 Task: Search one way flight ticket for 4 adults, 2 children, 2 infants in seat and 1 infant on lap in economy from Tampa: Tampa International Airport to Jackson: Jackson Hole Airport on 5-2-2023. Choice of flights is Frontier. Number of bags: 1 carry on bag. Price is upto 75000. Outbound departure time preference is 5:15.
Action: Mouse moved to (263, 379)
Screenshot: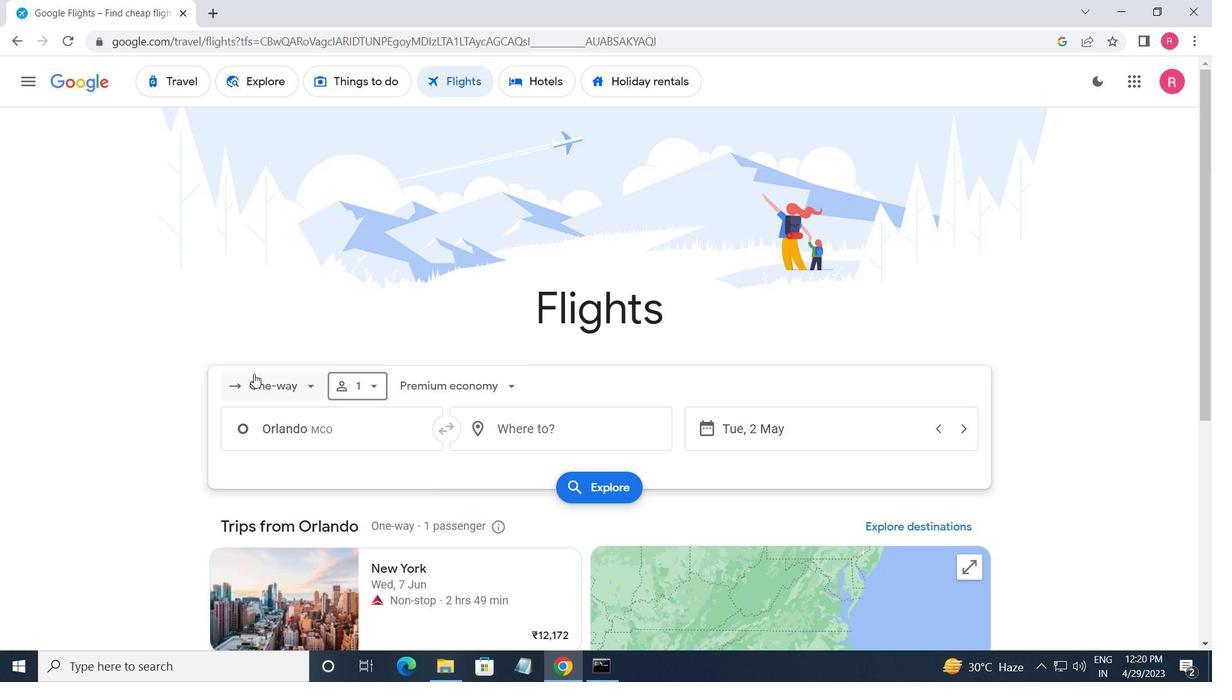 
Action: Mouse pressed left at (263, 379)
Screenshot: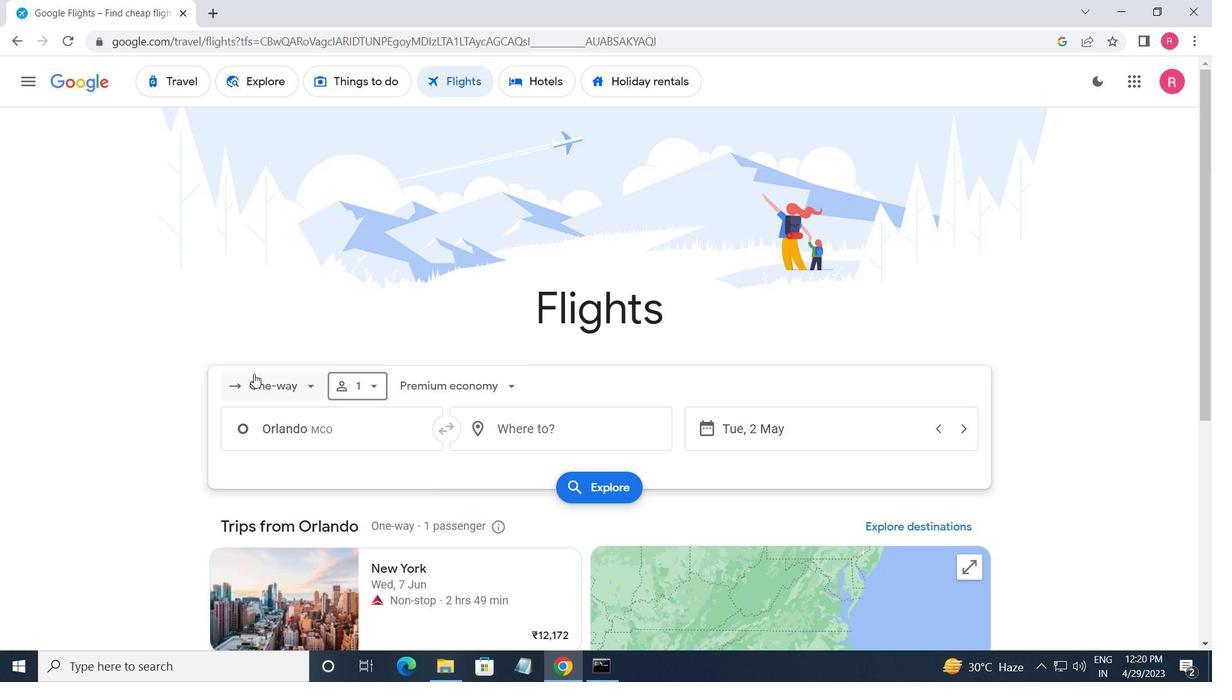 
Action: Mouse moved to (289, 467)
Screenshot: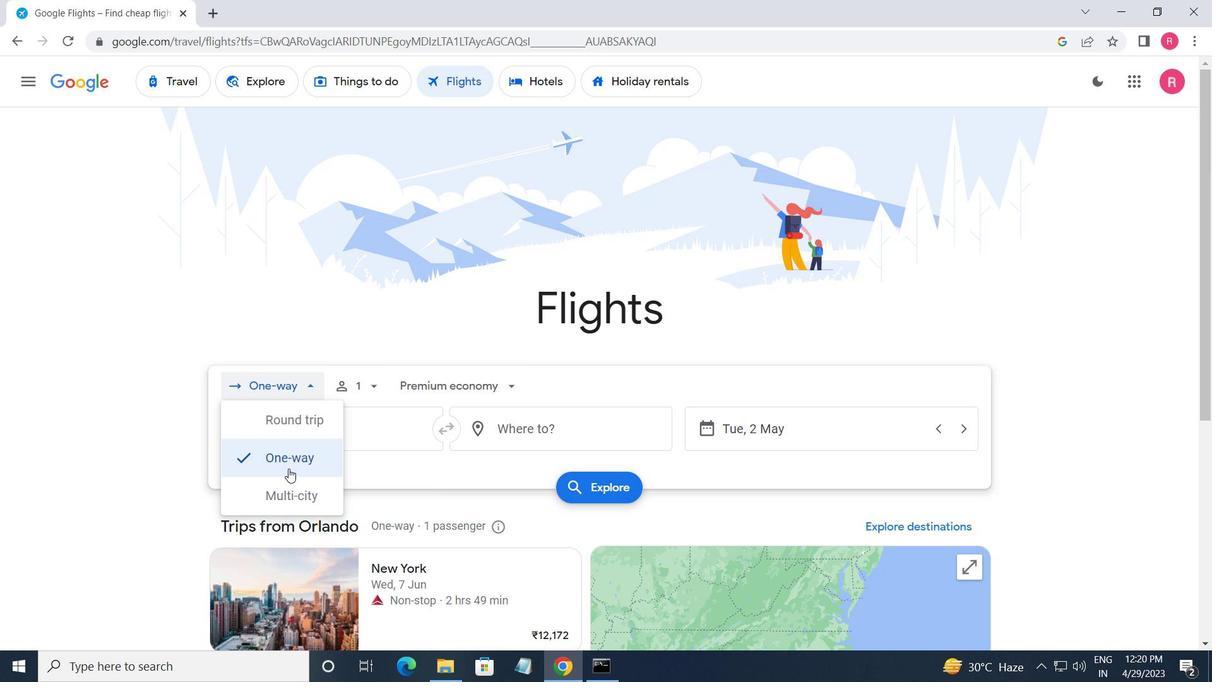 
Action: Mouse pressed left at (289, 467)
Screenshot: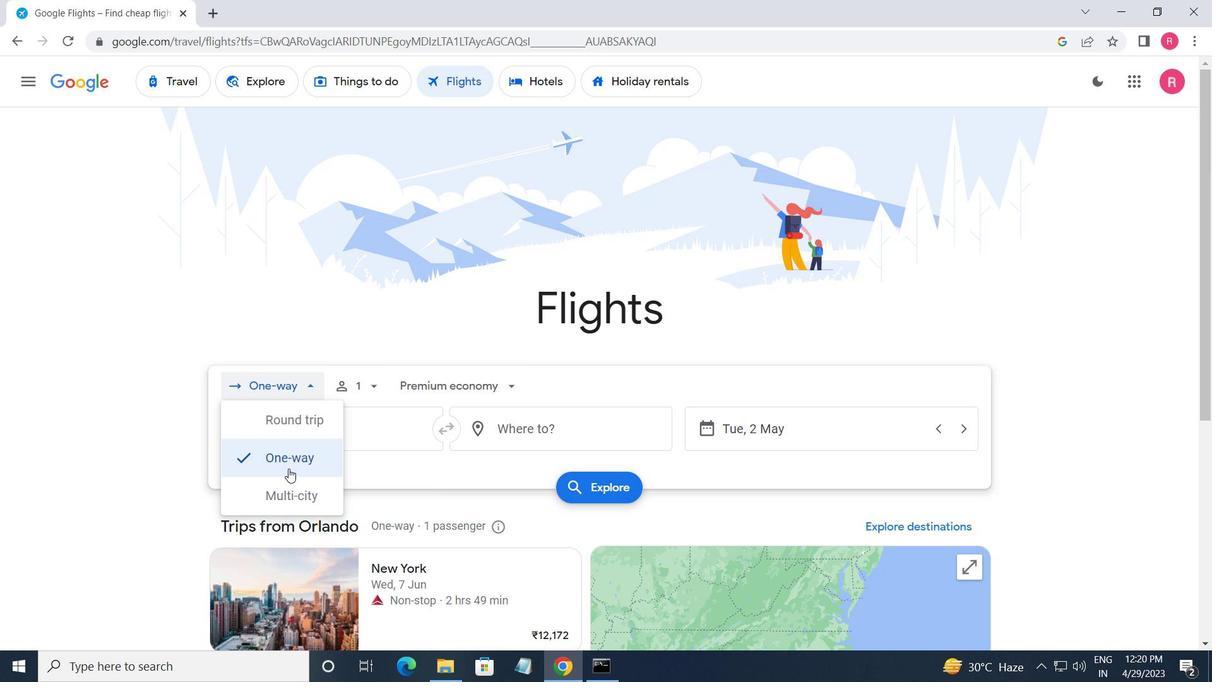 
Action: Mouse moved to (368, 399)
Screenshot: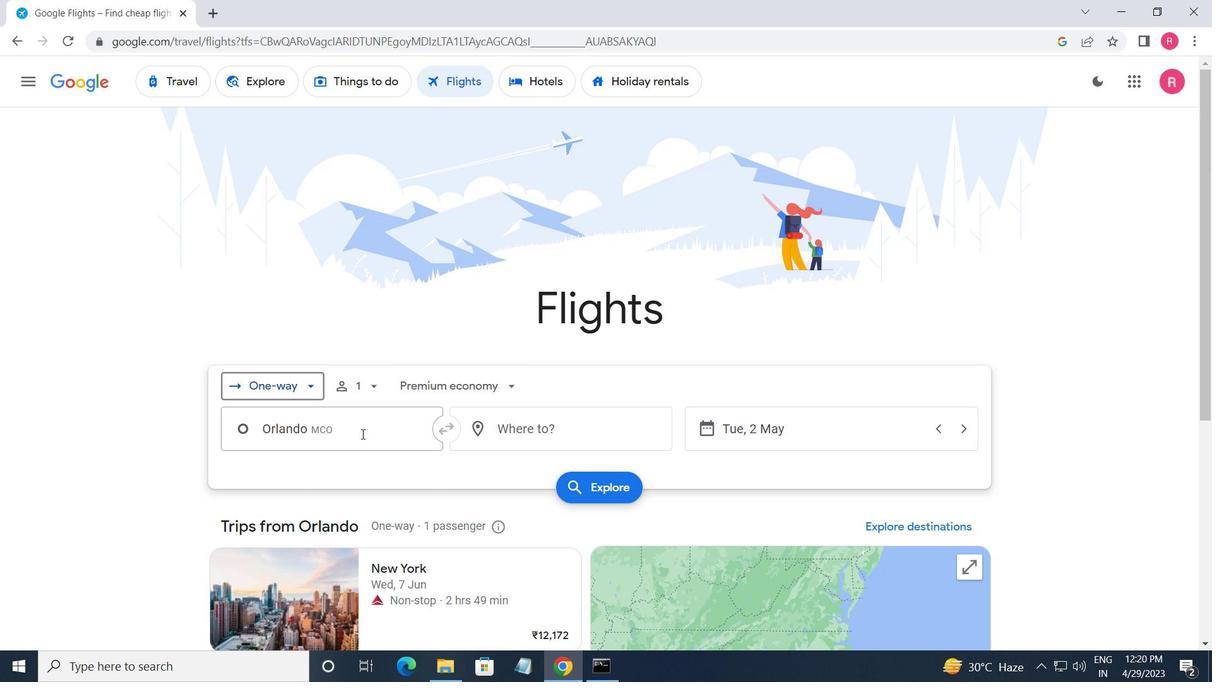 
Action: Mouse pressed left at (368, 399)
Screenshot: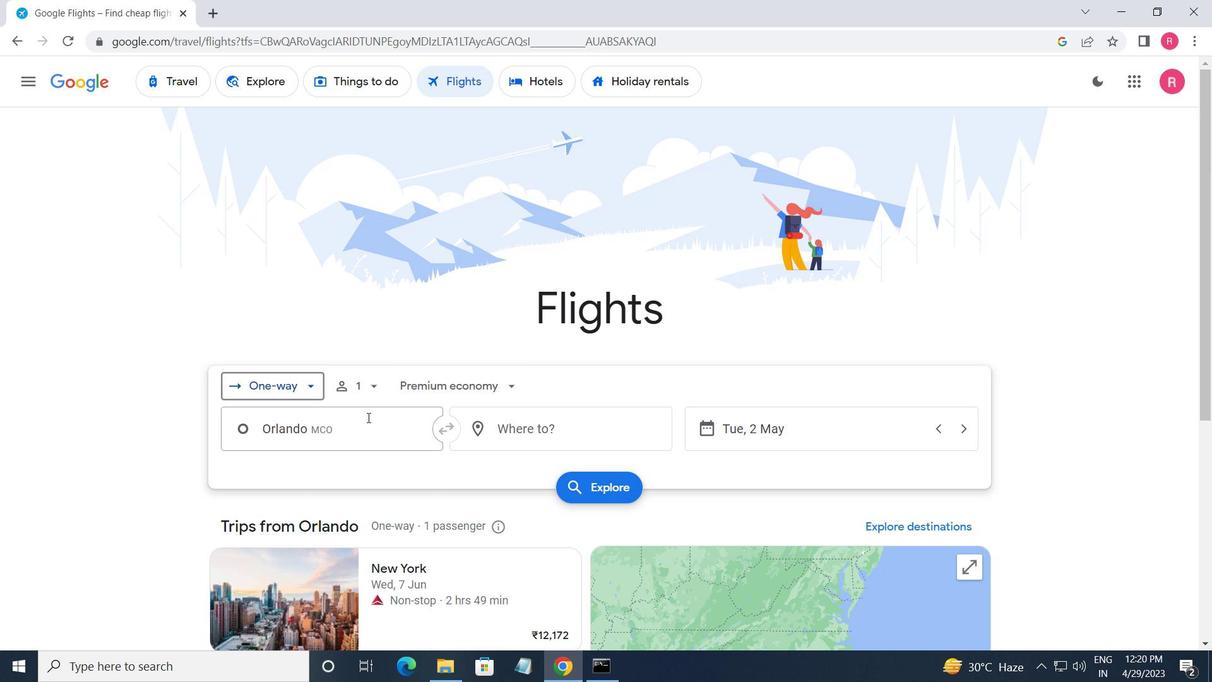 
Action: Mouse moved to (491, 426)
Screenshot: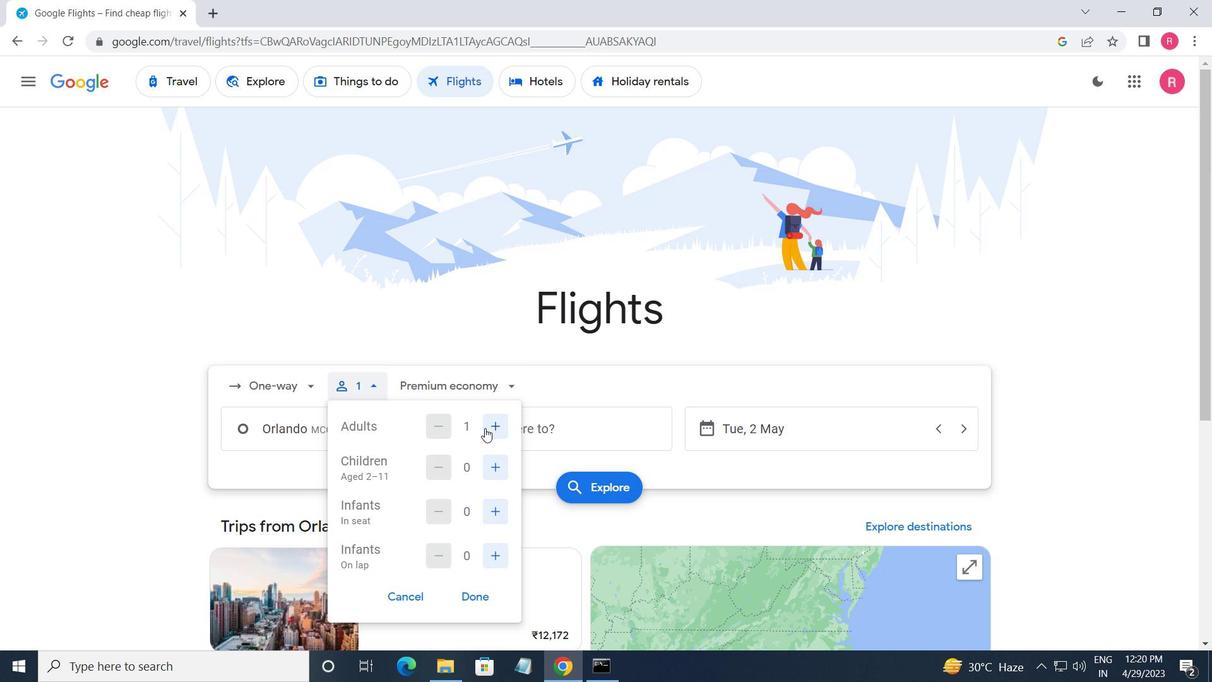 
Action: Mouse pressed left at (491, 426)
Screenshot: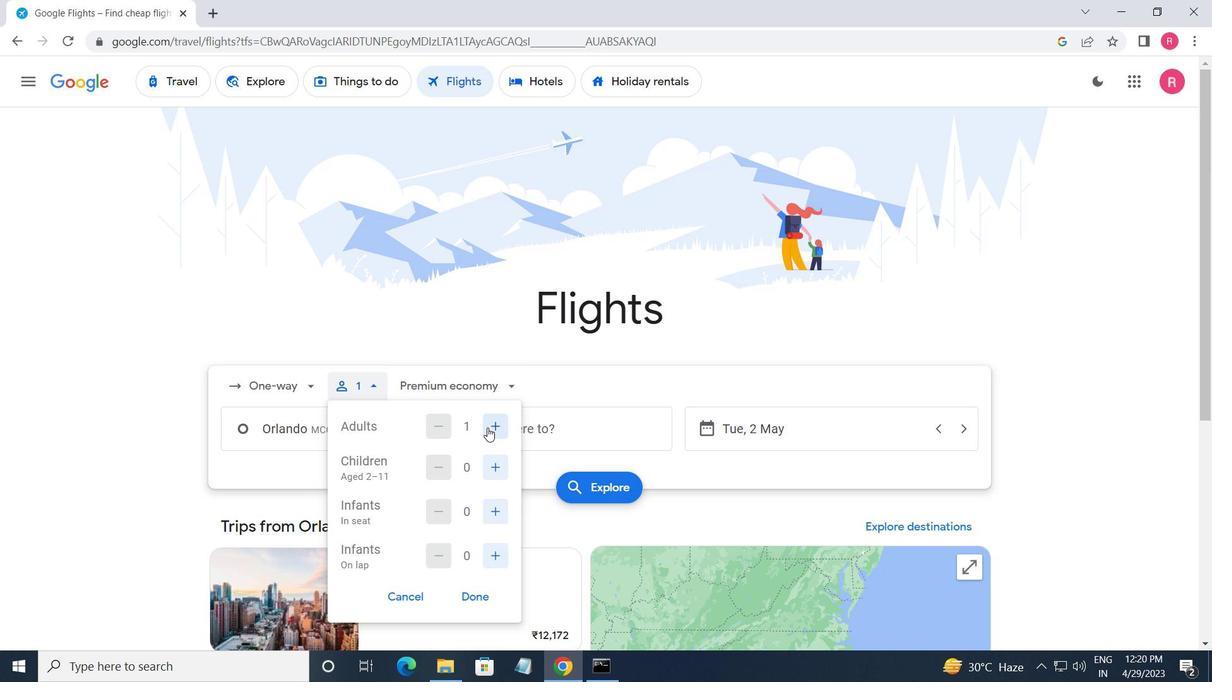 
Action: Mouse moved to (492, 426)
Screenshot: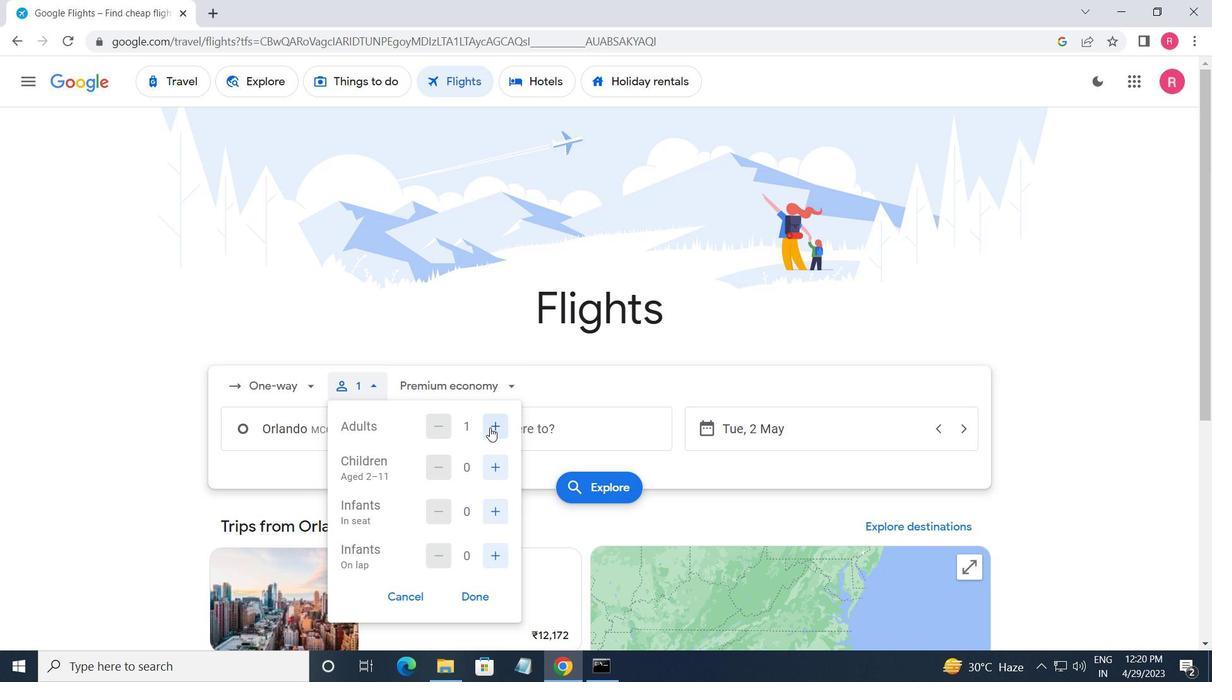 
Action: Mouse pressed left at (492, 426)
Screenshot: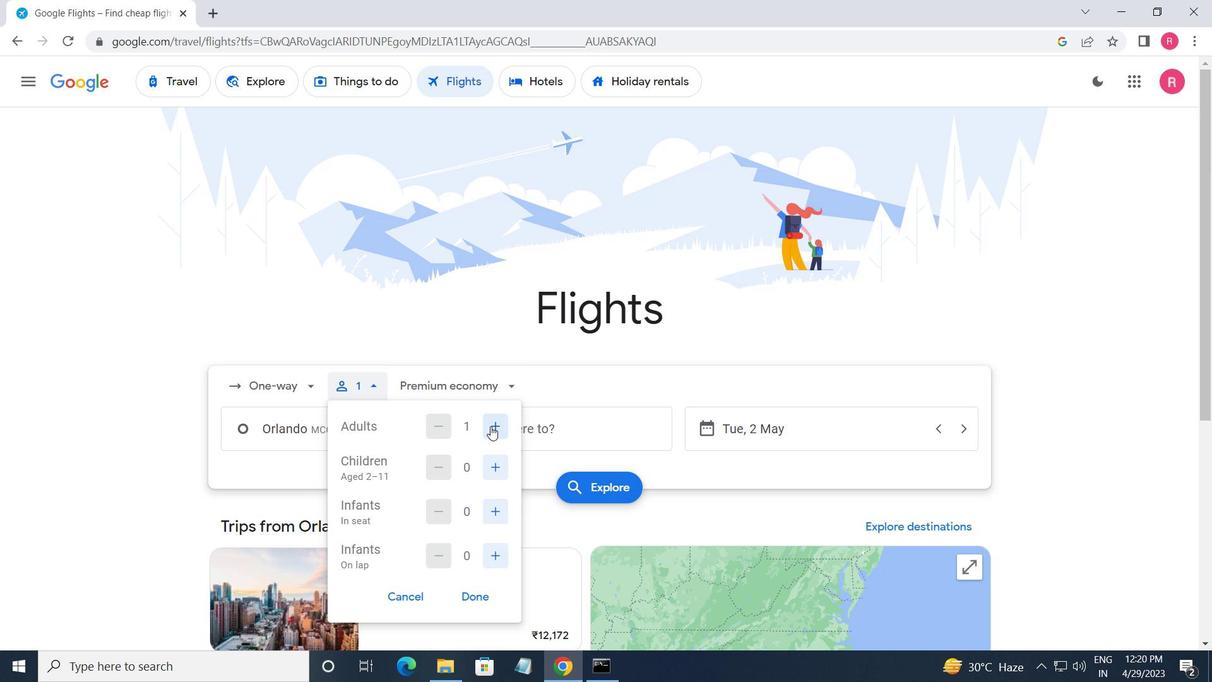
Action: Mouse pressed left at (492, 426)
Screenshot: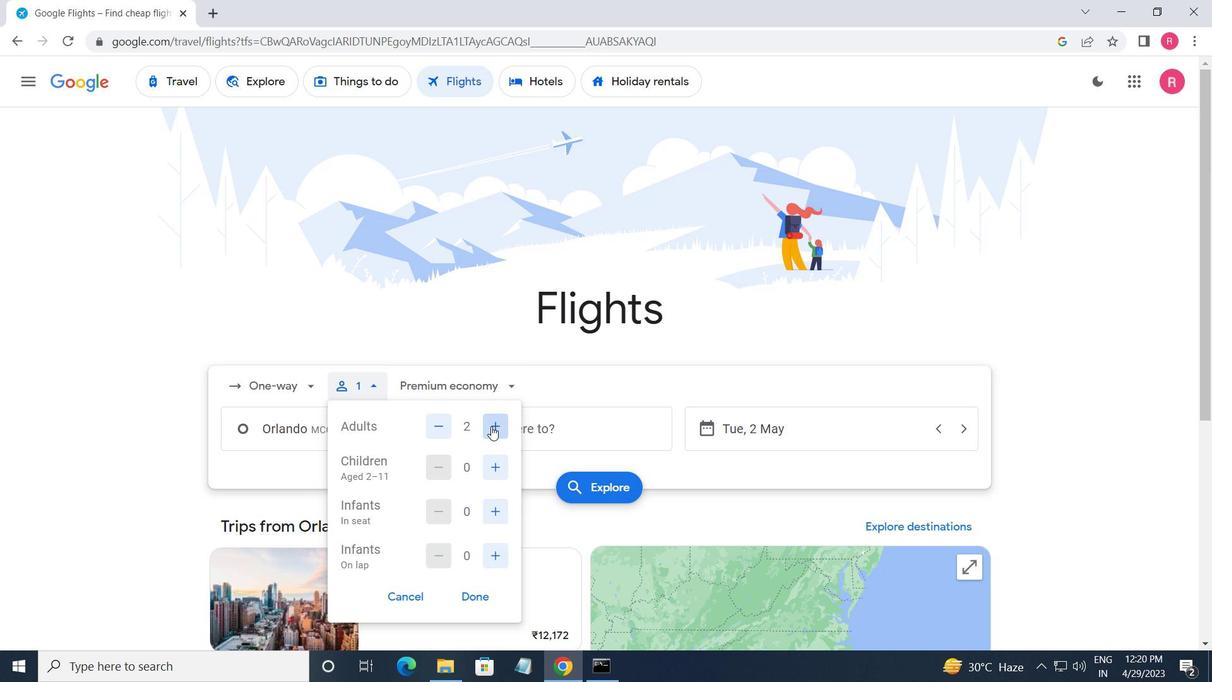
Action: Mouse moved to (490, 466)
Screenshot: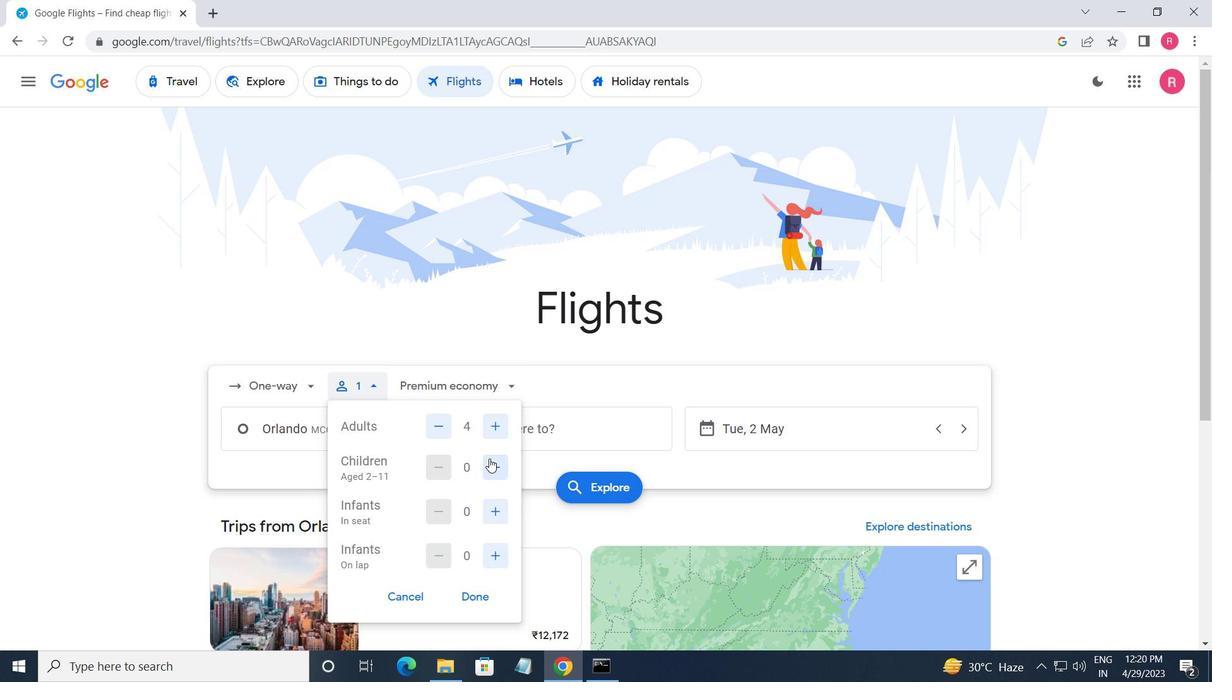 
Action: Mouse pressed left at (490, 466)
Screenshot: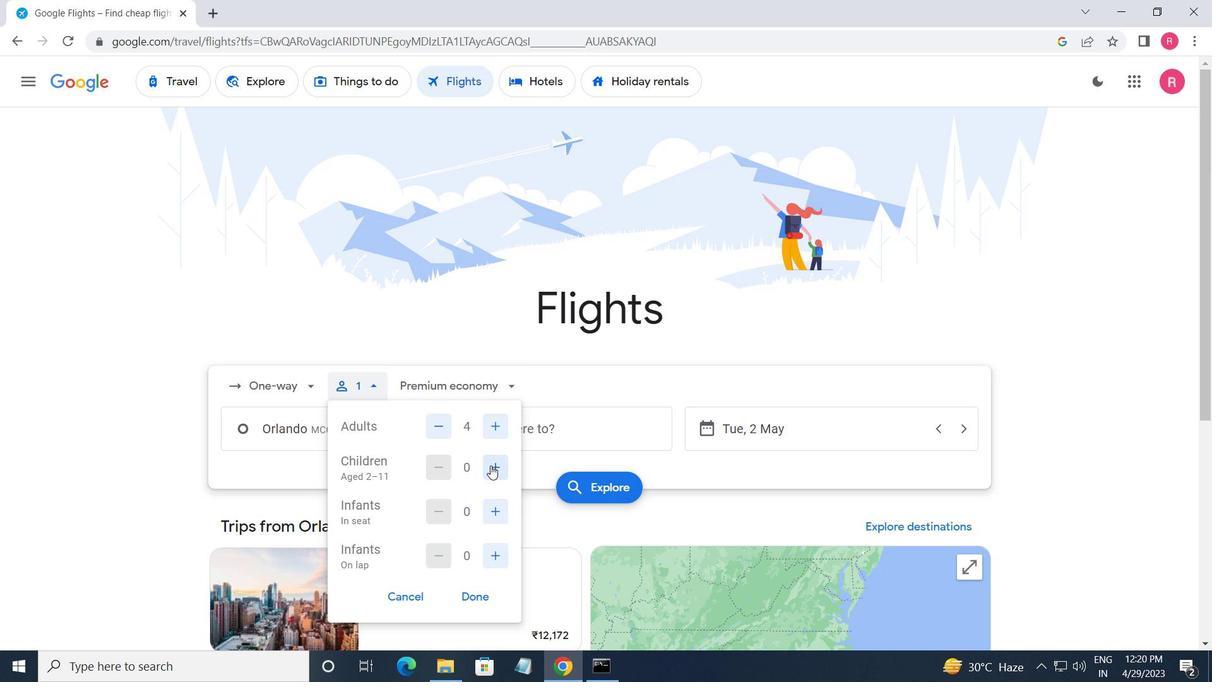 
Action: Mouse pressed left at (490, 466)
Screenshot: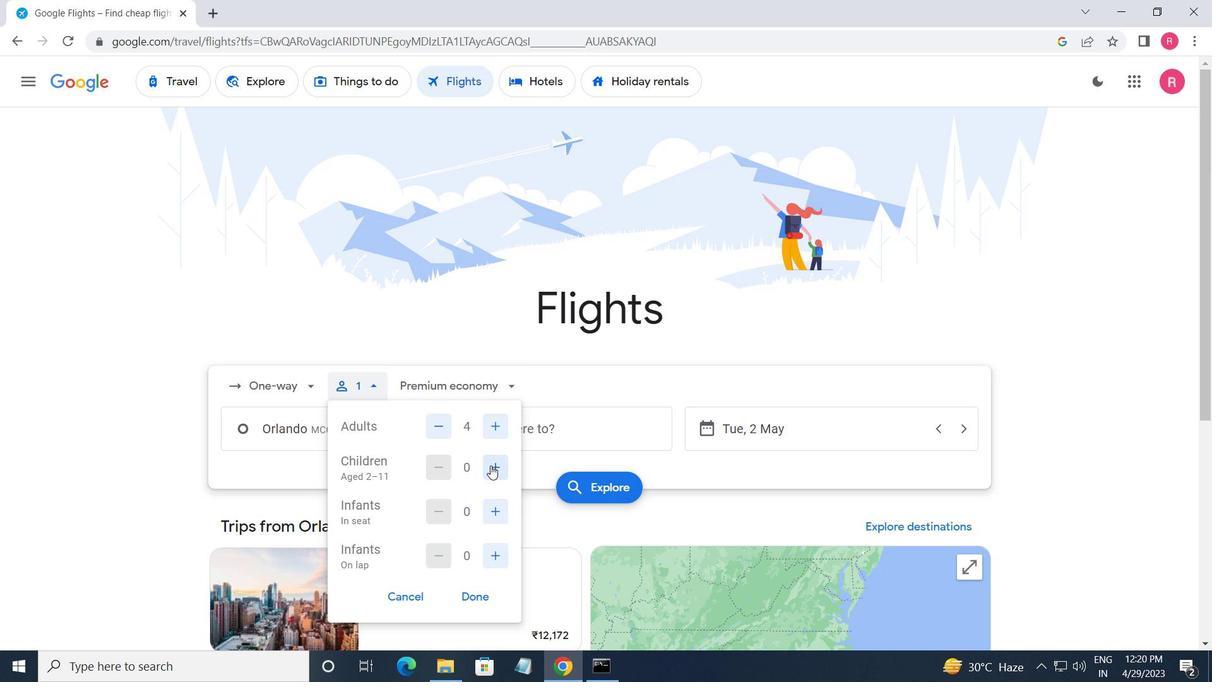 
Action: Mouse moved to (492, 522)
Screenshot: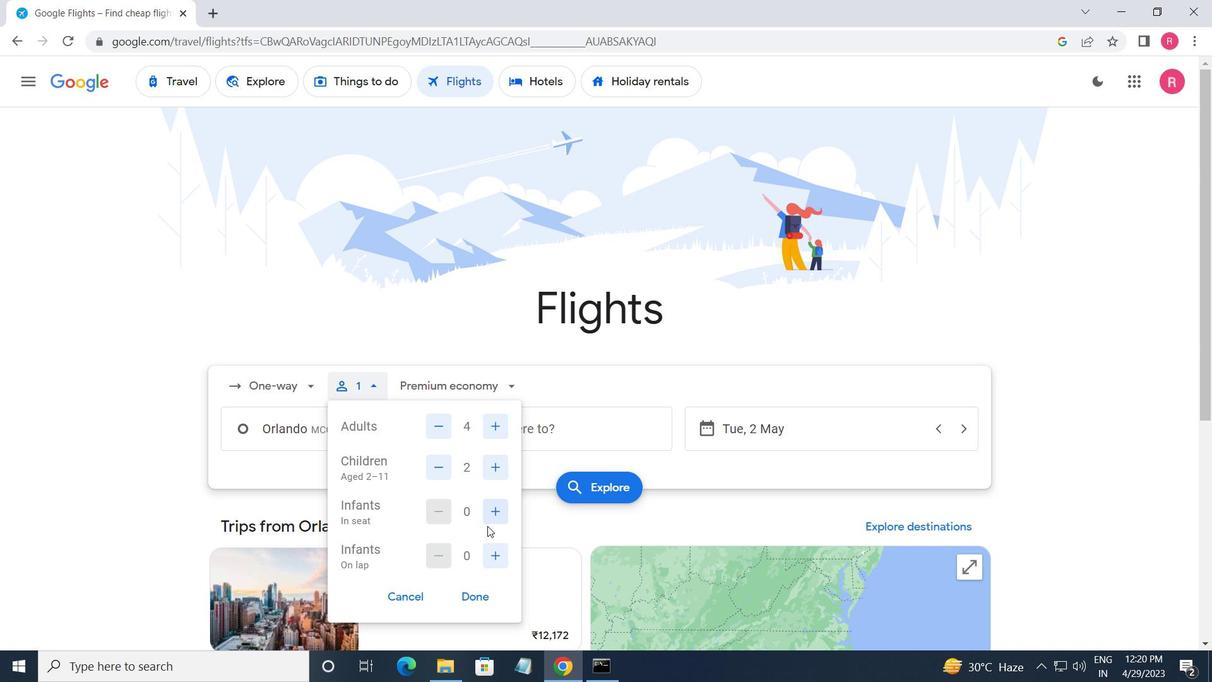 
Action: Mouse pressed left at (492, 522)
Screenshot: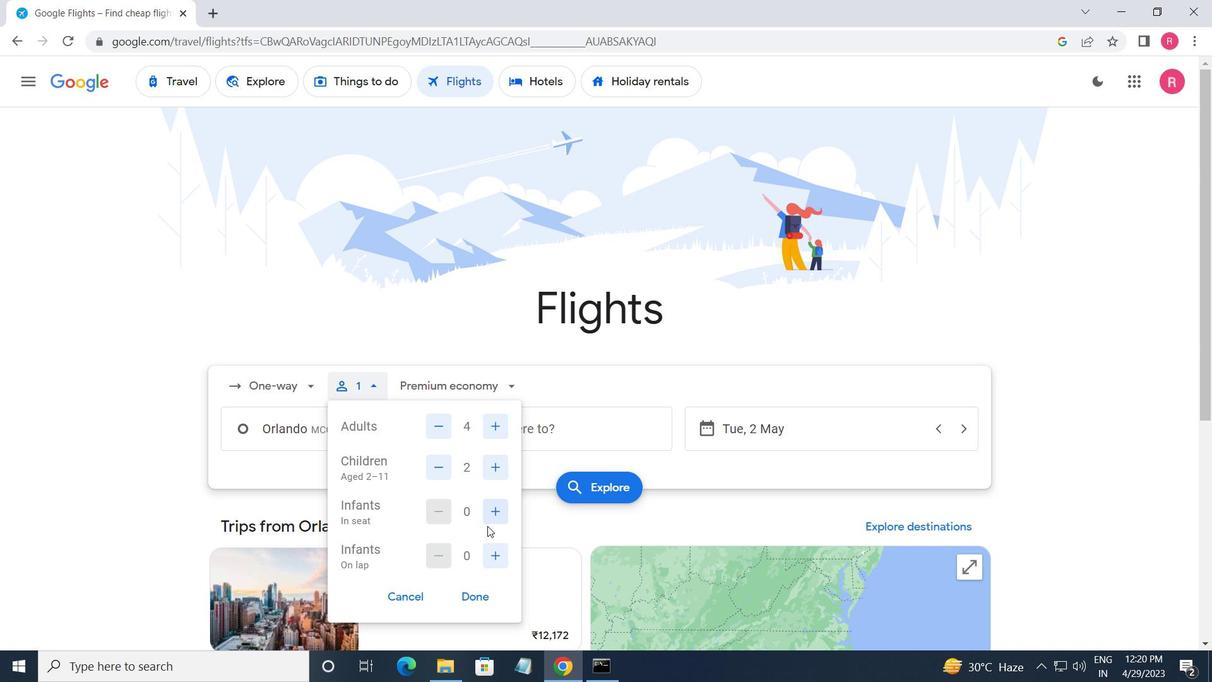 
Action: Mouse moved to (492, 522)
Screenshot: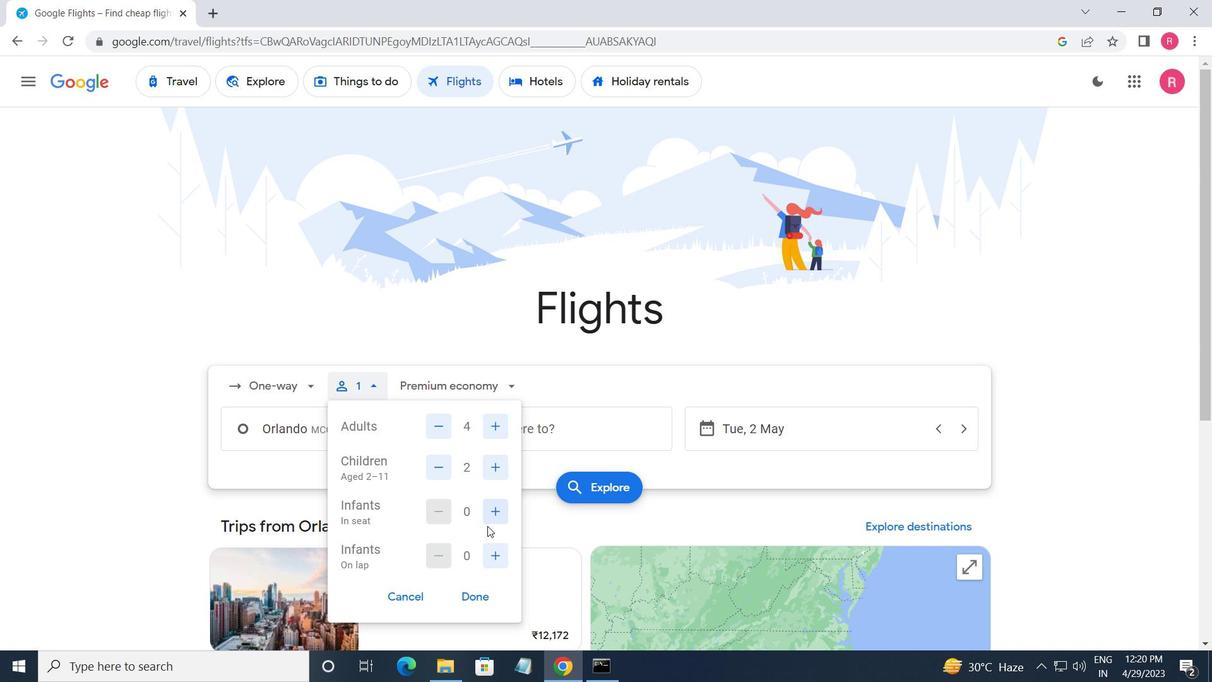 
Action: Mouse pressed left at (492, 522)
Screenshot: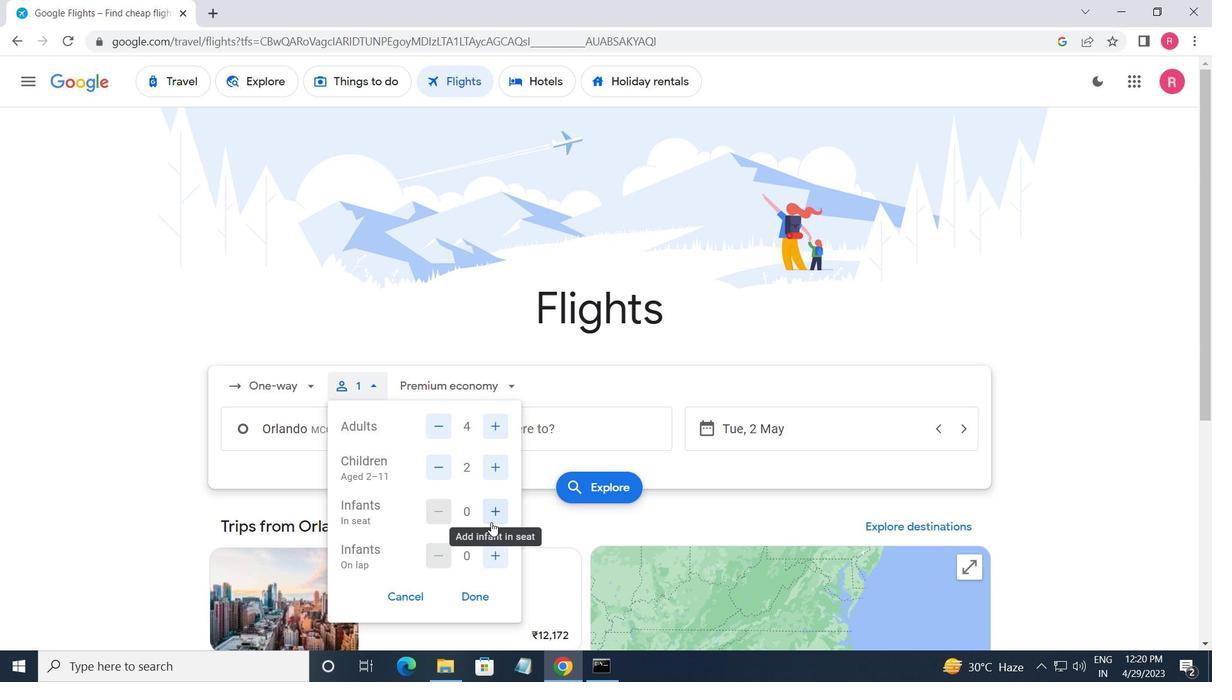 
Action: Mouse moved to (485, 550)
Screenshot: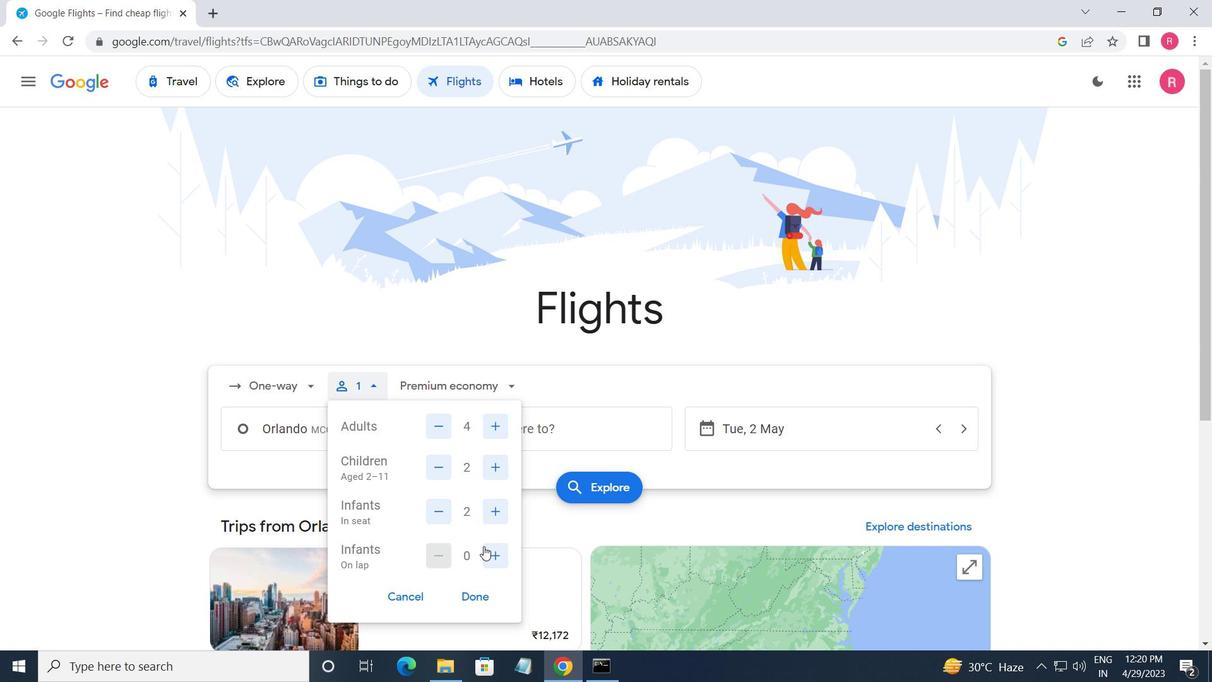 
Action: Mouse pressed left at (485, 550)
Screenshot: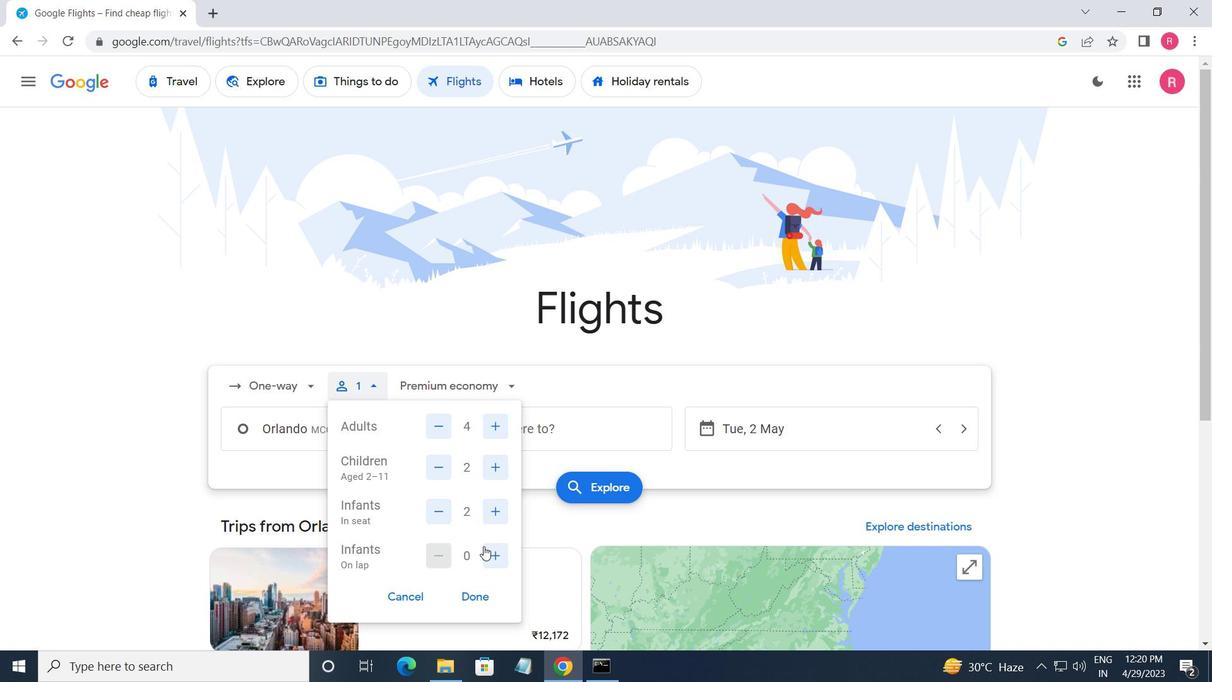 
Action: Mouse moved to (476, 593)
Screenshot: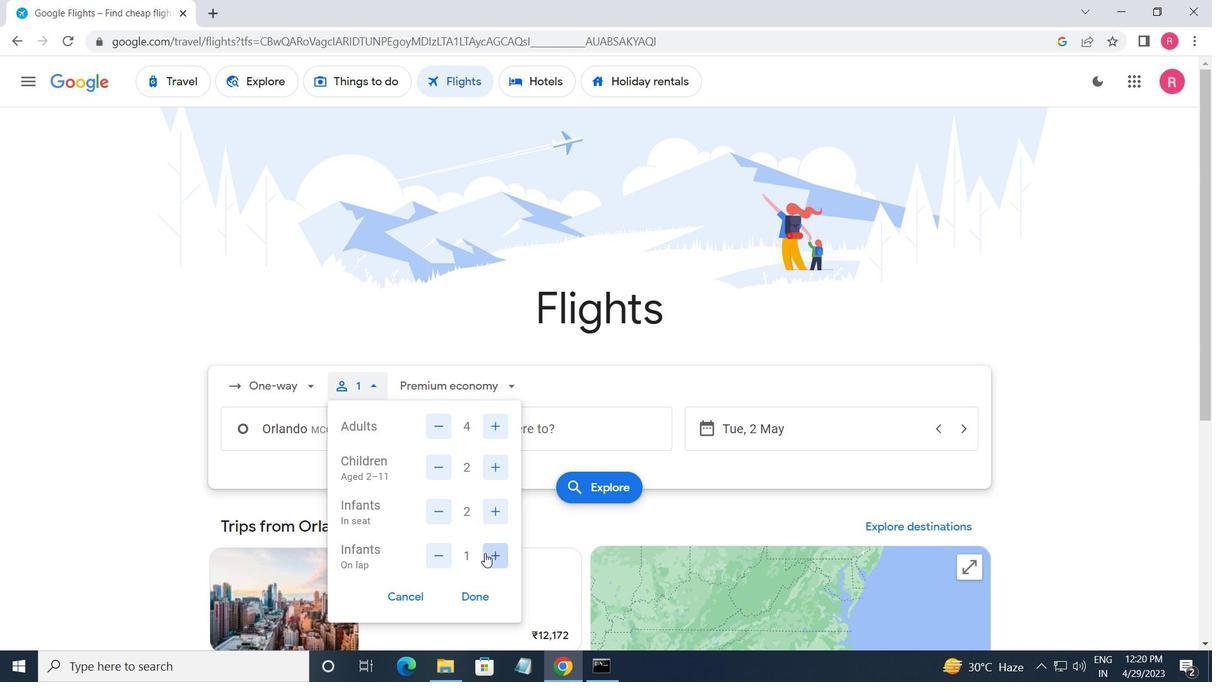 
Action: Mouse pressed left at (476, 593)
Screenshot: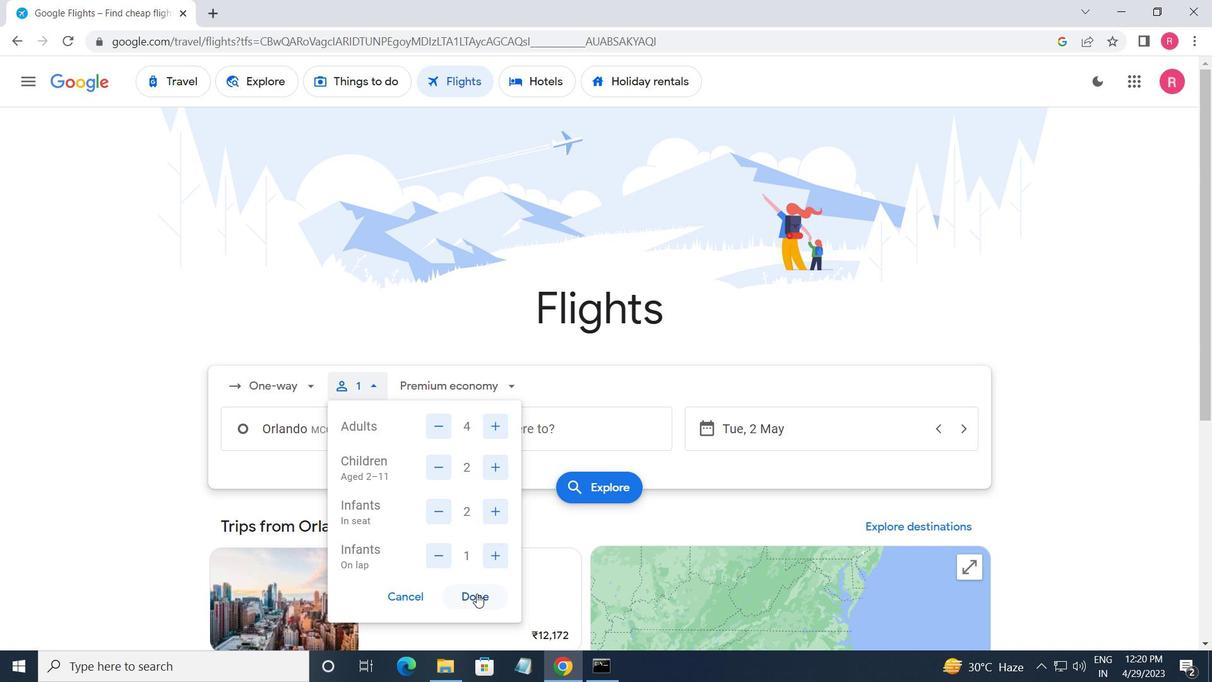 
Action: Mouse moved to (427, 387)
Screenshot: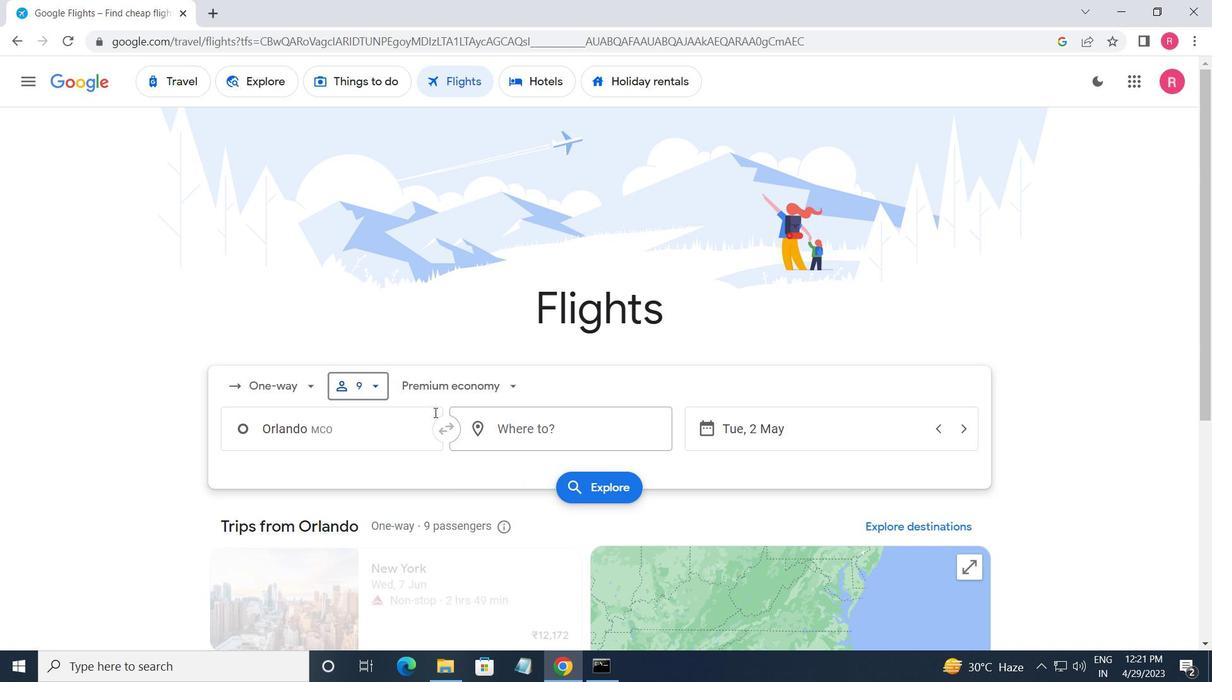 
Action: Mouse pressed left at (427, 387)
Screenshot: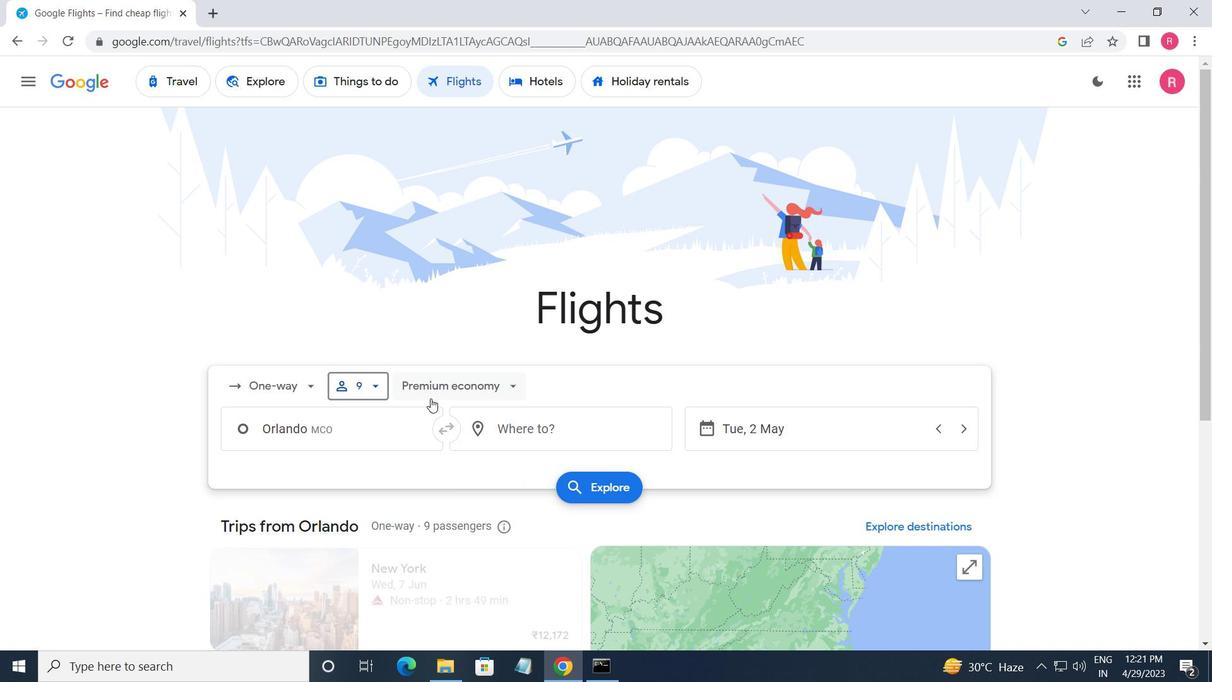 
Action: Mouse moved to (457, 421)
Screenshot: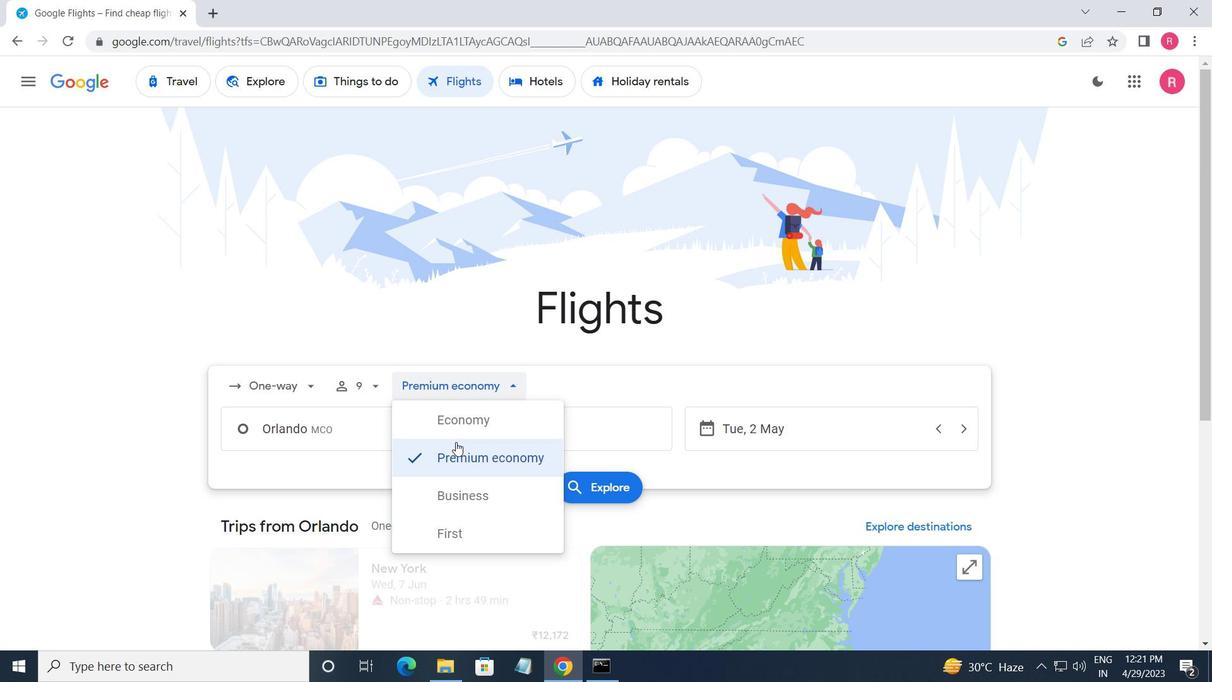 
Action: Mouse pressed left at (457, 421)
Screenshot: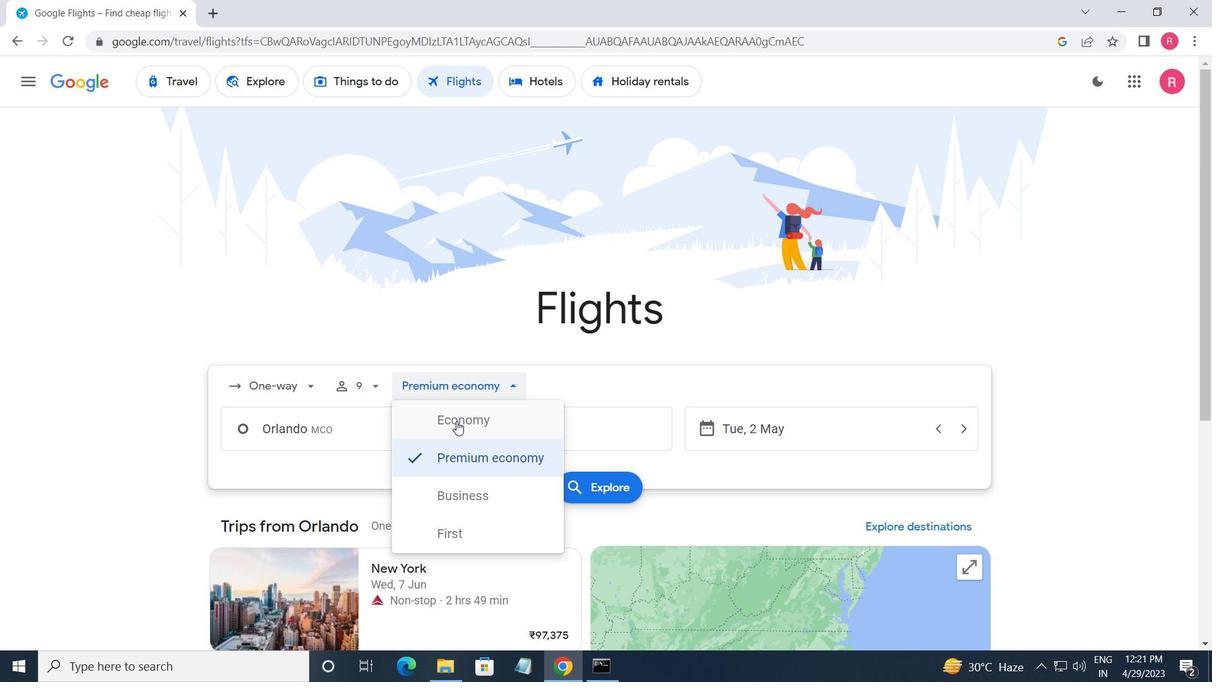 
Action: Mouse moved to (369, 443)
Screenshot: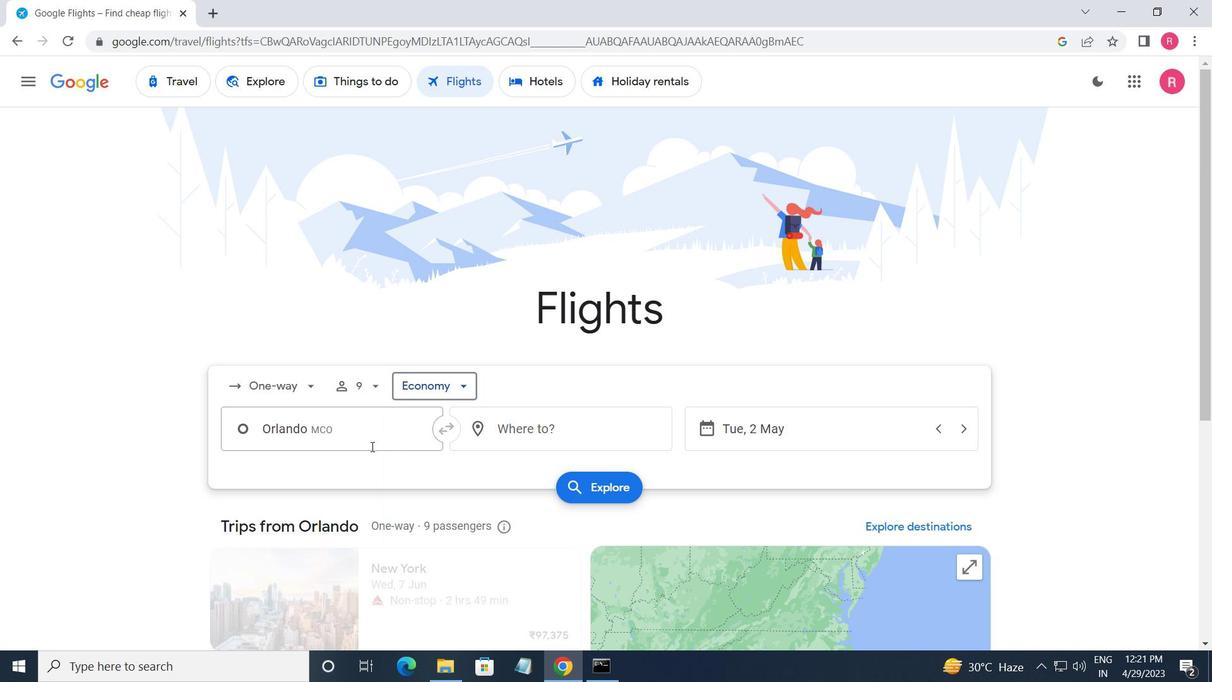 
Action: Mouse pressed left at (369, 443)
Screenshot: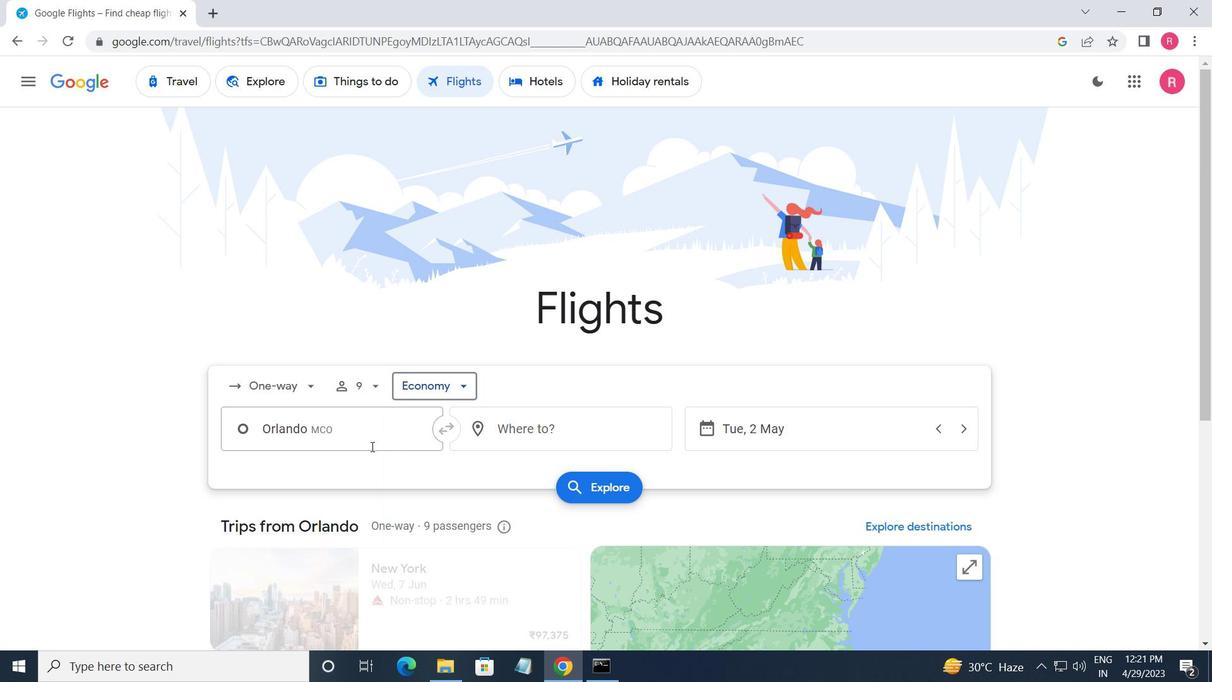 
Action: Mouse moved to (379, 483)
Screenshot: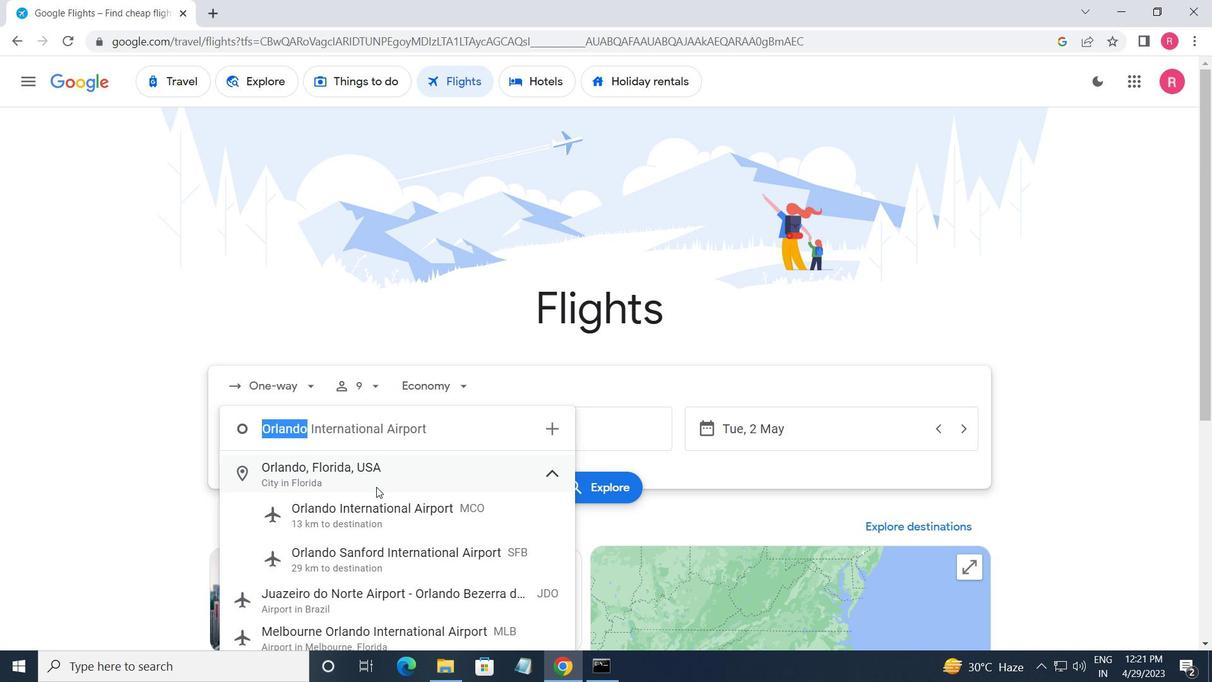 
Action: Key pressed <Key.shift>TAMPA
Screenshot: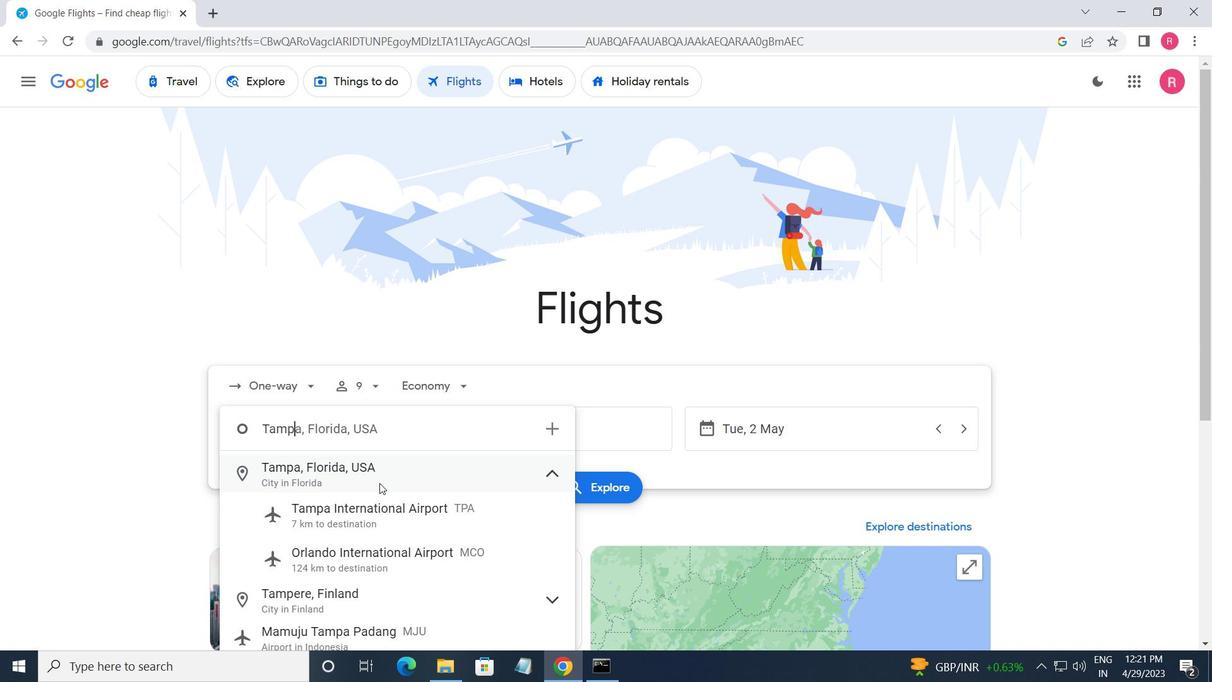 
Action: Mouse moved to (399, 504)
Screenshot: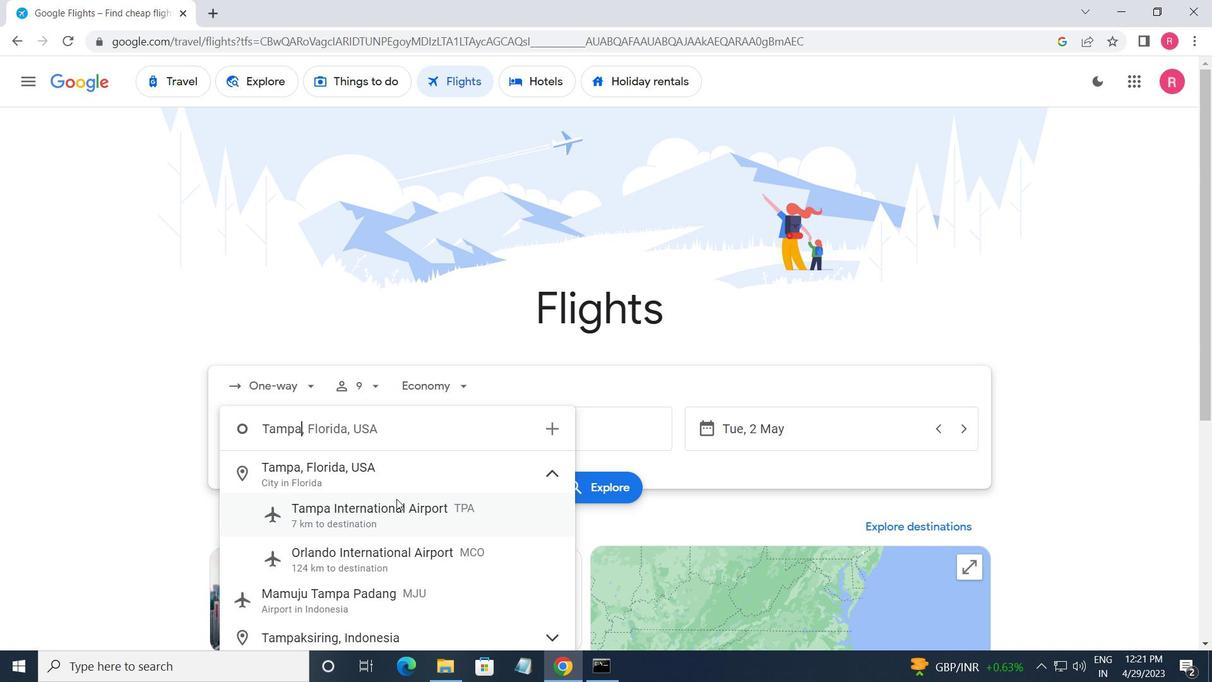 
Action: Mouse pressed left at (399, 504)
Screenshot: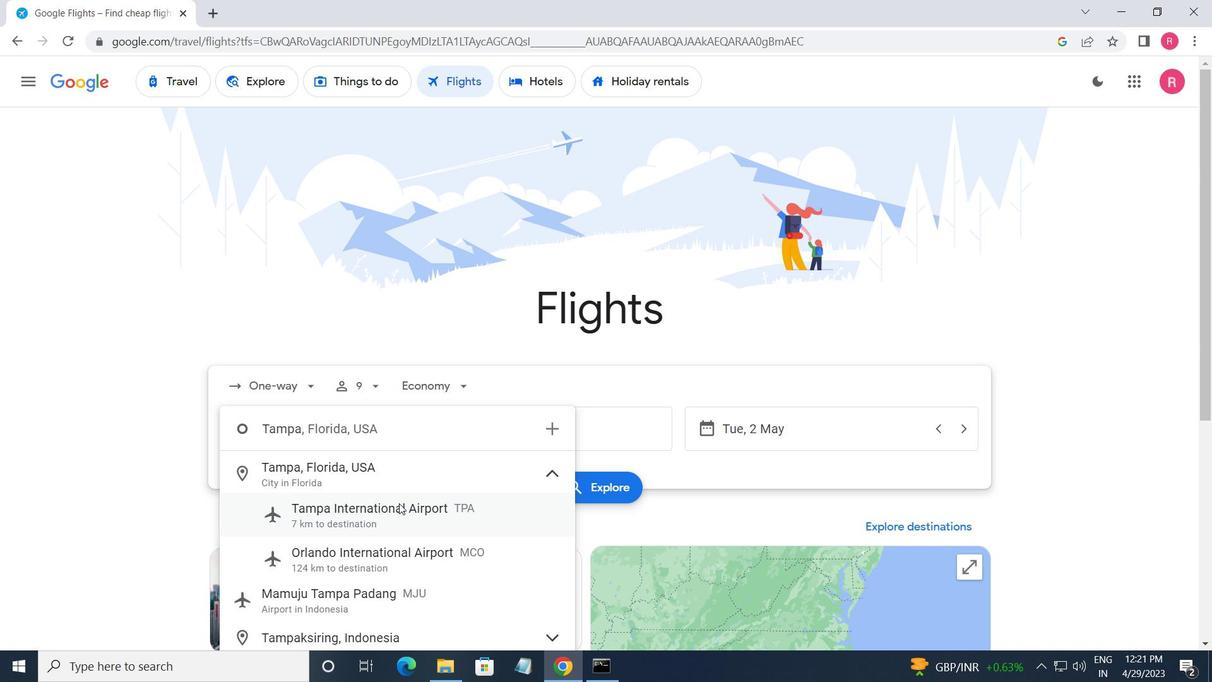 
Action: Mouse moved to (576, 419)
Screenshot: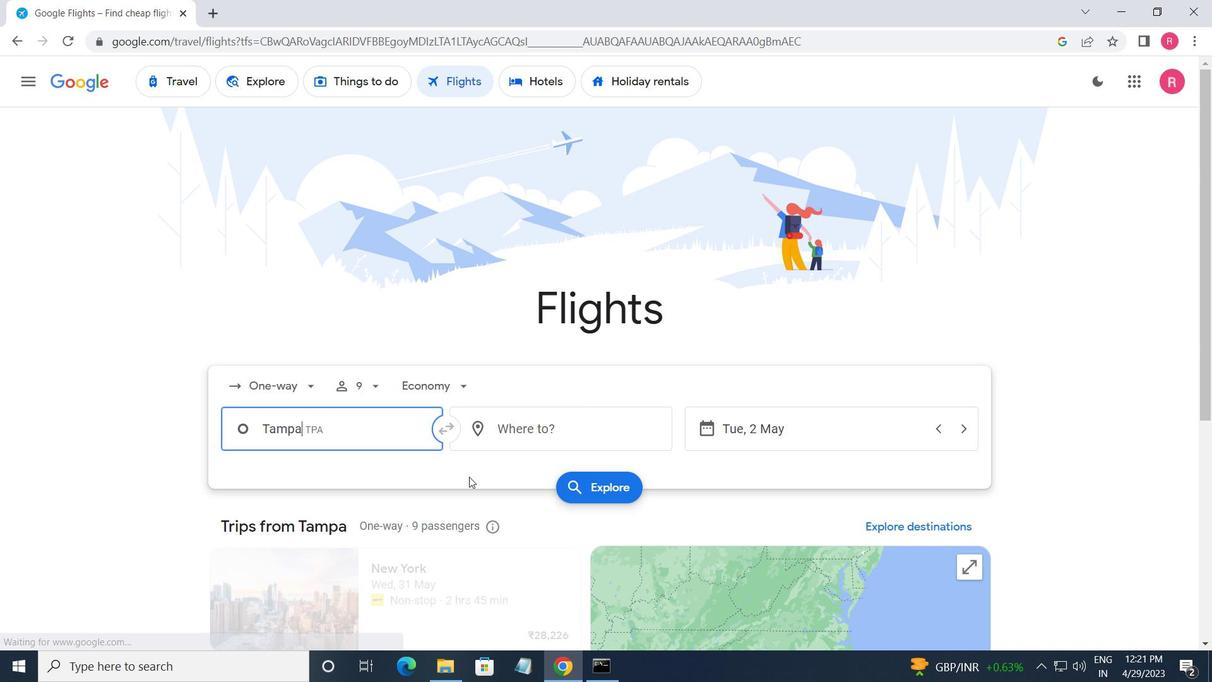 
Action: Mouse pressed left at (576, 419)
Screenshot: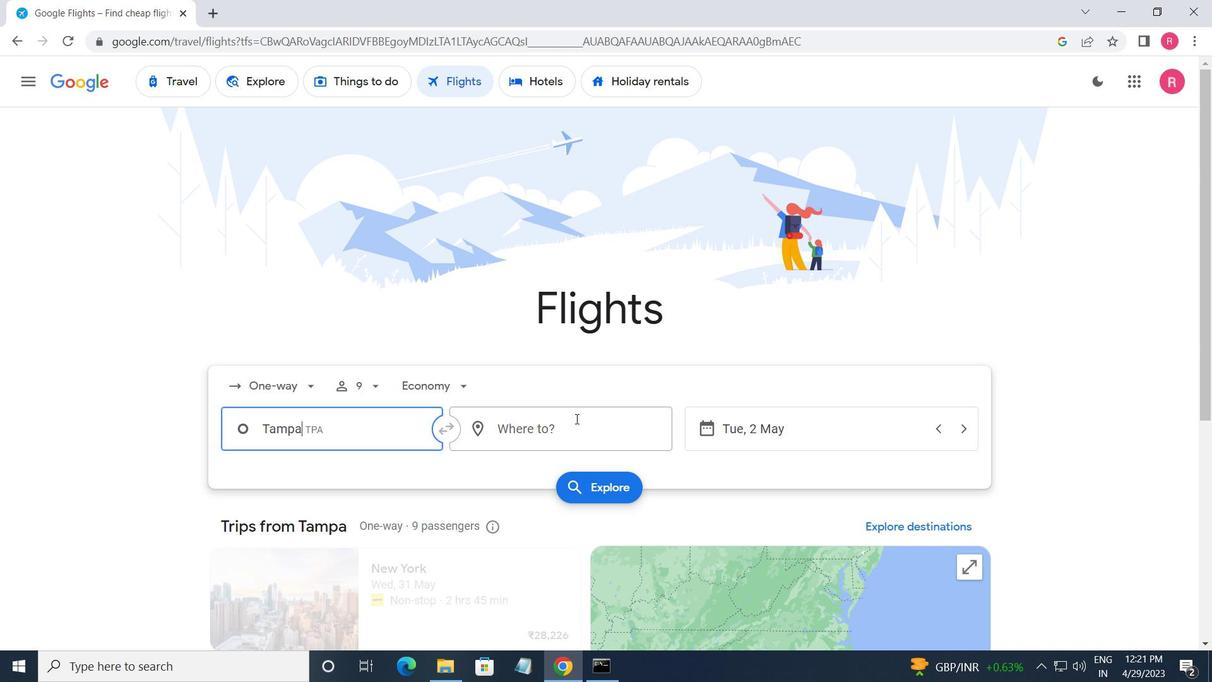 
Action: Mouse moved to (525, 577)
Screenshot: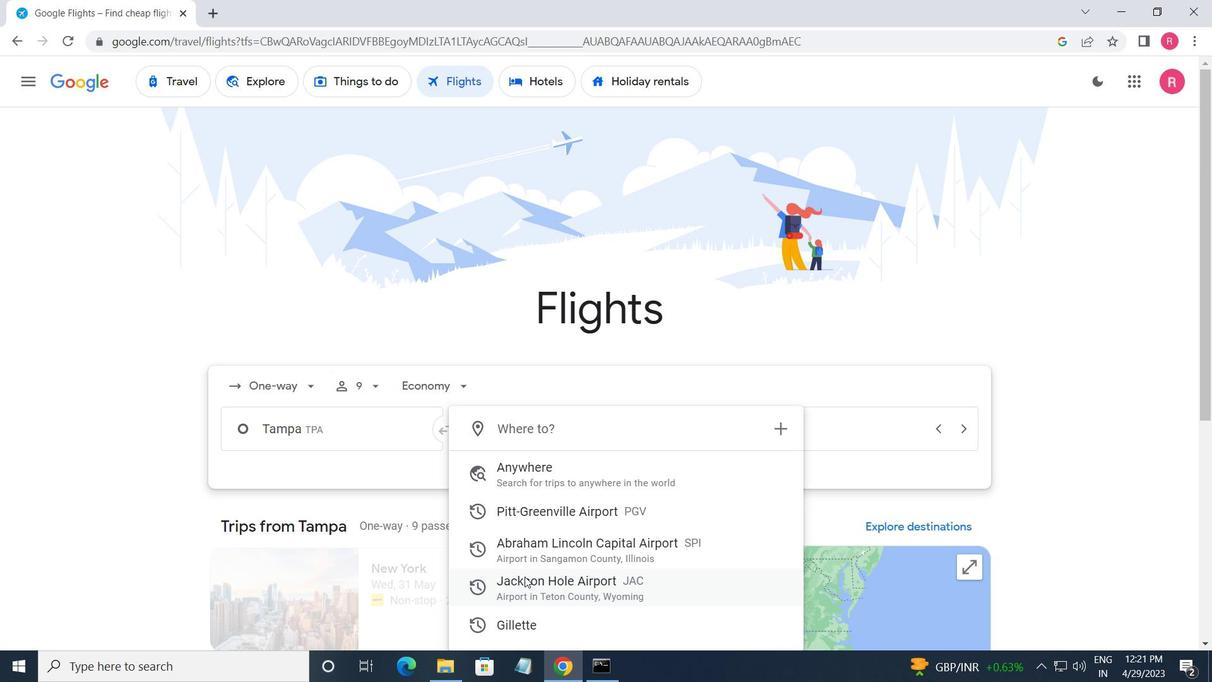 
Action: Mouse pressed left at (525, 577)
Screenshot: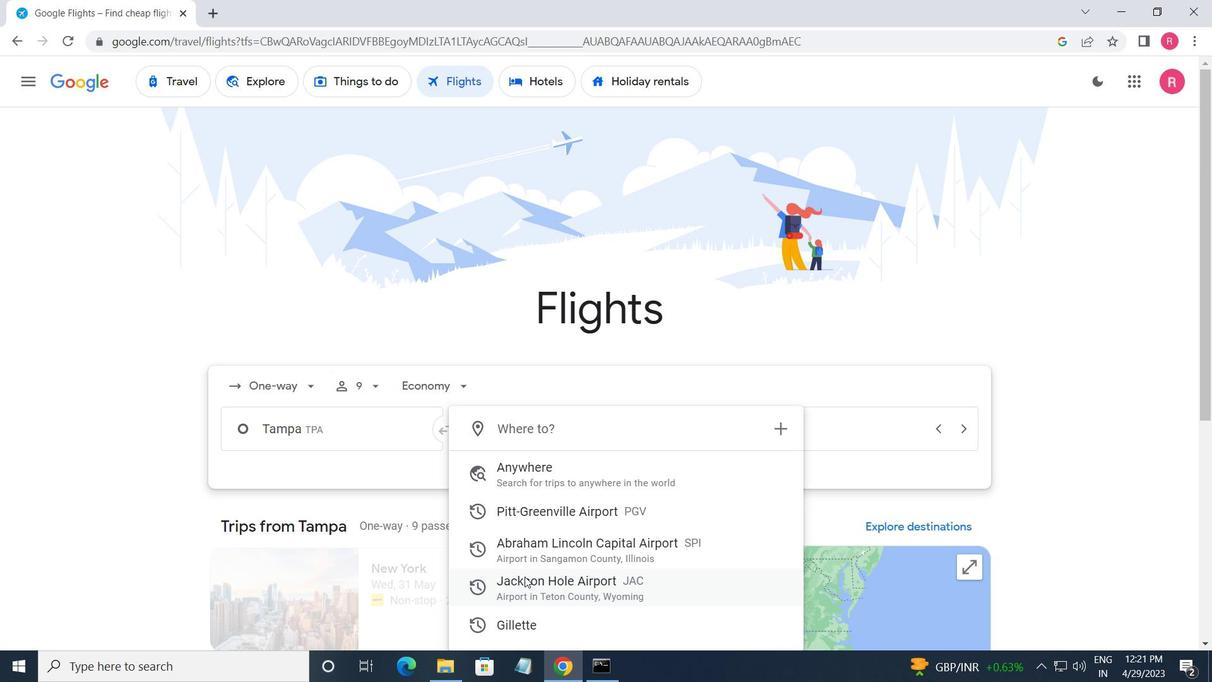 
Action: Mouse moved to (811, 417)
Screenshot: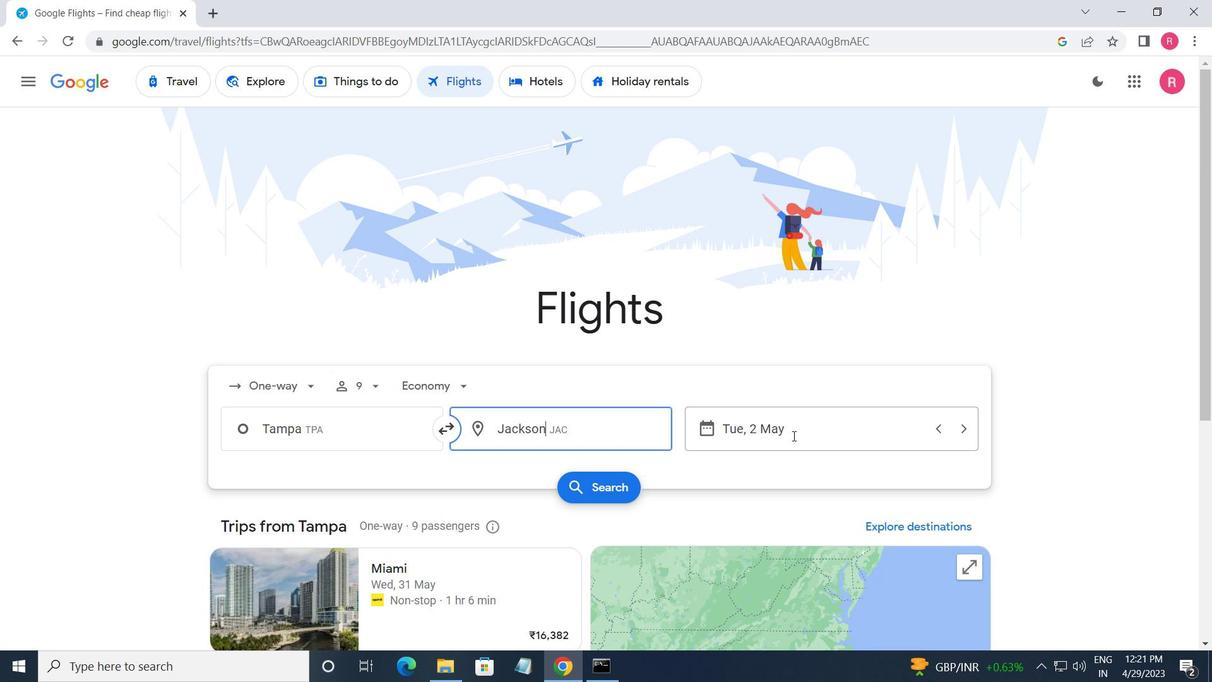 
Action: Mouse pressed left at (811, 417)
Screenshot: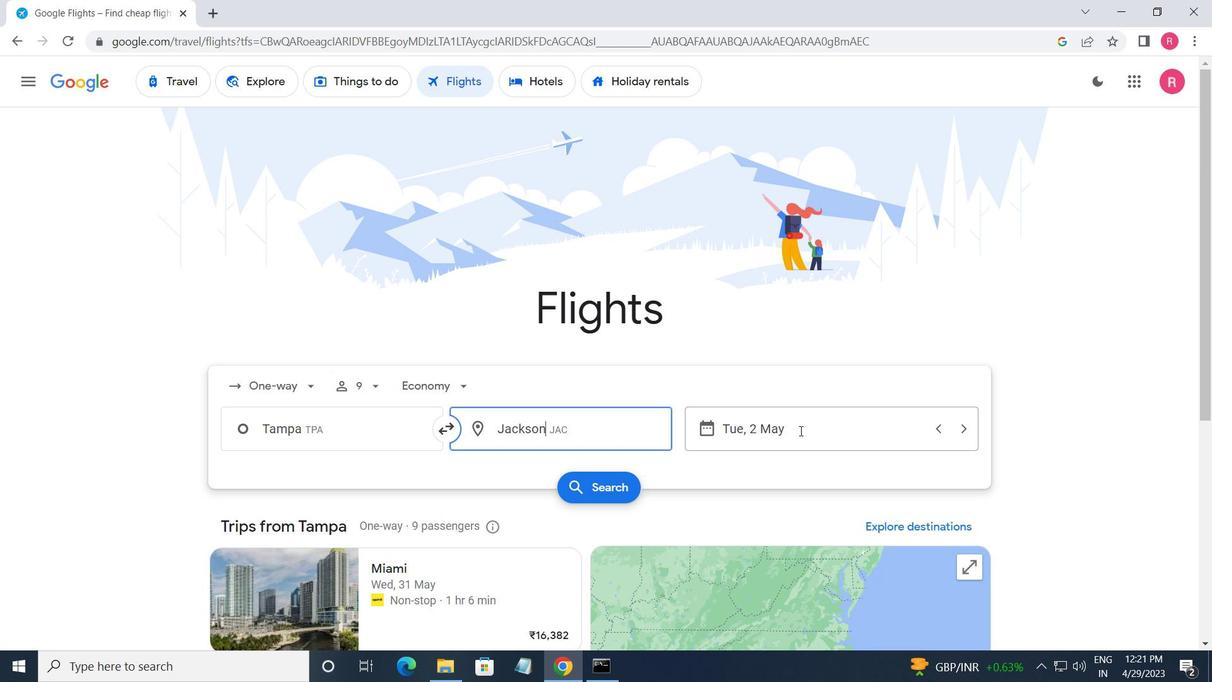
Action: Mouse moved to (797, 375)
Screenshot: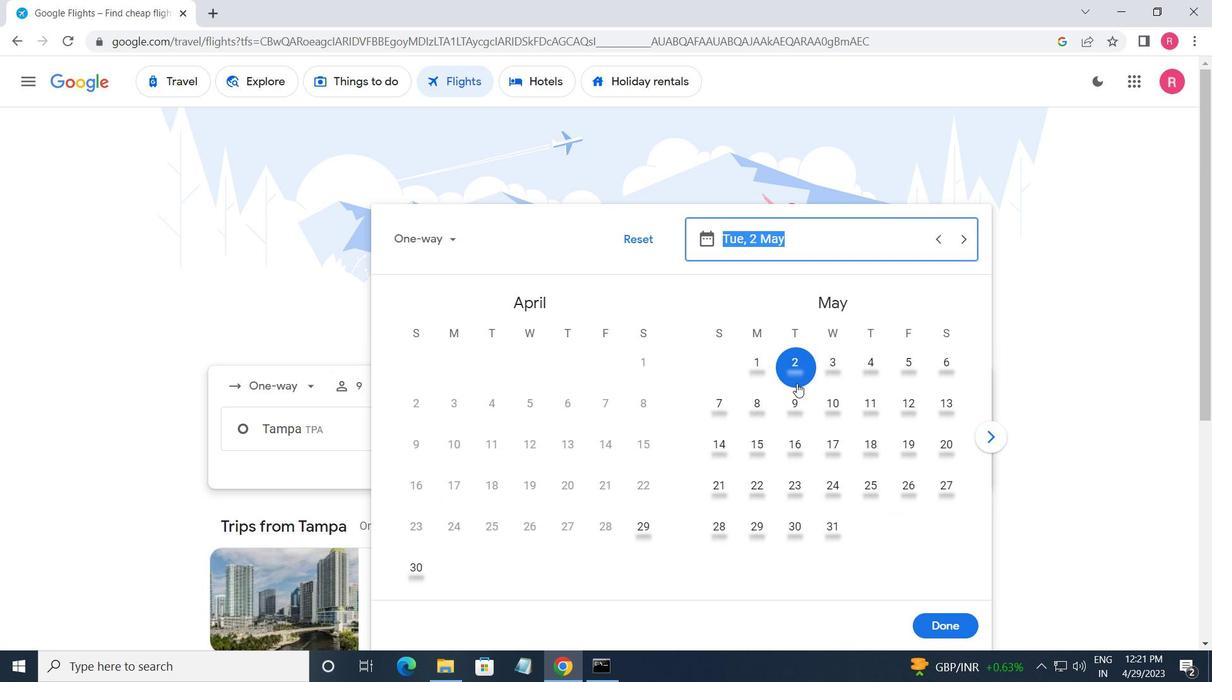 
Action: Mouse pressed left at (797, 375)
Screenshot: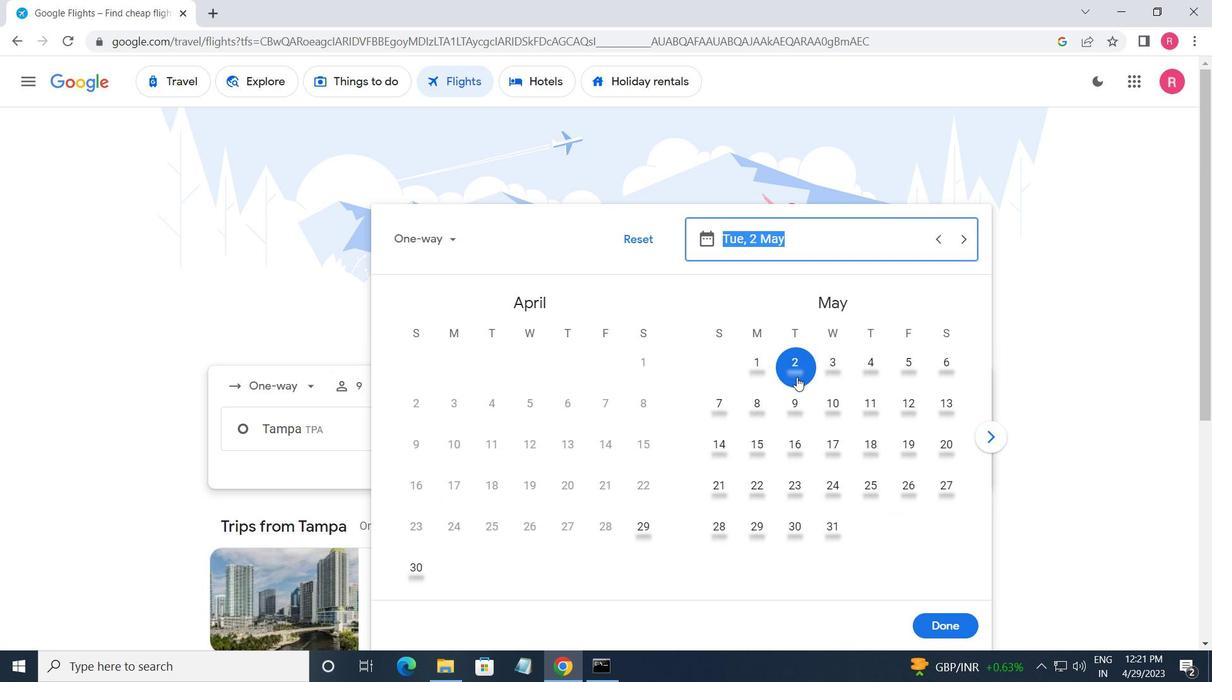 
Action: Mouse moved to (932, 620)
Screenshot: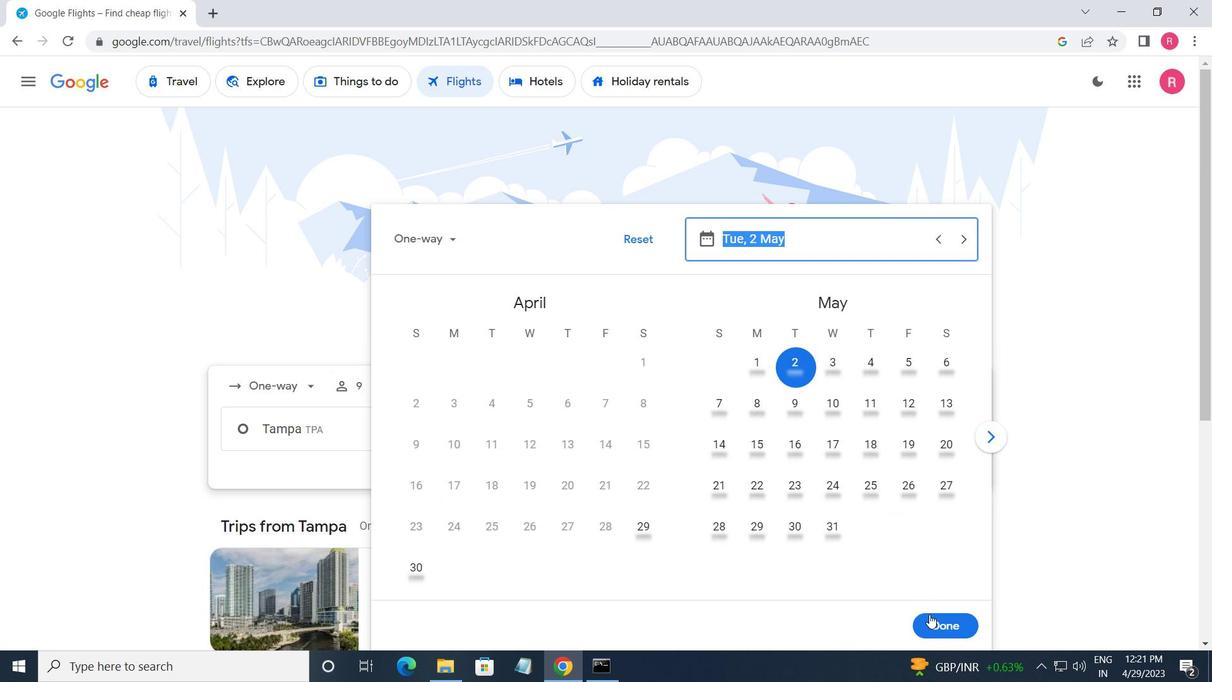 
Action: Mouse pressed left at (932, 620)
Screenshot: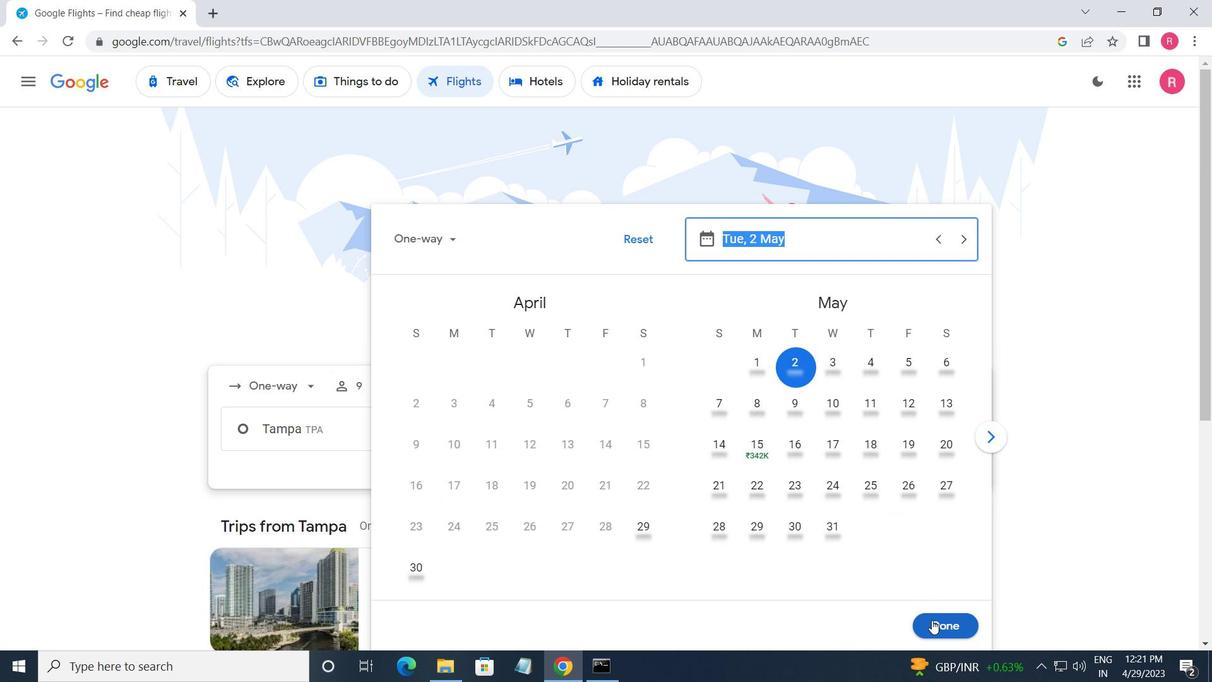 
Action: Mouse moved to (627, 485)
Screenshot: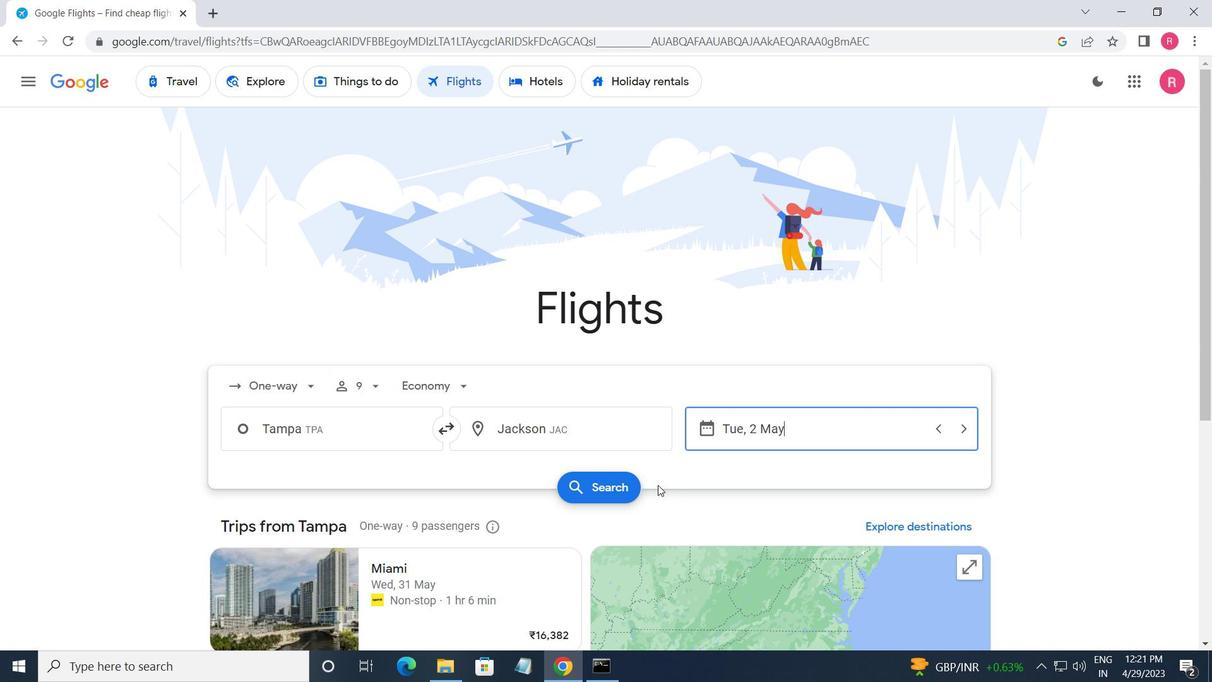 
Action: Mouse pressed left at (627, 485)
Screenshot: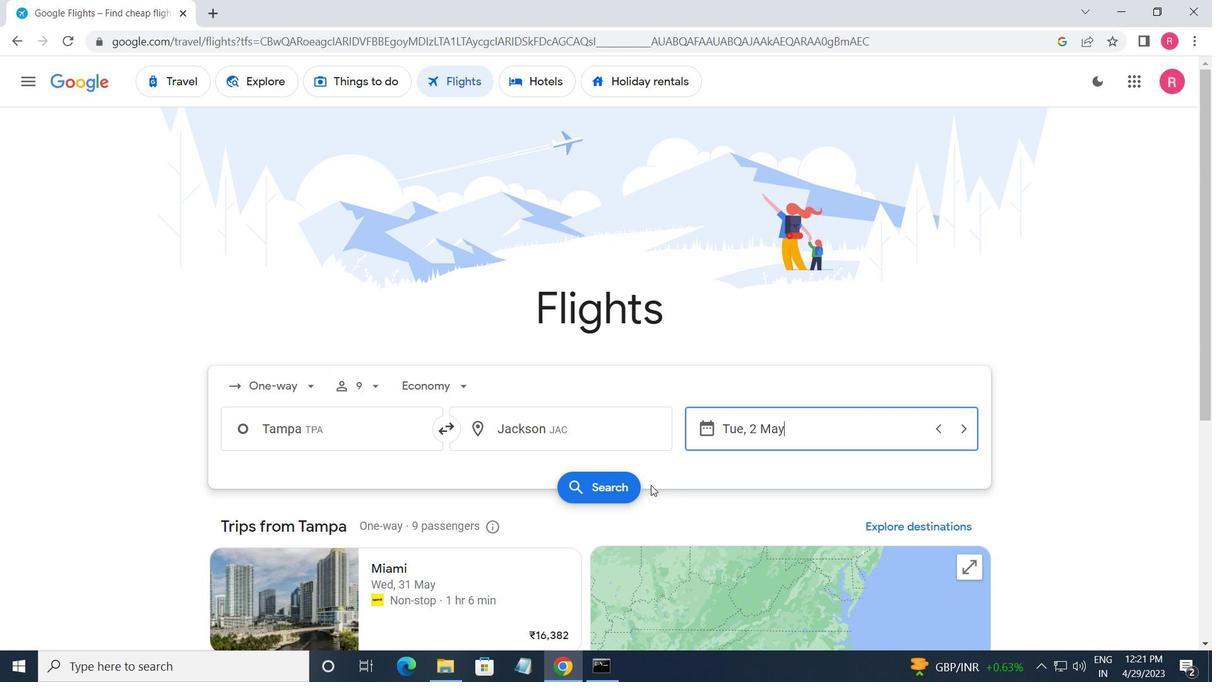 
Action: Mouse moved to (250, 231)
Screenshot: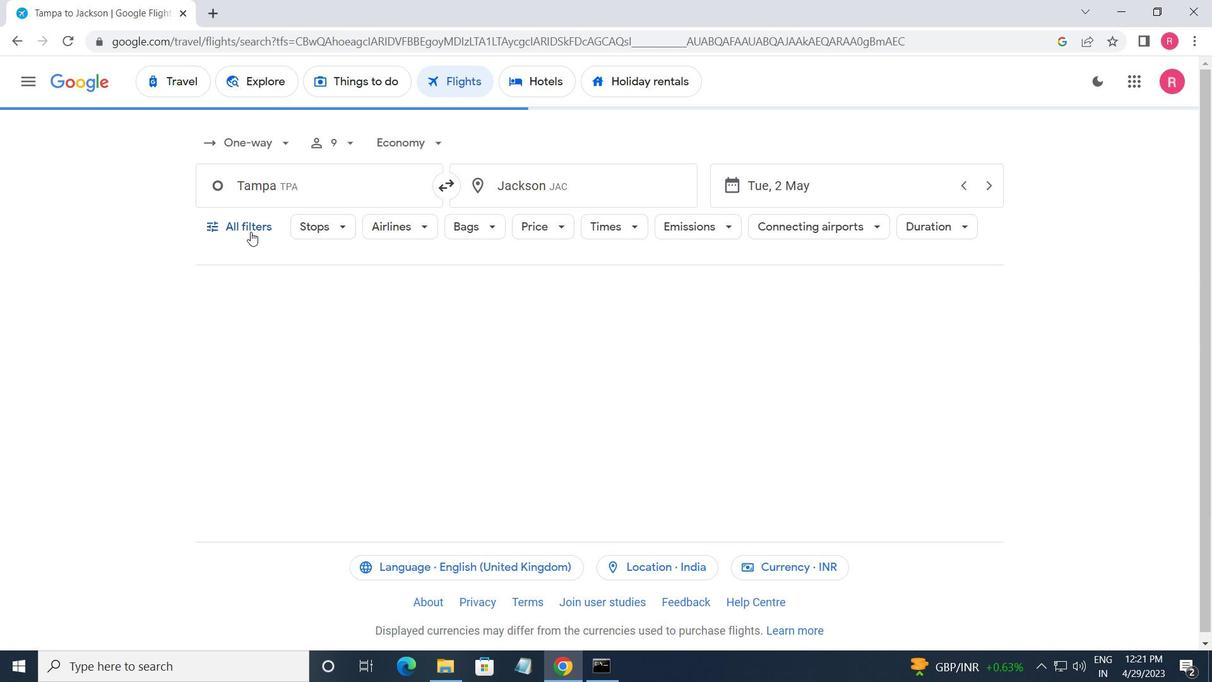 
Action: Mouse pressed left at (250, 231)
Screenshot: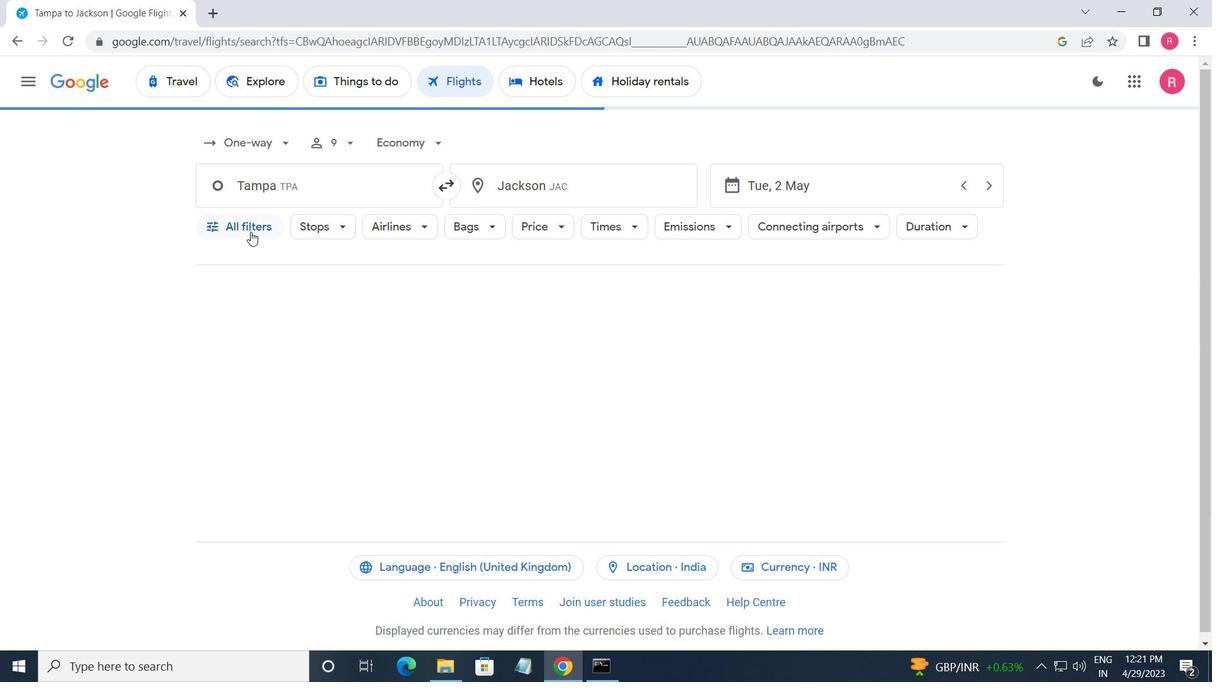 
Action: Mouse moved to (330, 425)
Screenshot: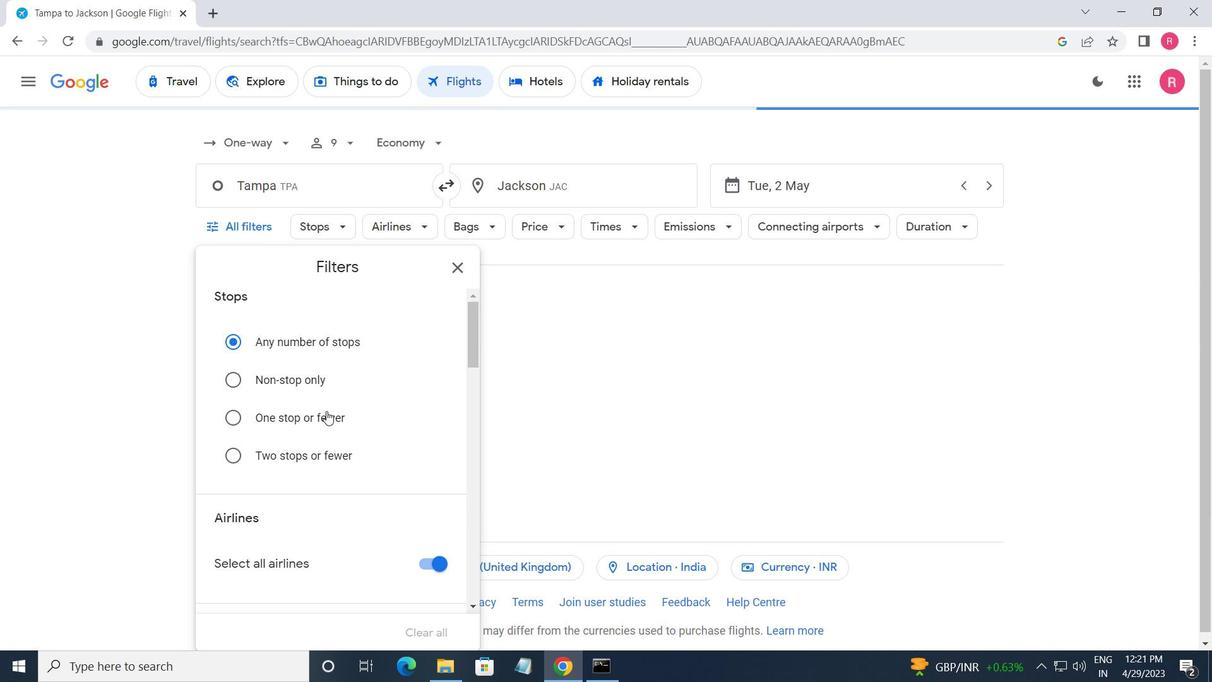 
Action: Mouse scrolled (330, 424) with delta (0, 0)
Screenshot: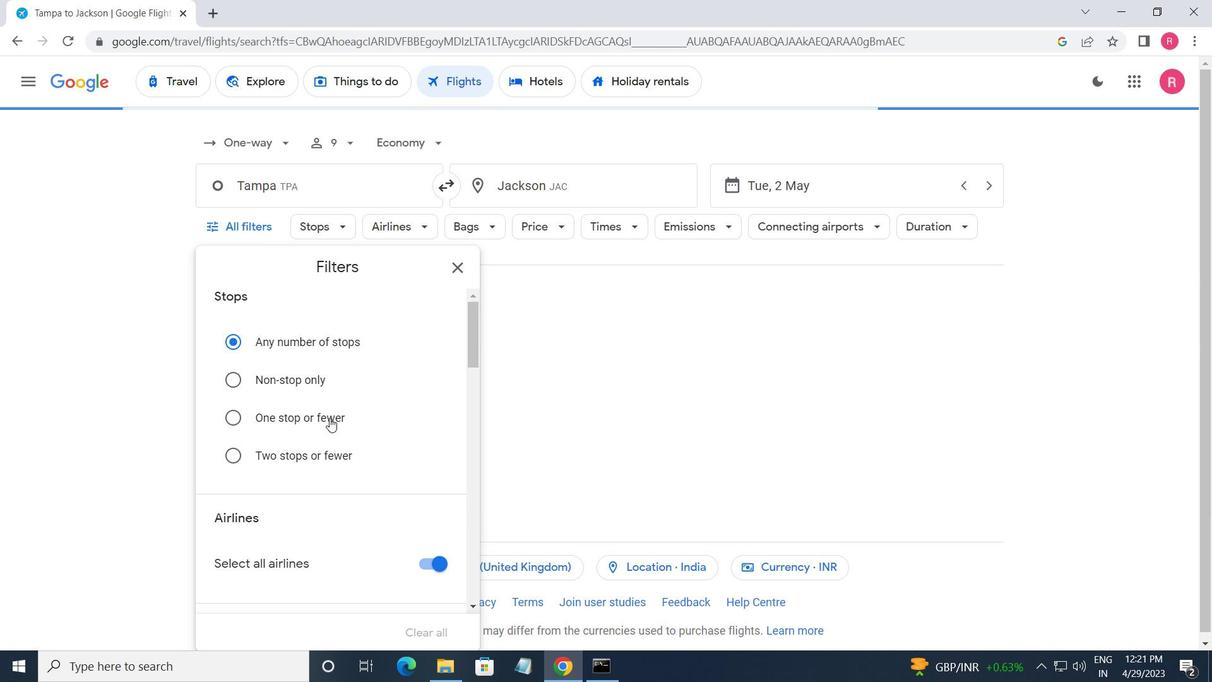 
Action: Mouse moved to (331, 426)
Screenshot: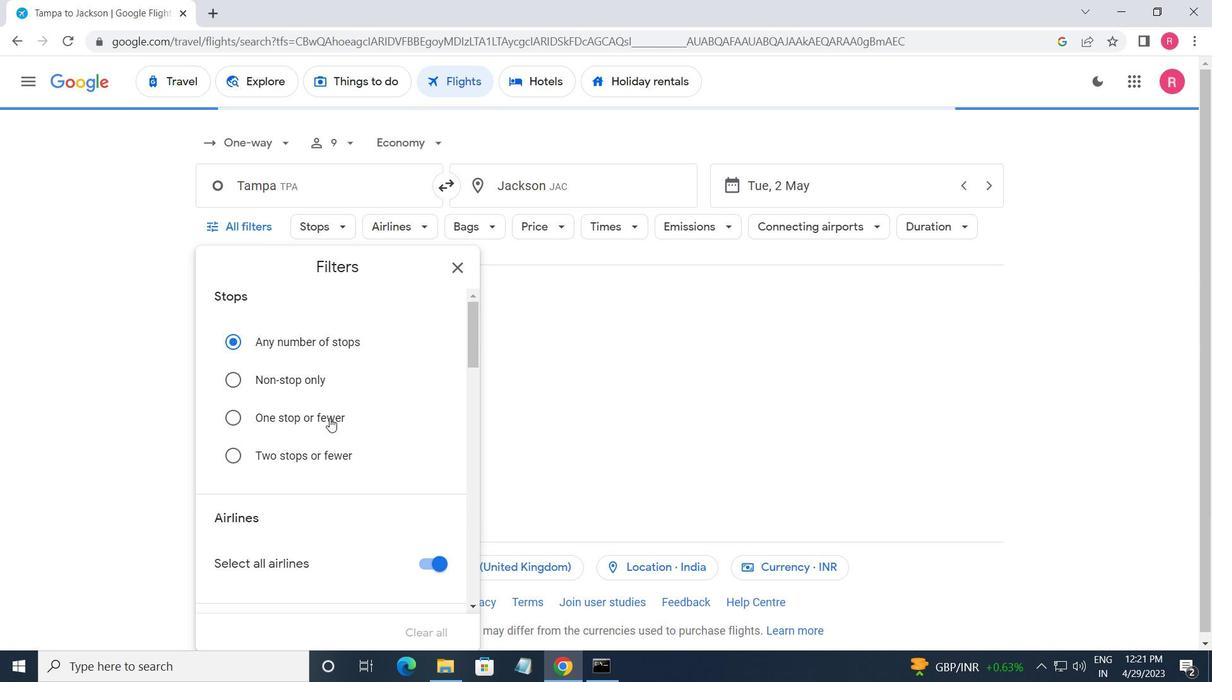 
Action: Mouse scrolled (331, 426) with delta (0, 0)
Screenshot: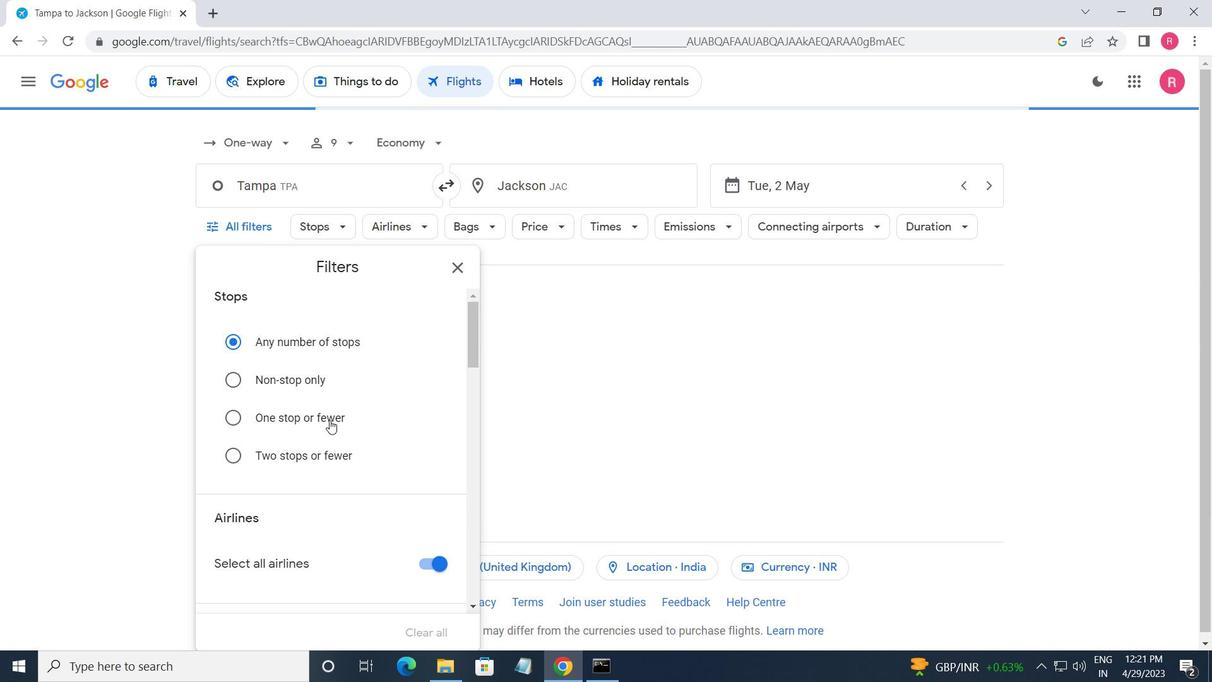 
Action: Mouse scrolled (331, 426) with delta (0, 0)
Screenshot: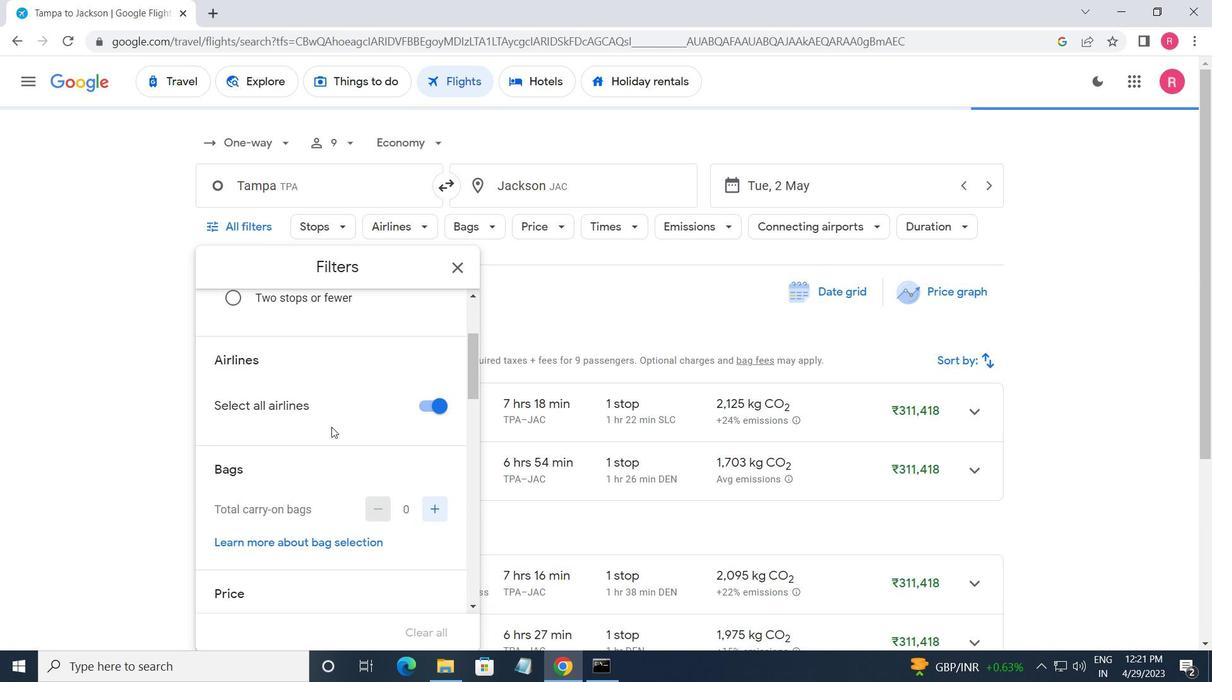 
Action: Mouse scrolled (331, 426) with delta (0, 0)
Screenshot: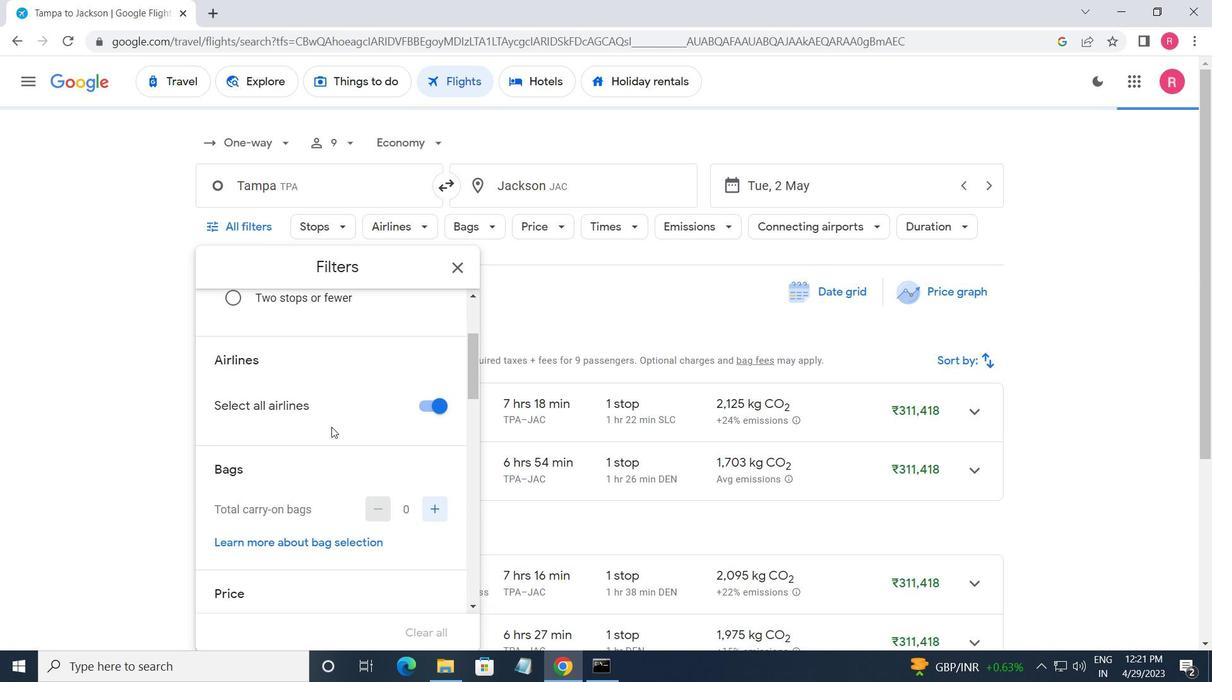 
Action: Mouse scrolled (331, 426) with delta (0, 0)
Screenshot: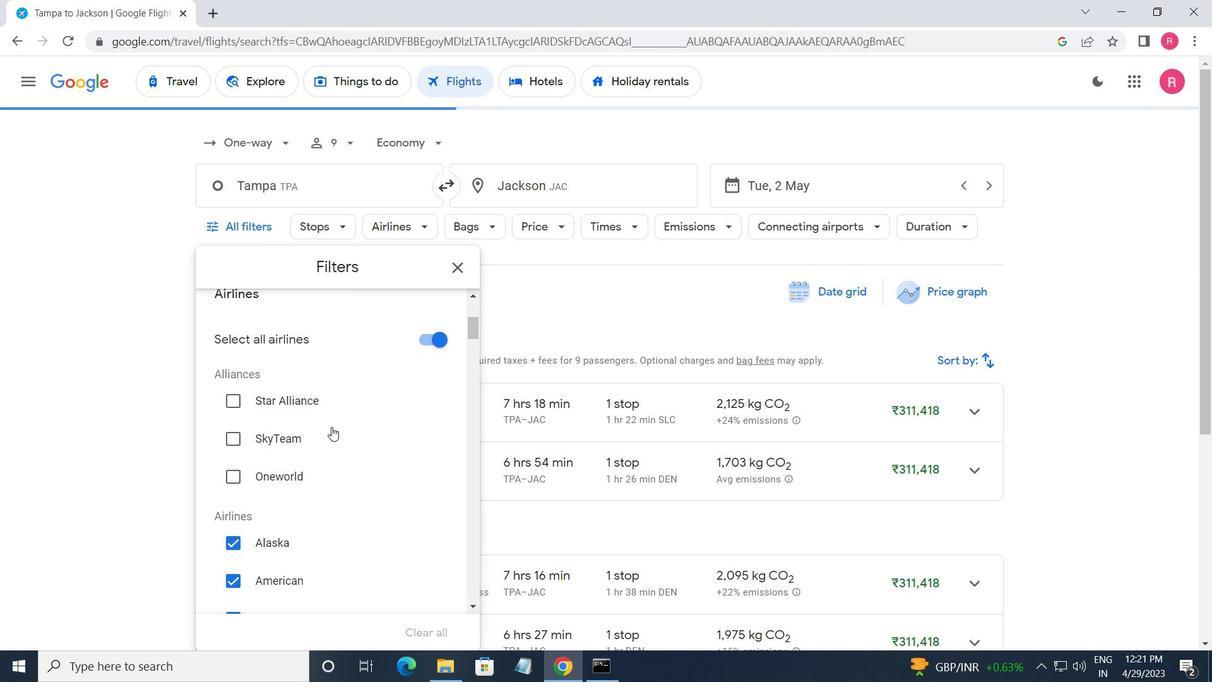 
Action: Mouse moved to (332, 427)
Screenshot: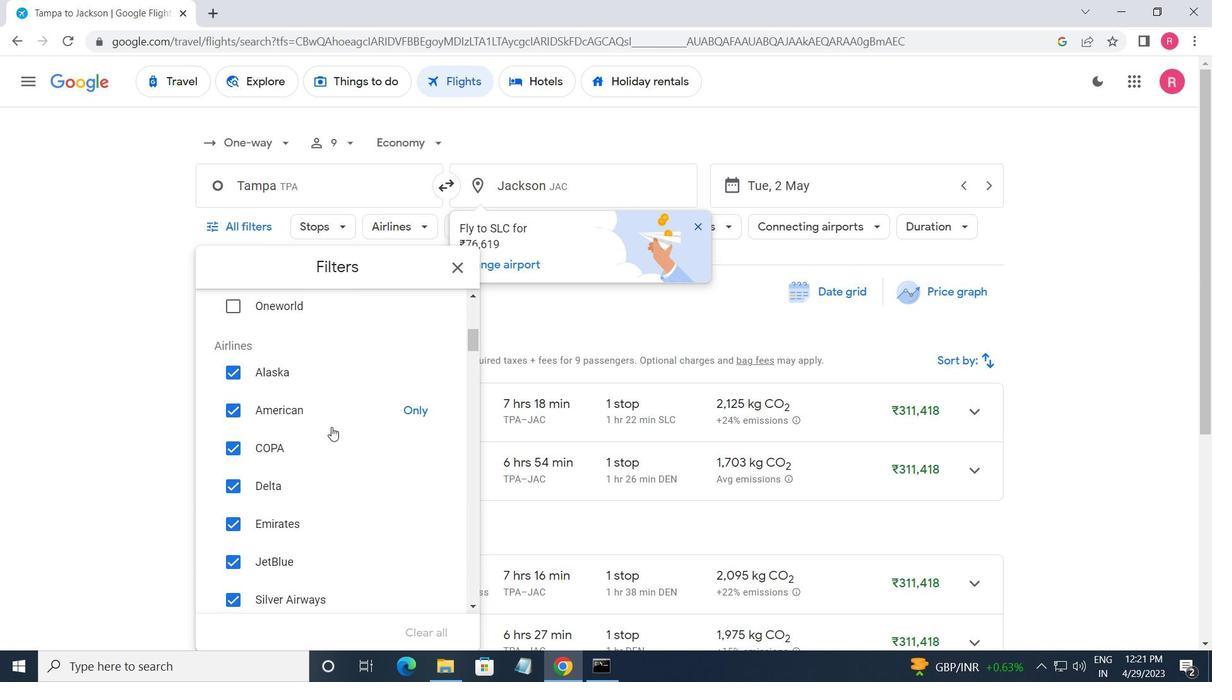 
Action: Mouse scrolled (332, 426) with delta (0, 0)
Screenshot: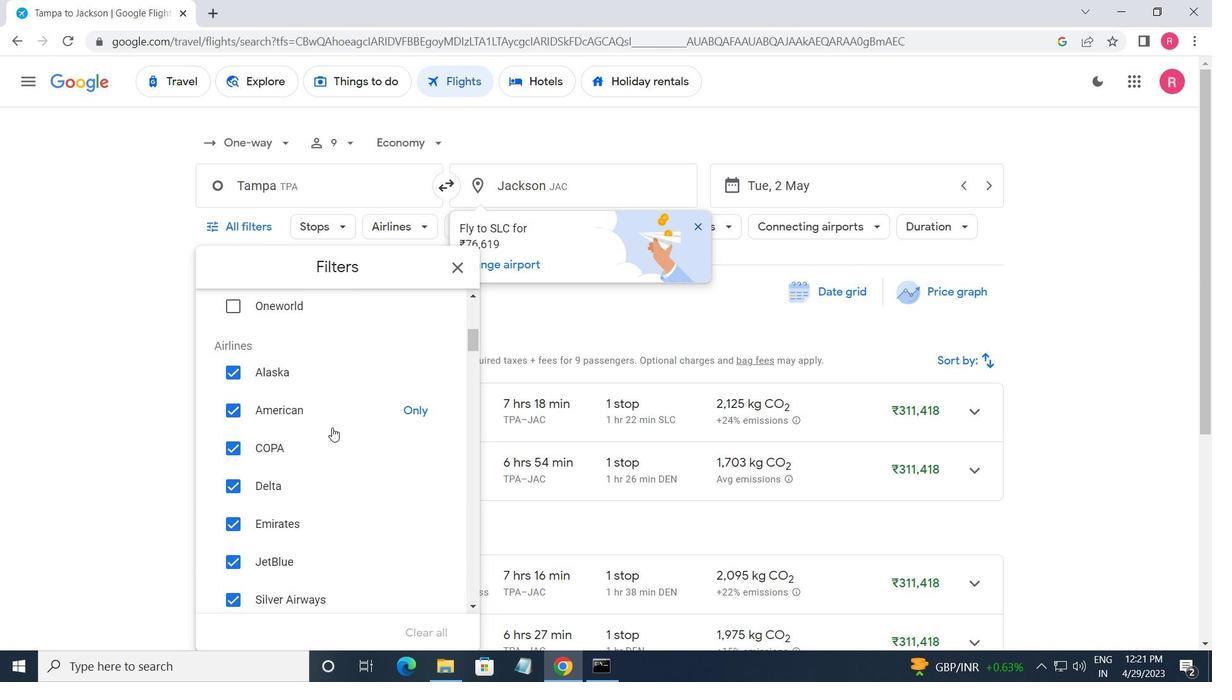 
Action: Mouse moved to (332, 428)
Screenshot: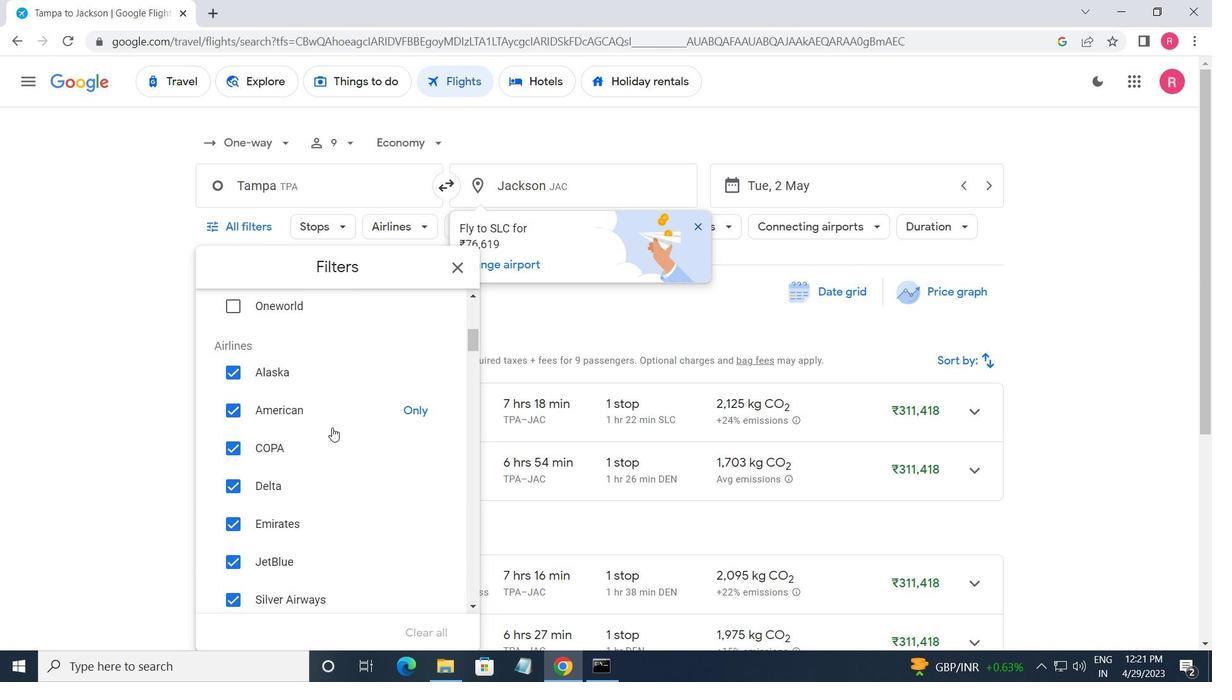 
Action: Mouse scrolled (332, 427) with delta (0, 0)
Screenshot: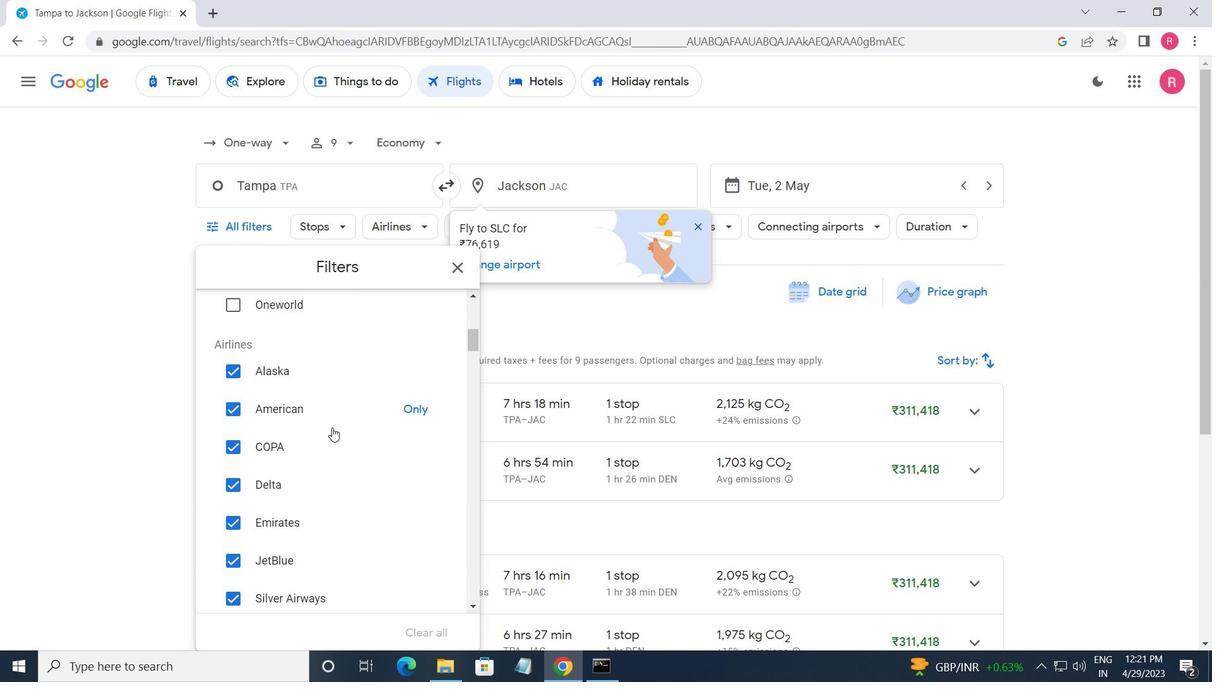 
Action: Mouse scrolled (332, 427) with delta (0, 0)
Screenshot: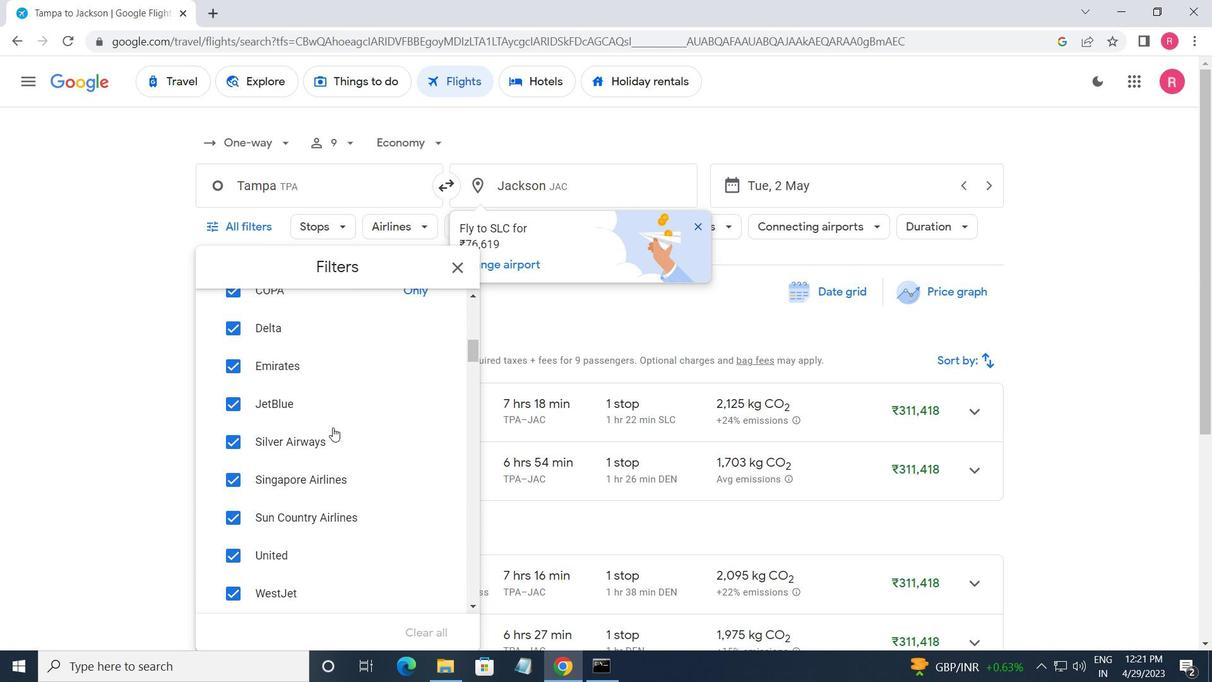 
Action: Mouse scrolled (332, 428) with delta (0, 0)
Screenshot: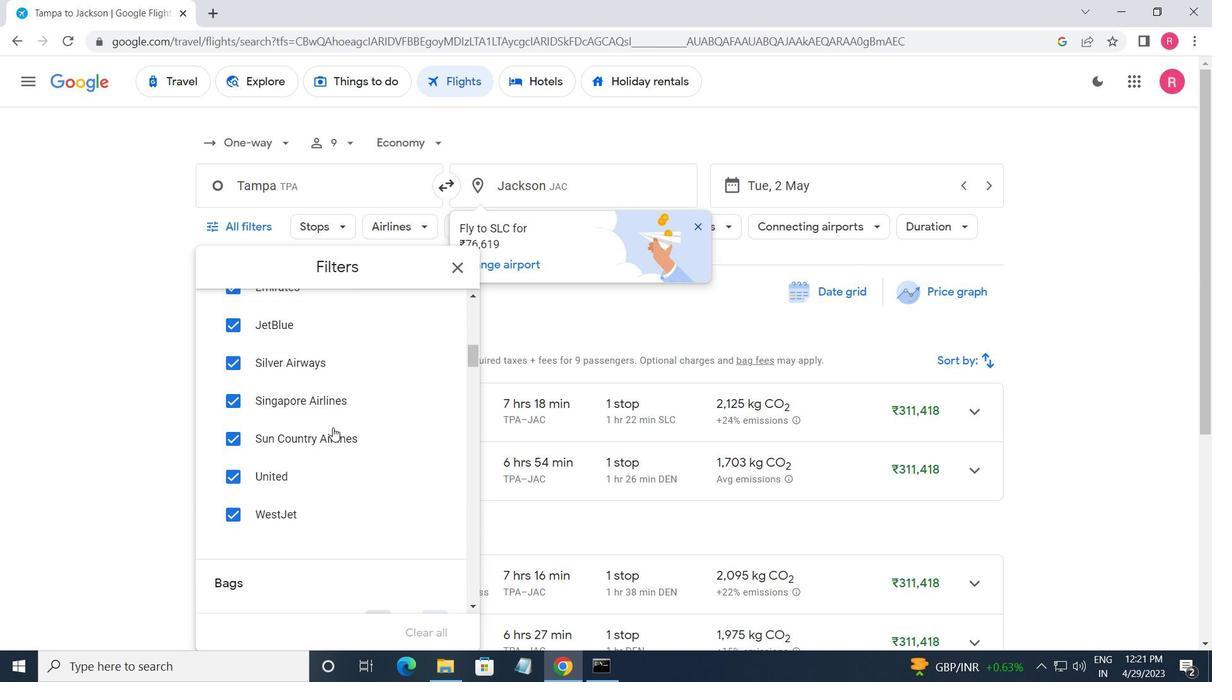 
Action: Mouse scrolled (332, 428) with delta (0, 0)
Screenshot: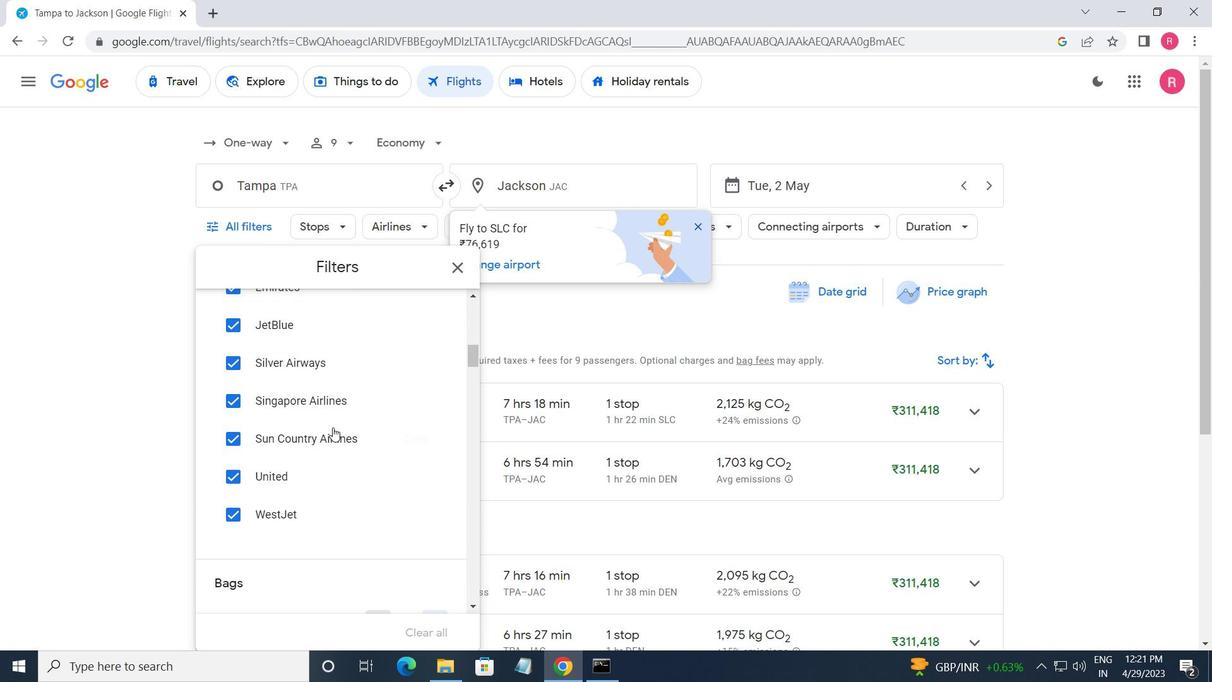 
Action: Mouse scrolled (332, 428) with delta (0, 0)
Screenshot: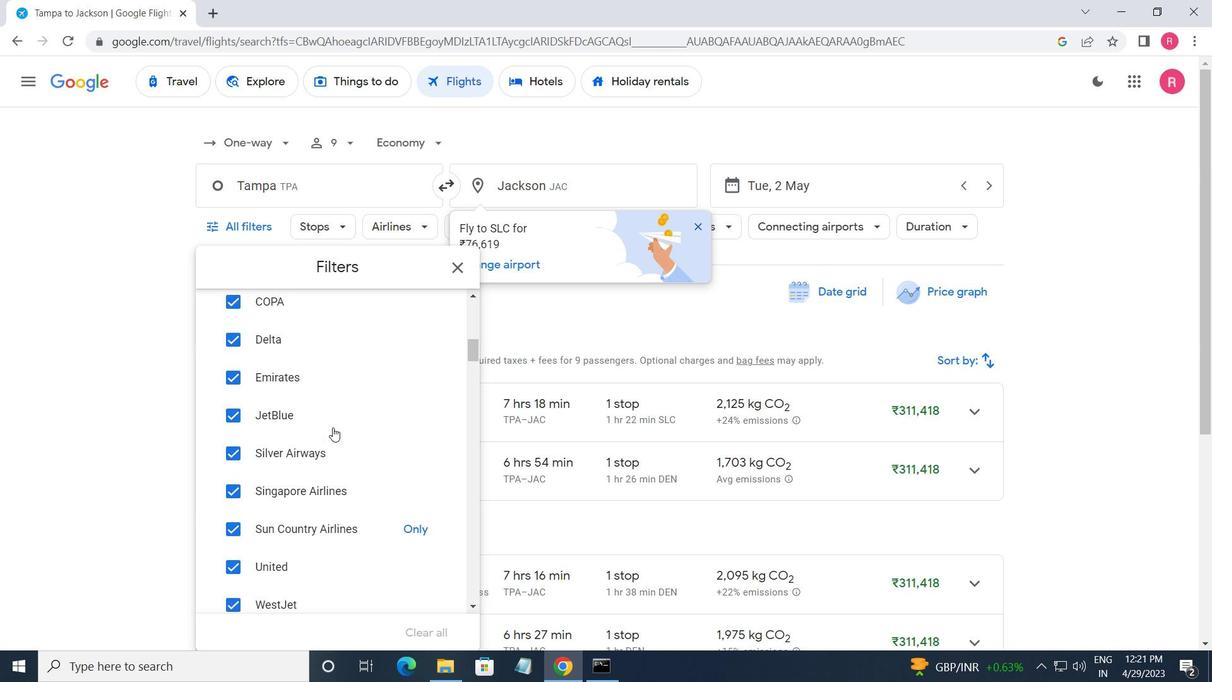 
Action: Mouse scrolled (332, 428) with delta (0, 0)
Screenshot: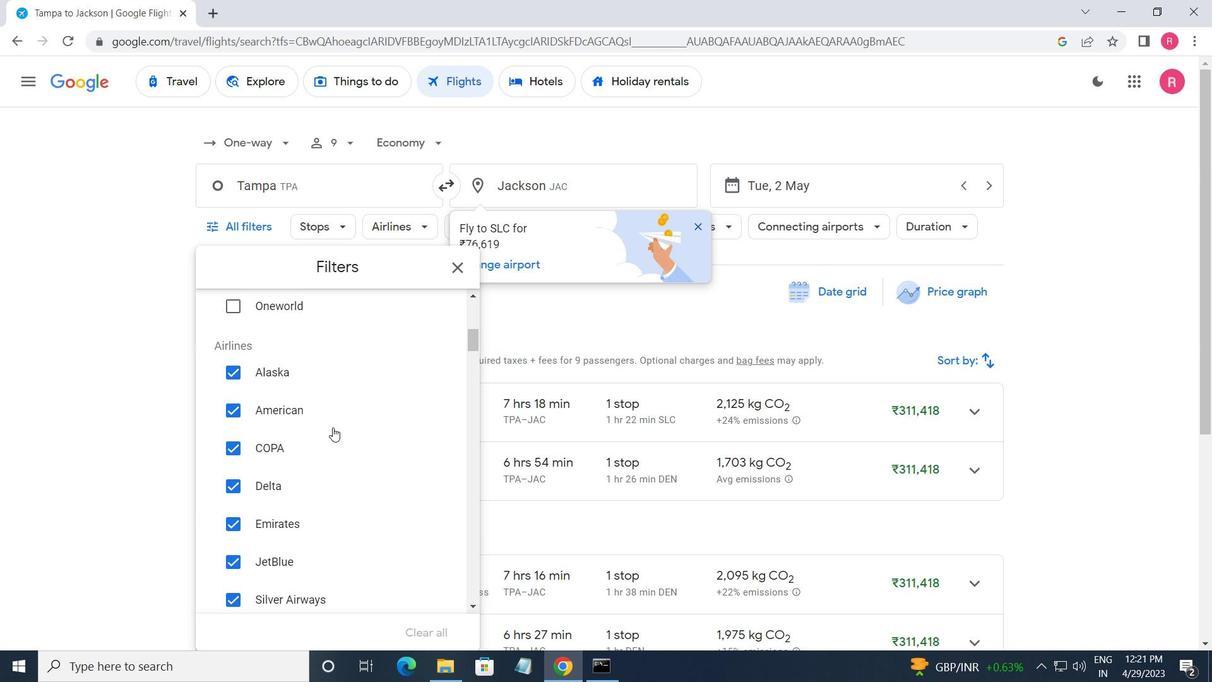 
Action: Mouse moved to (337, 427)
Screenshot: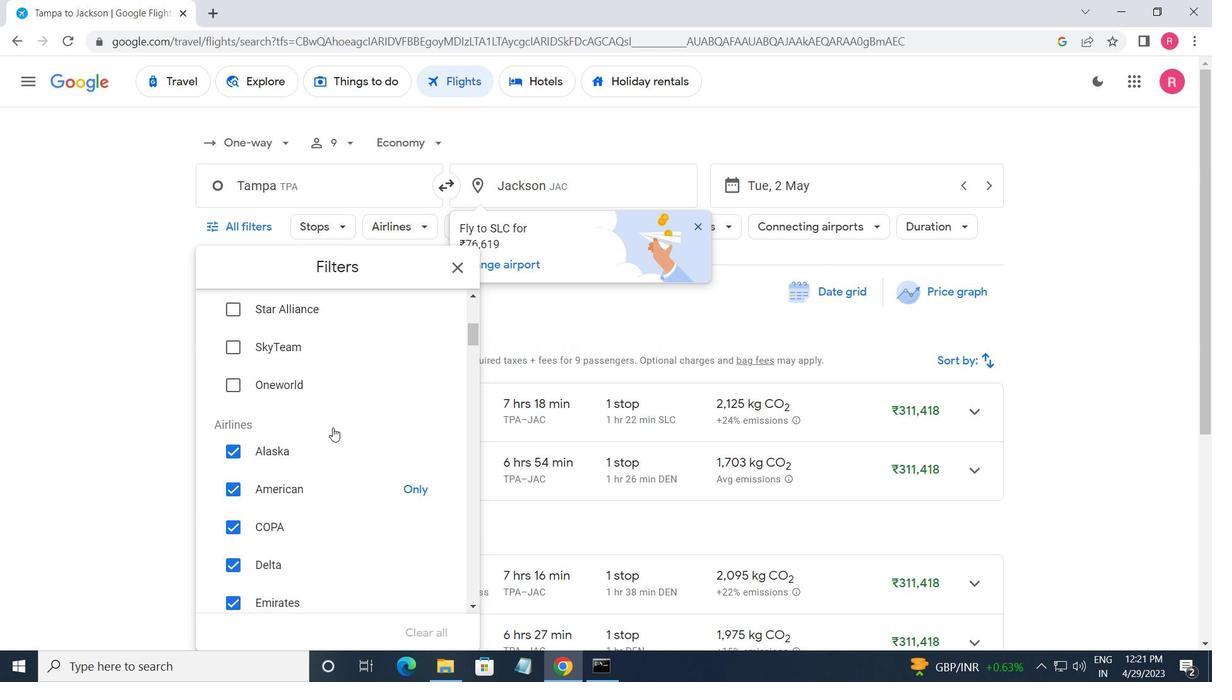 
Action: Mouse scrolled (337, 428) with delta (0, 0)
Screenshot: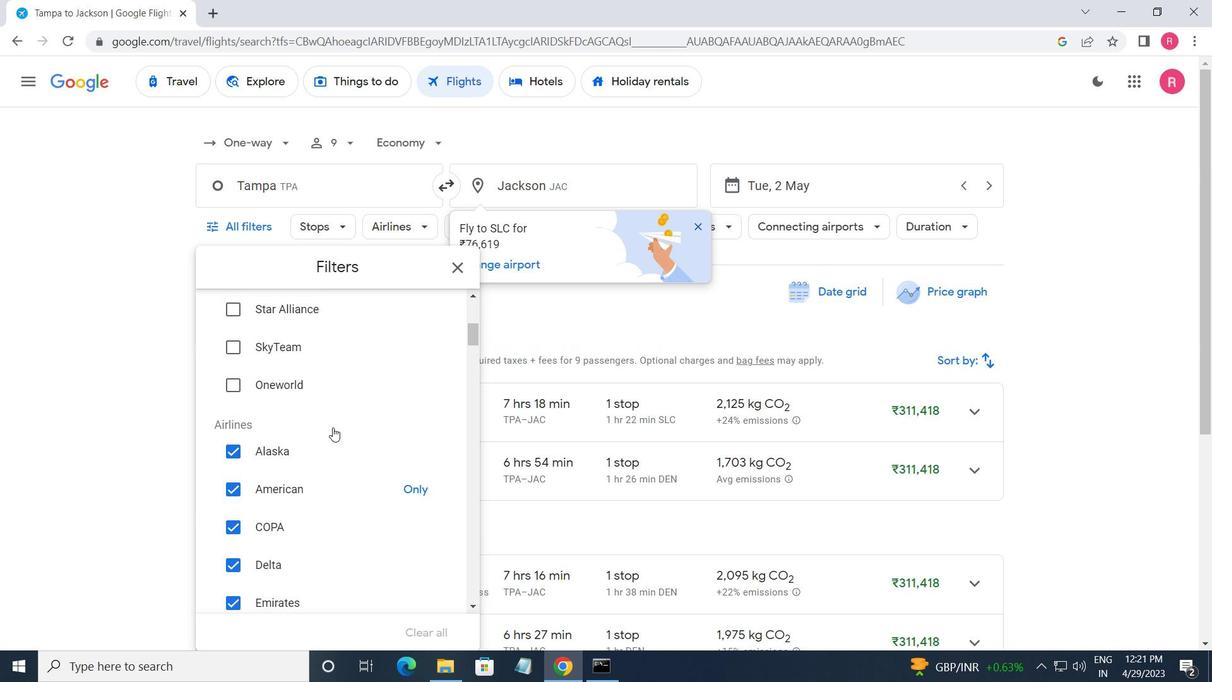 
Action: Mouse scrolled (337, 428) with delta (0, 0)
Screenshot: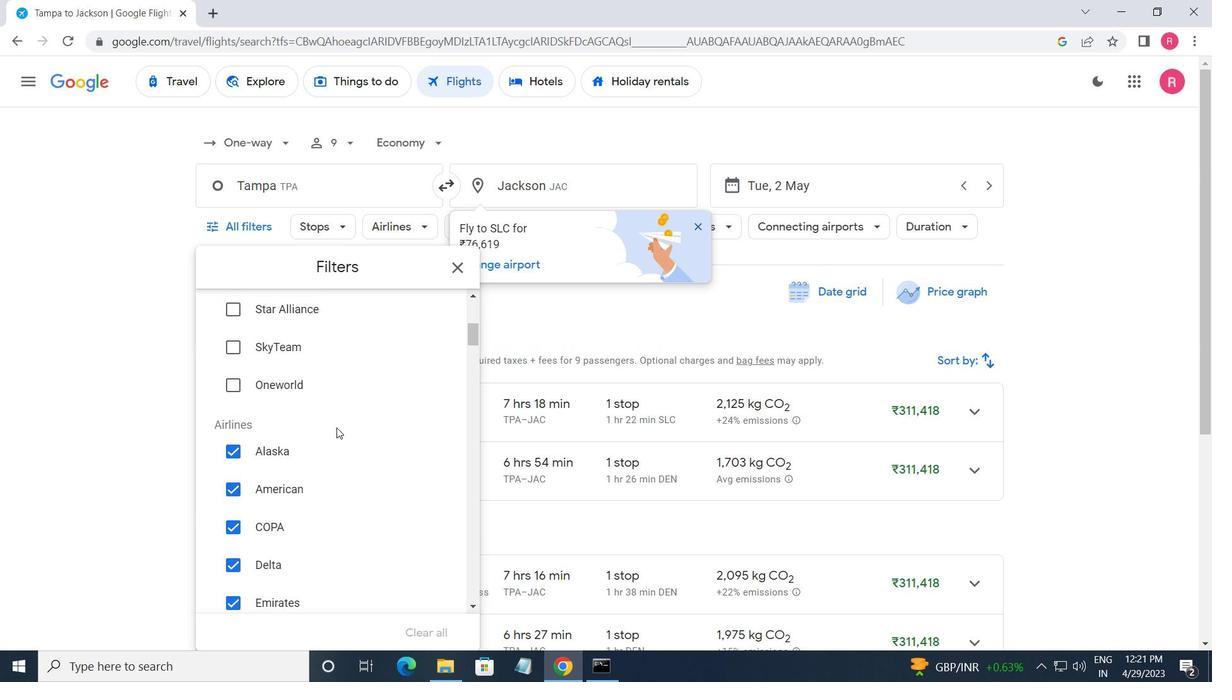 
Action: Mouse moved to (440, 399)
Screenshot: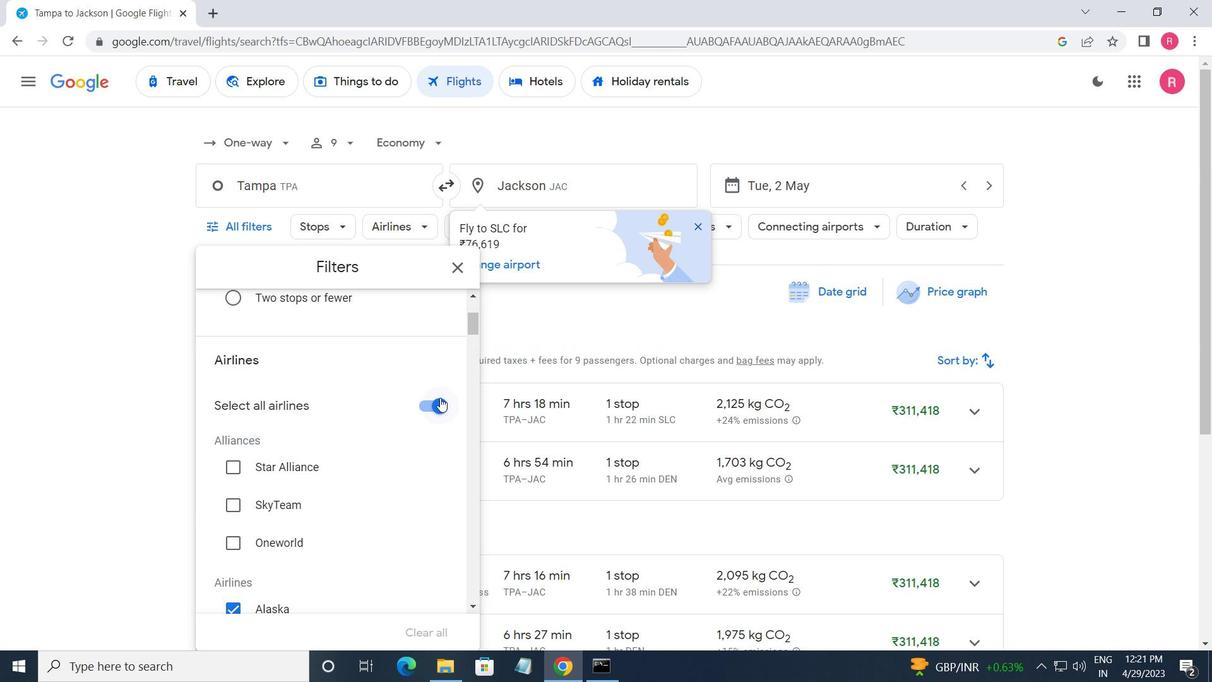 
Action: Mouse pressed left at (440, 399)
Screenshot: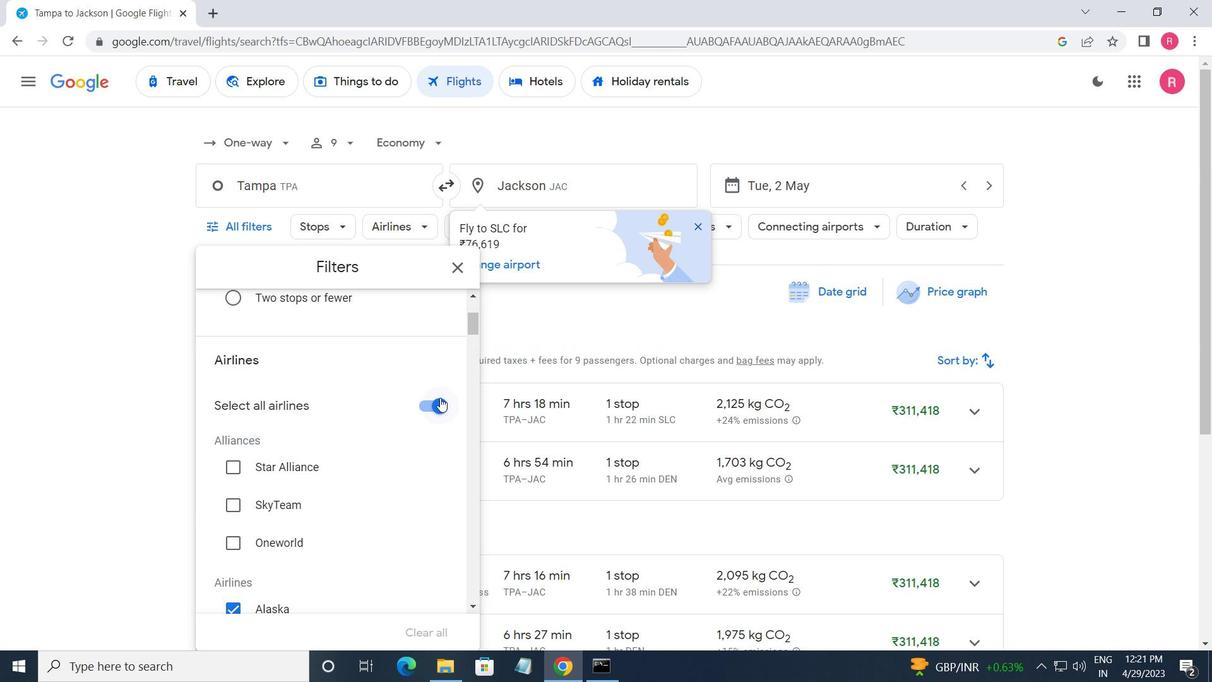
Action: Mouse moved to (442, 402)
Screenshot: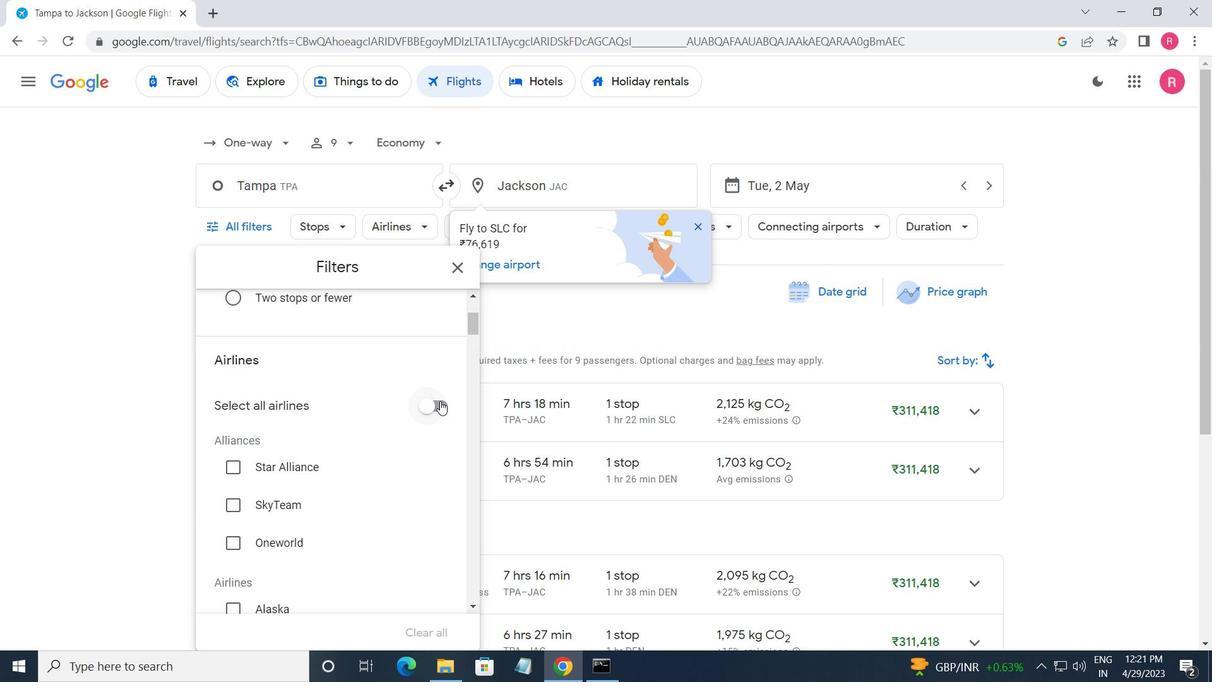 
Action: Mouse scrolled (442, 401) with delta (0, 0)
Screenshot: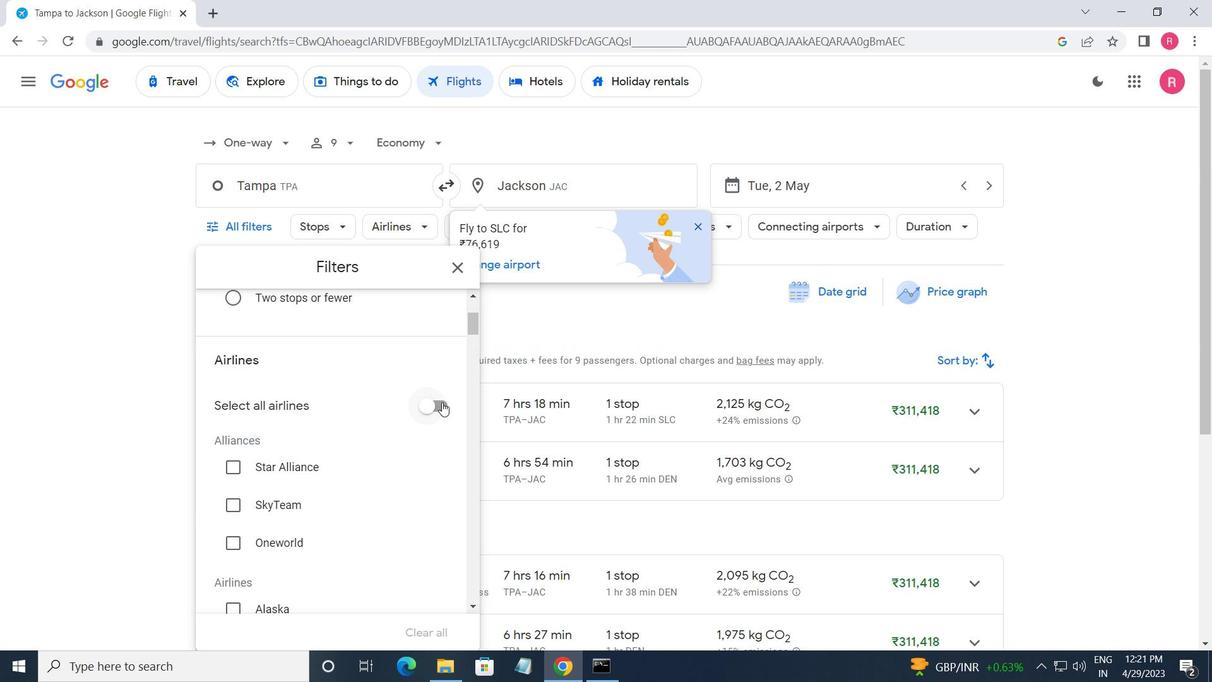 
Action: Mouse scrolled (442, 401) with delta (0, 0)
Screenshot: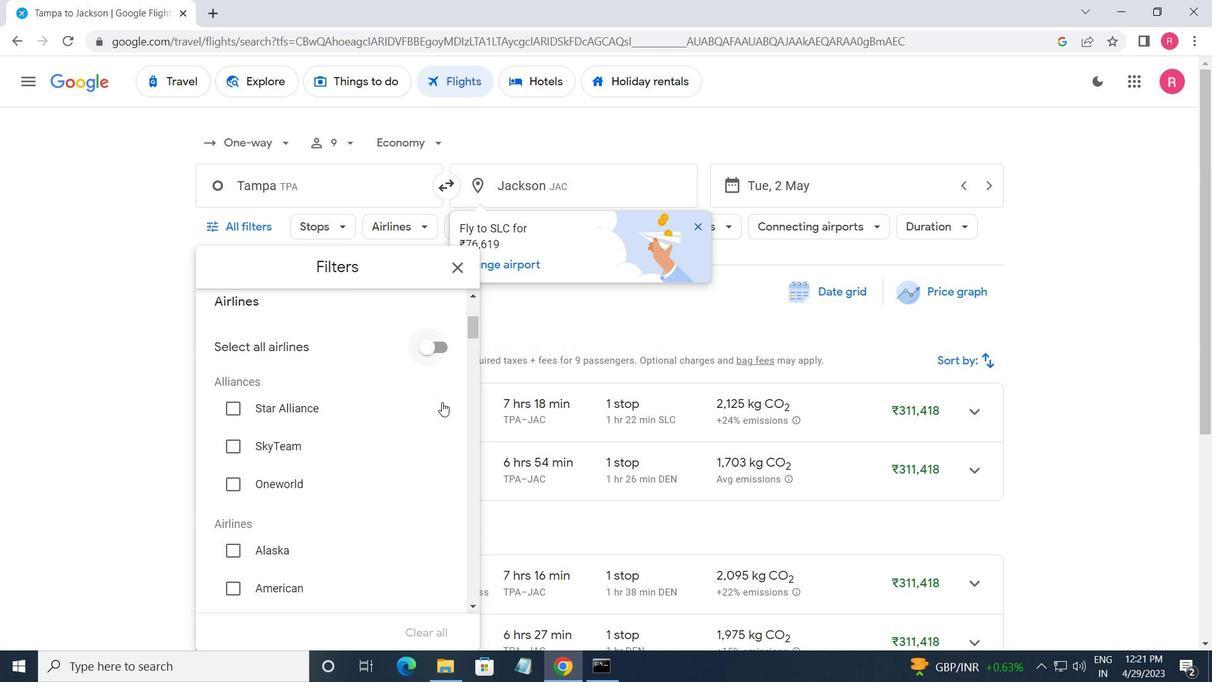 
Action: Mouse scrolled (442, 401) with delta (0, 0)
Screenshot: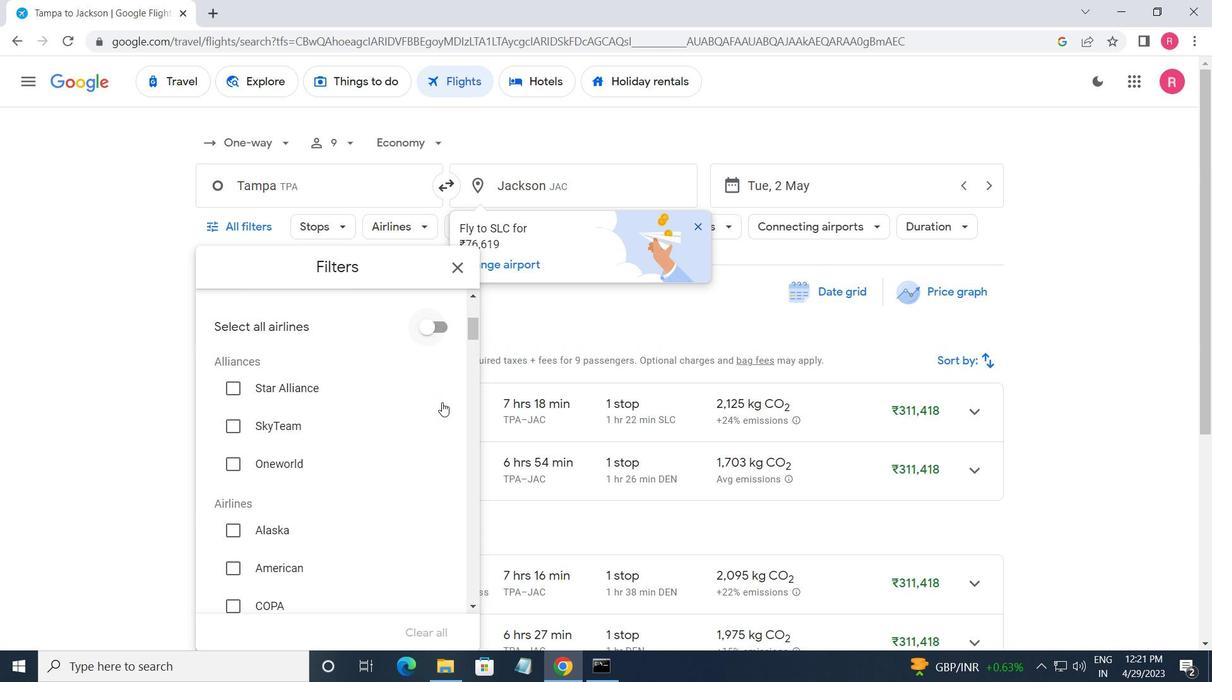 
Action: Mouse moved to (442, 402)
Screenshot: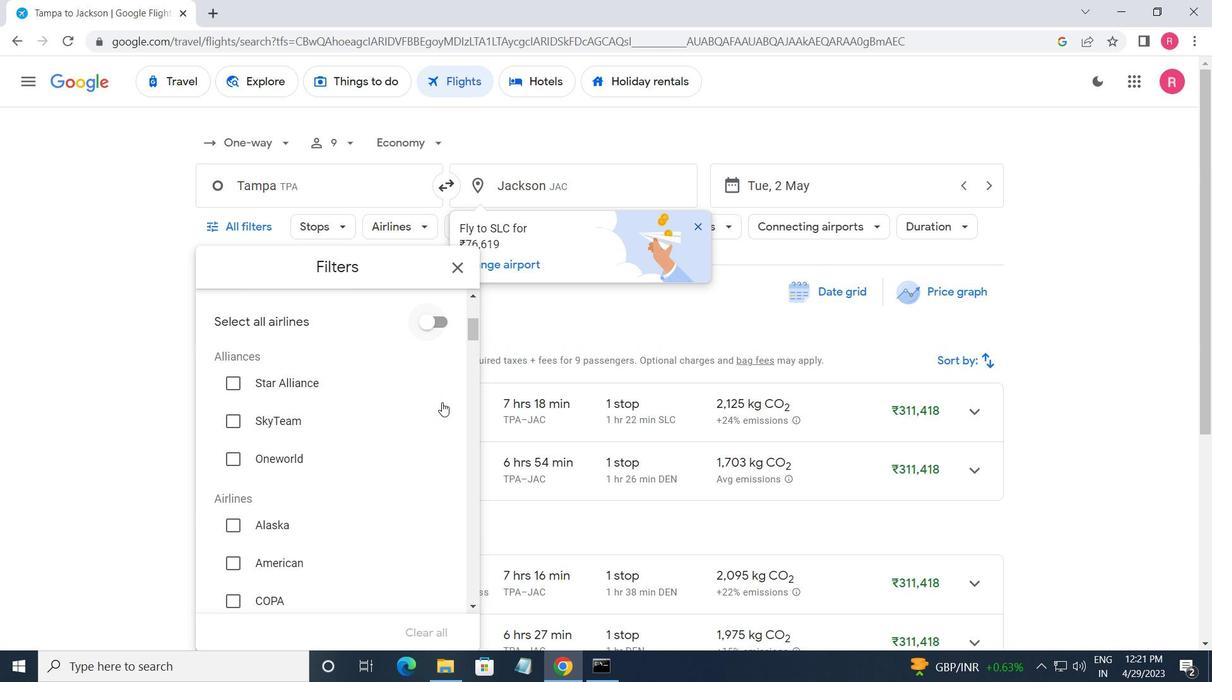 
Action: Mouse scrolled (442, 402) with delta (0, 0)
Screenshot: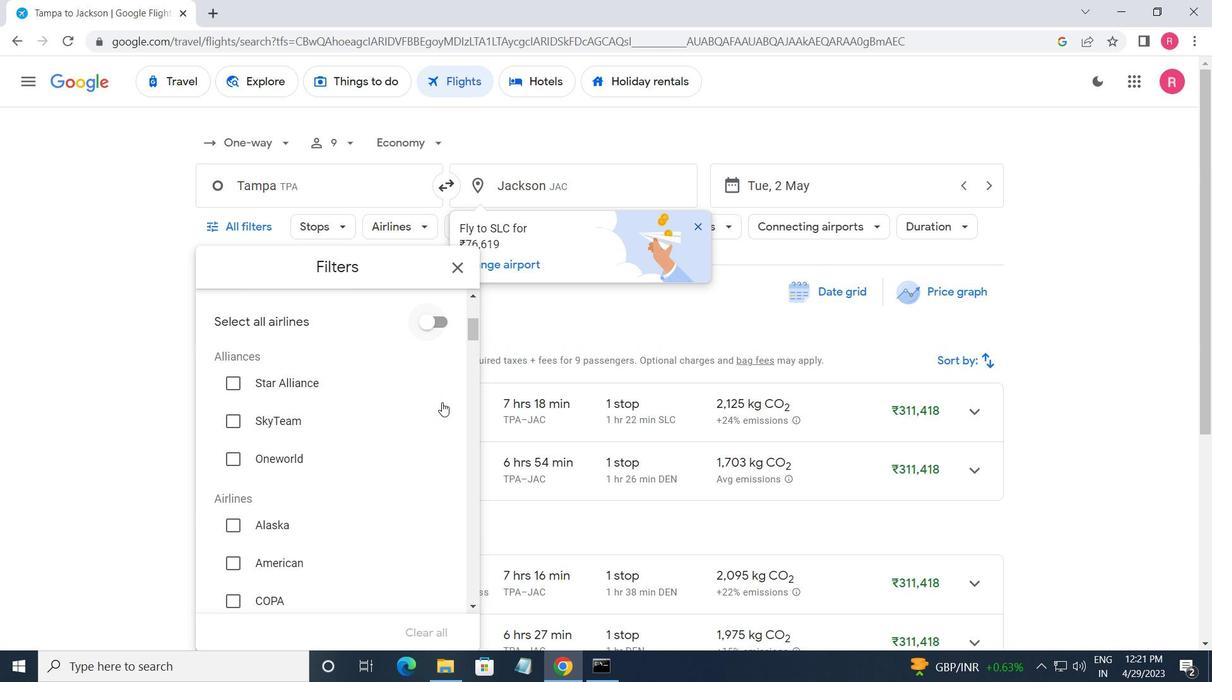 
Action: Mouse scrolled (442, 402) with delta (0, 0)
Screenshot: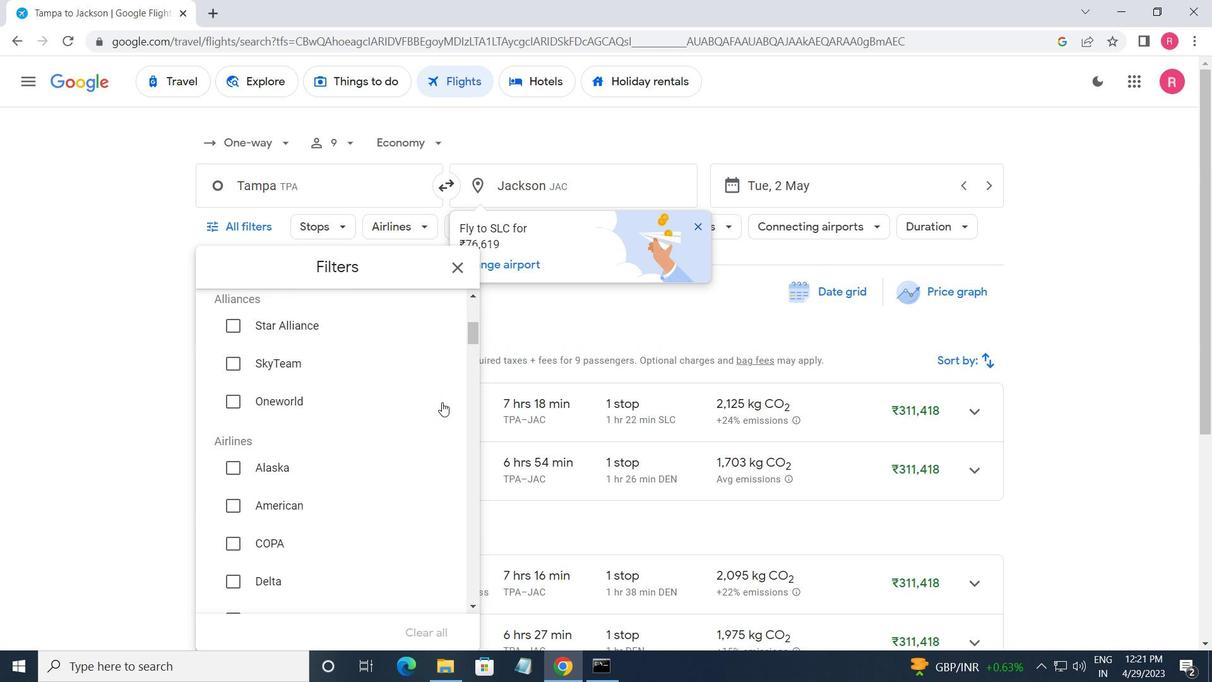 
Action: Mouse scrolled (442, 402) with delta (0, 0)
Screenshot: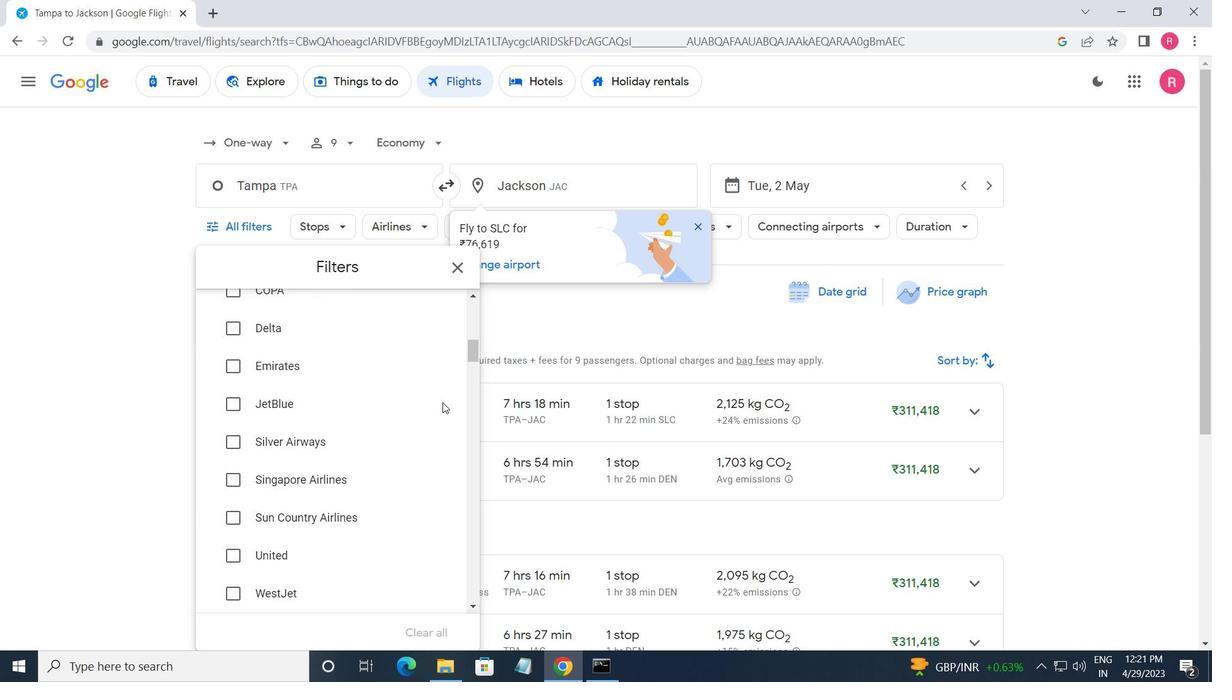 
Action: Mouse scrolled (442, 402) with delta (0, 0)
Screenshot: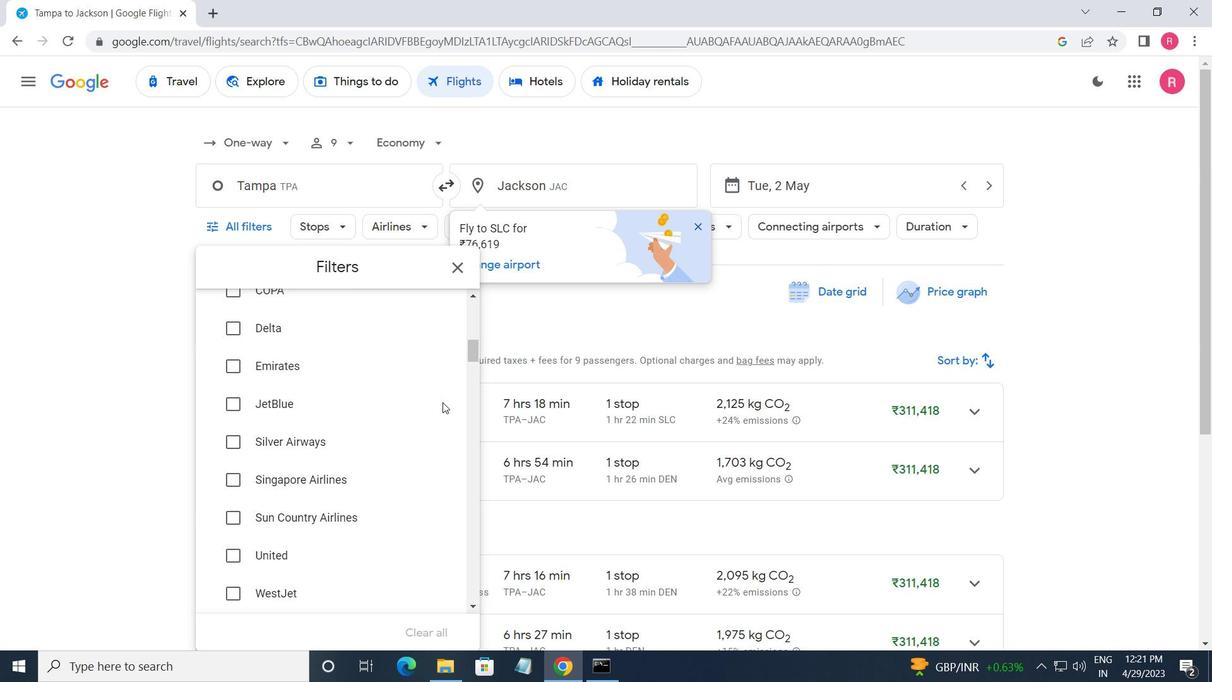 
Action: Mouse scrolled (442, 402) with delta (0, 0)
Screenshot: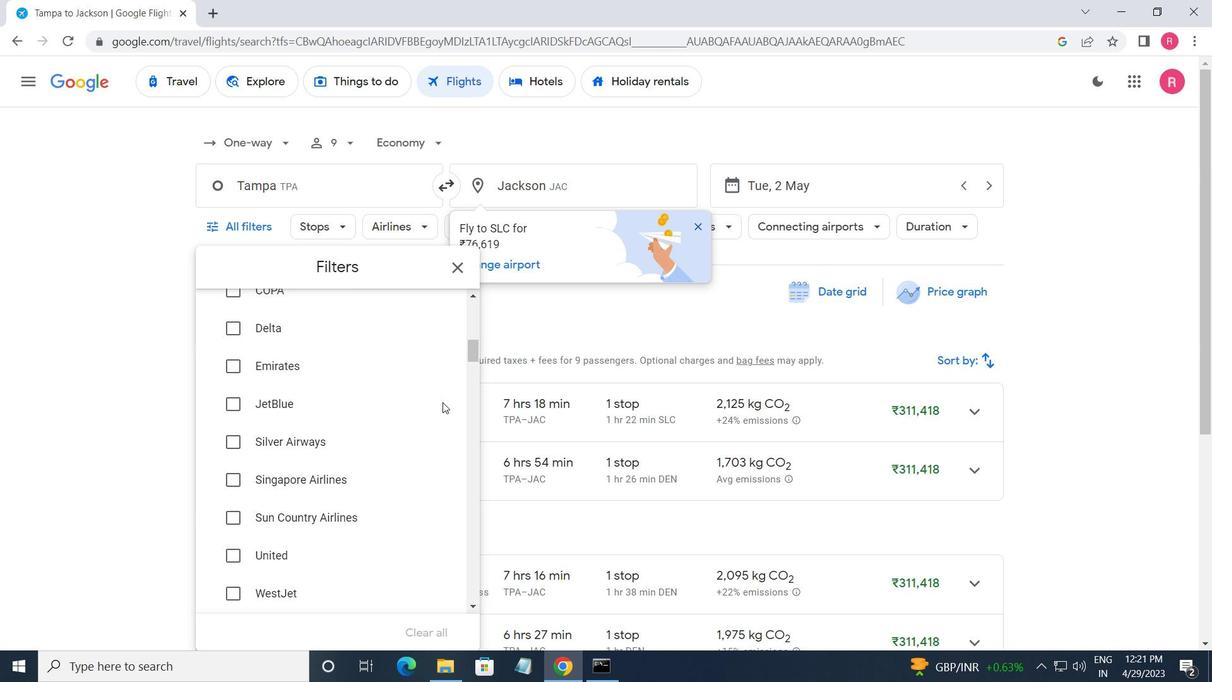 
Action: Mouse moved to (440, 461)
Screenshot: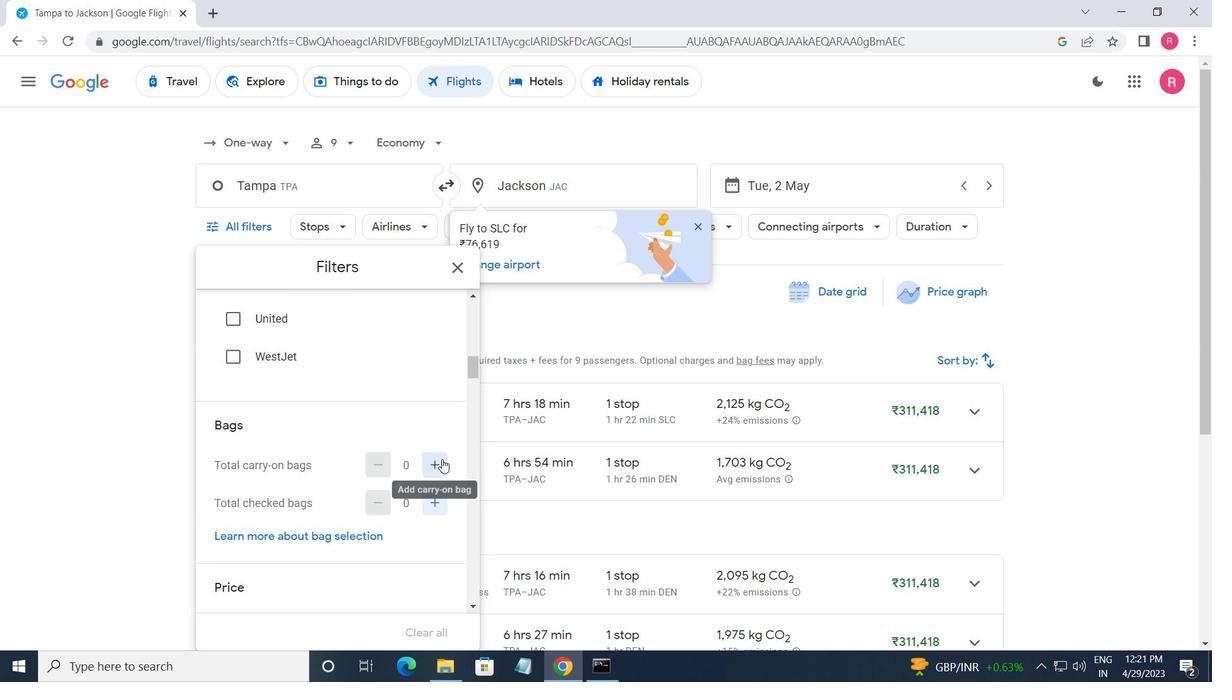 
Action: Mouse pressed left at (440, 461)
Screenshot: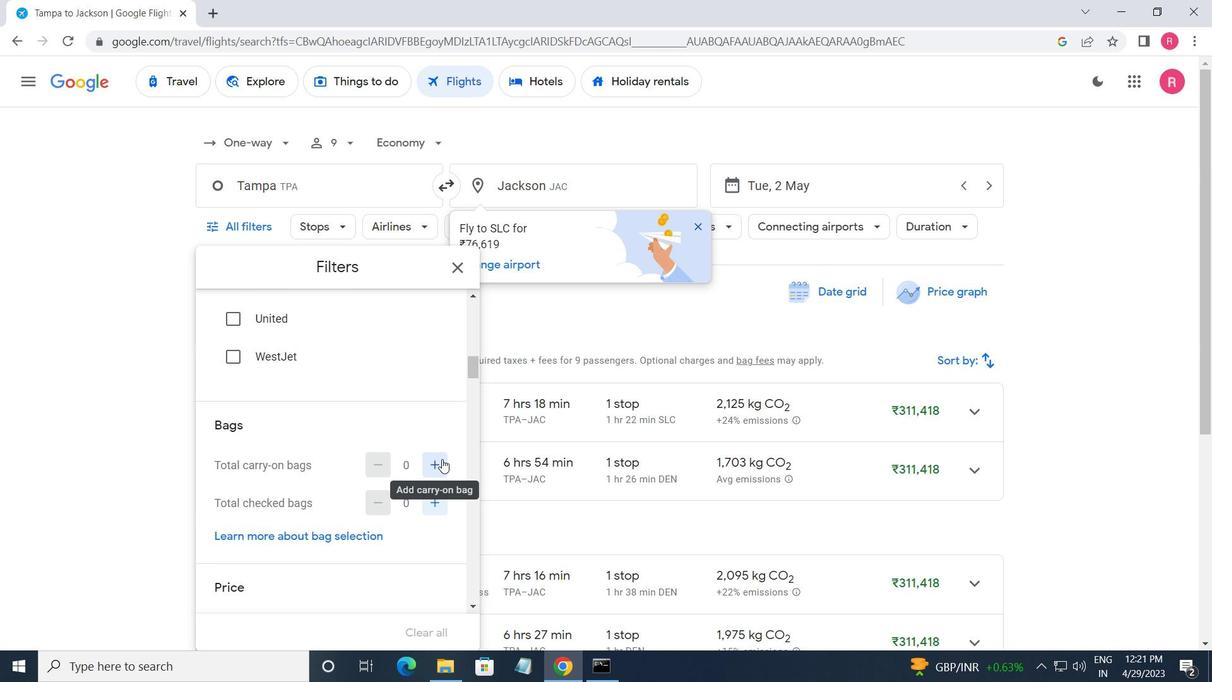 
Action: Mouse moved to (438, 460)
Screenshot: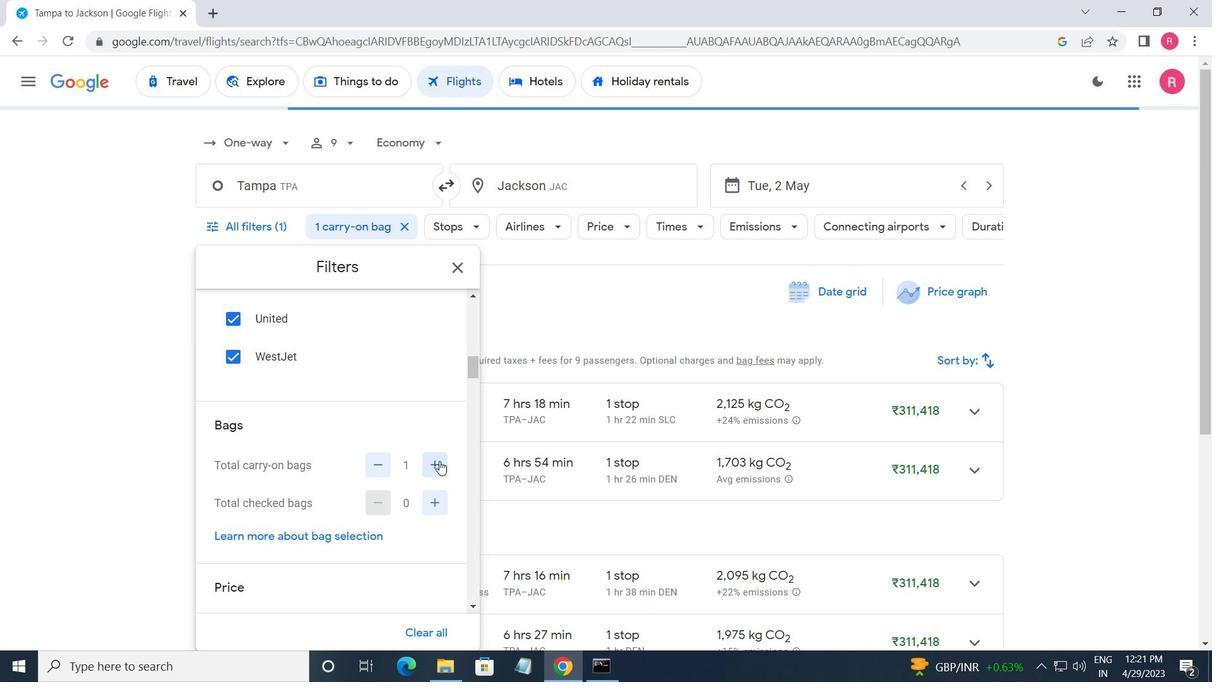 
Action: Mouse scrolled (438, 459) with delta (0, 0)
Screenshot: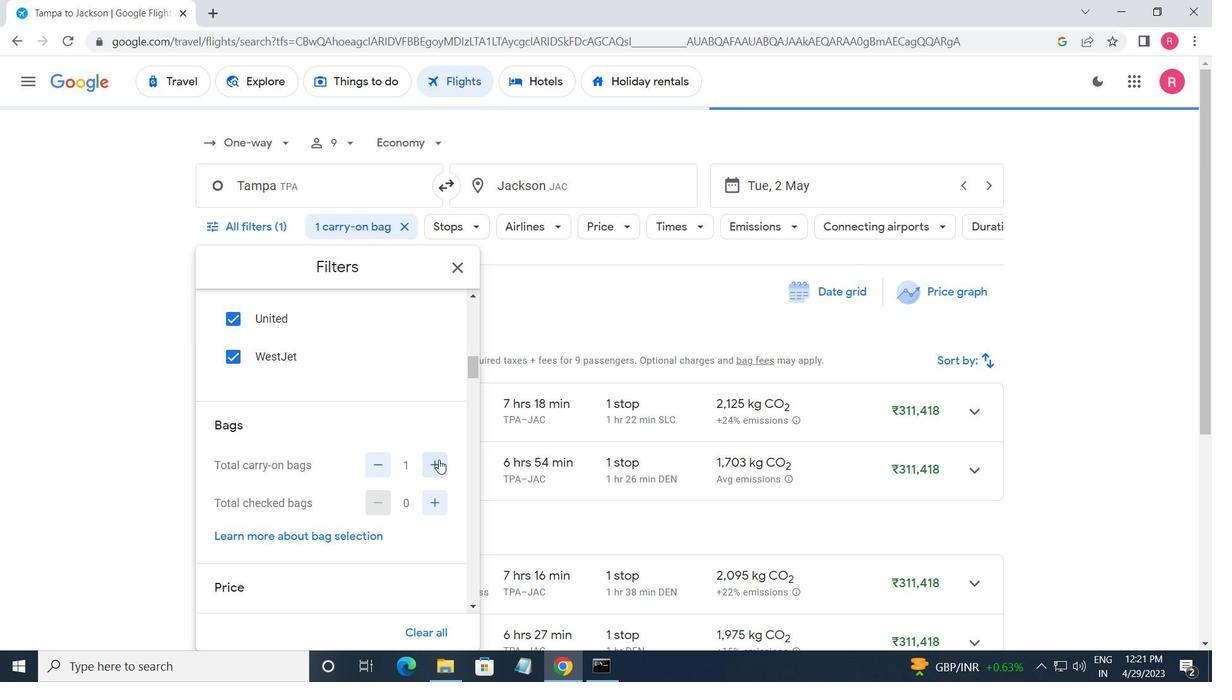 
Action: Mouse scrolled (438, 459) with delta (0, 0)
Screenshot: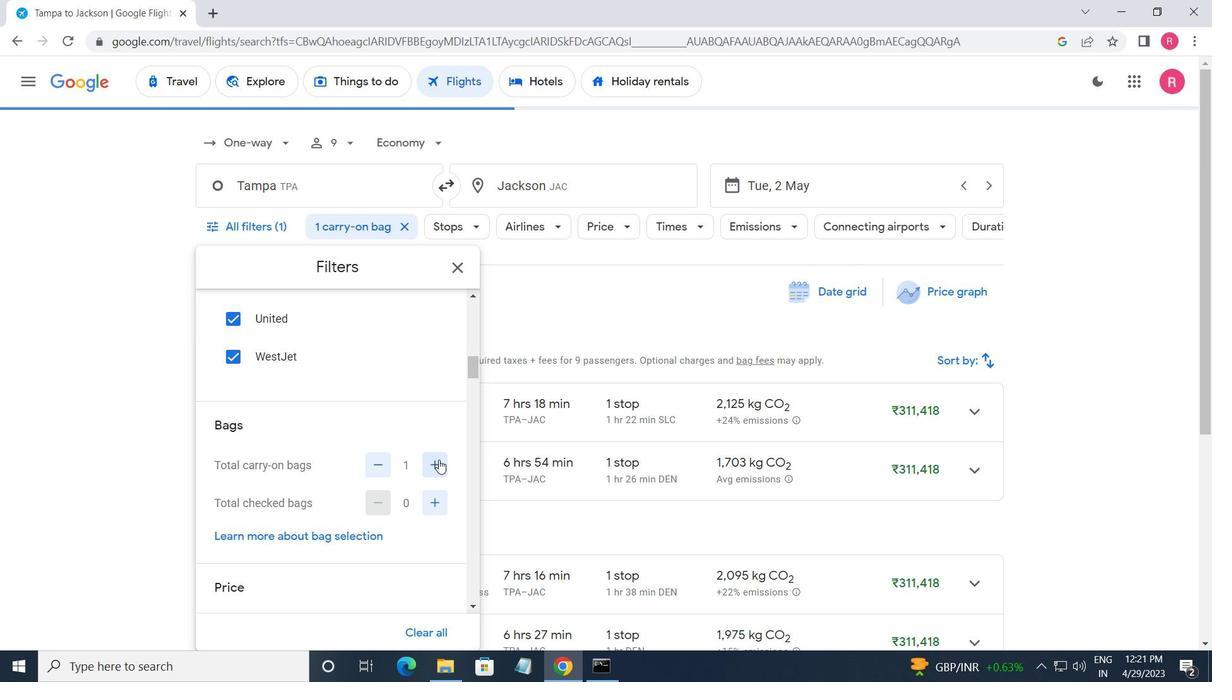 
Action: Mouse moved to (416, 466)
Screenshot: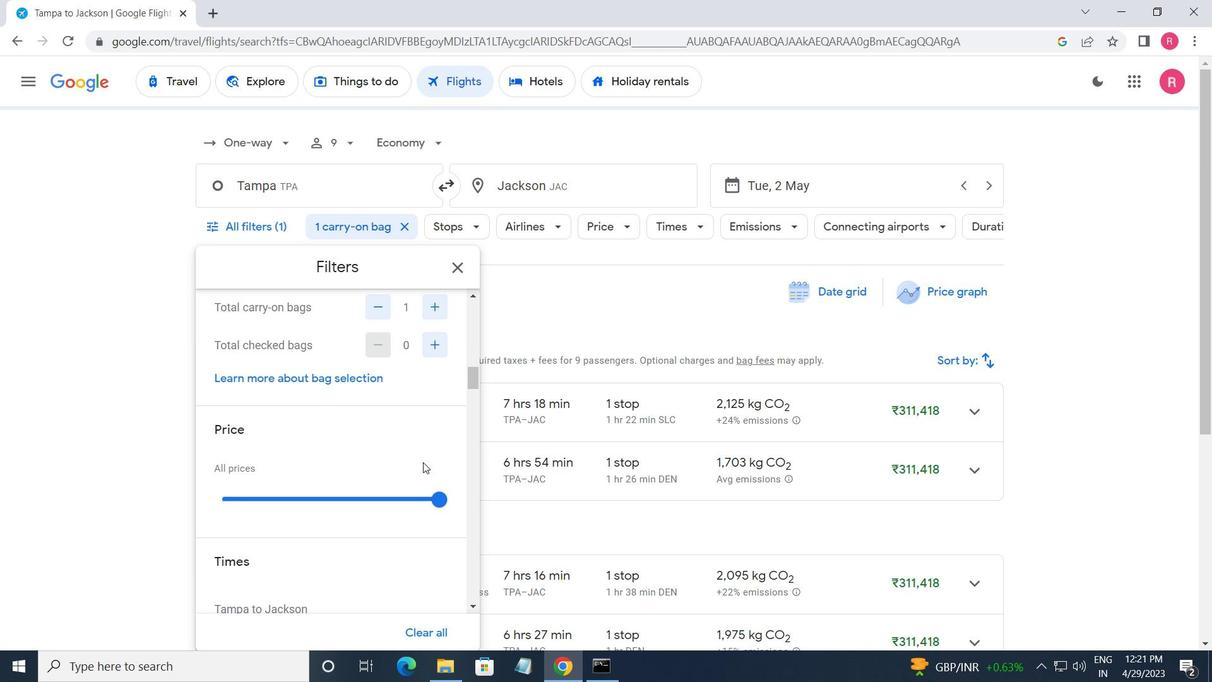 
Action: Mouse scrolled (416, 465) with delta (0, 0)
Screenshot: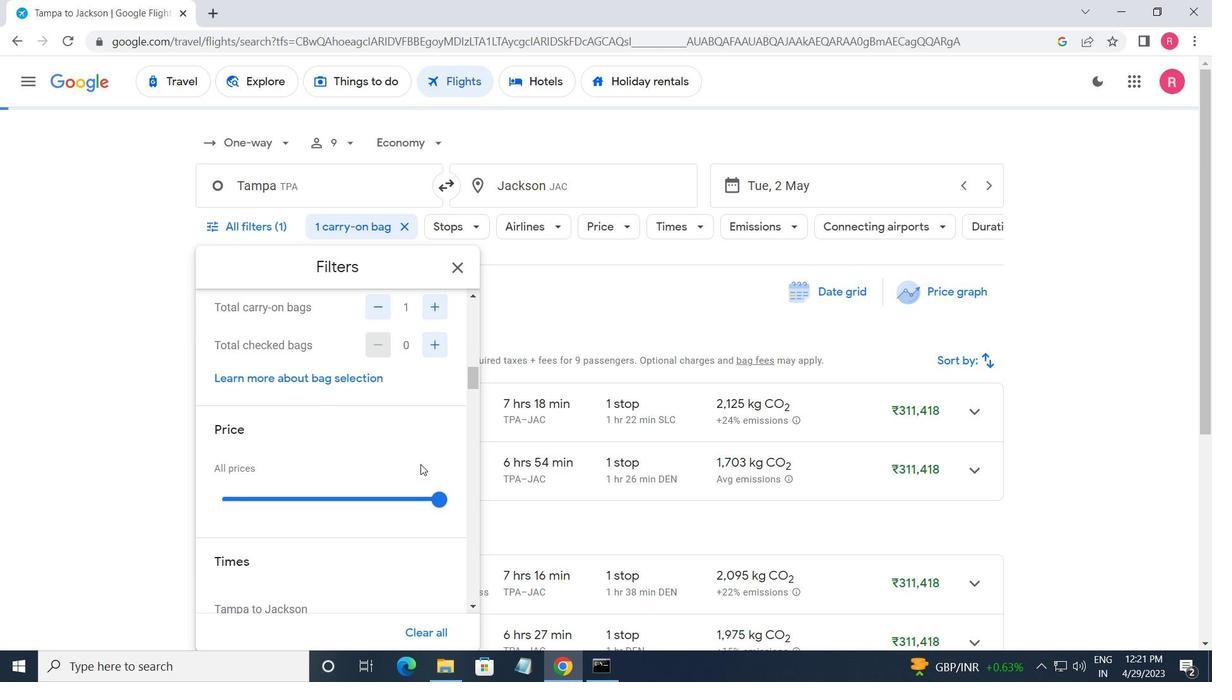 
Action: Mouse moved to (416, 467)
Screenshot: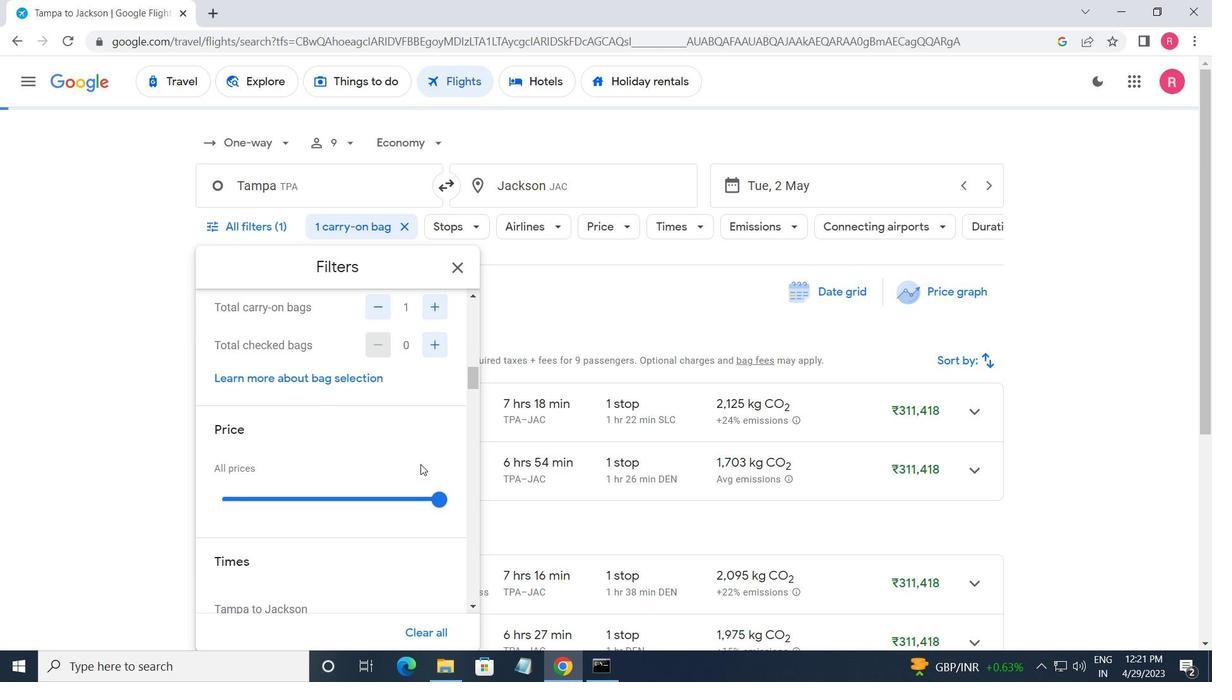 
Action: Mouse scrolled (416, 466) with delta (0, 0)
Screenshot: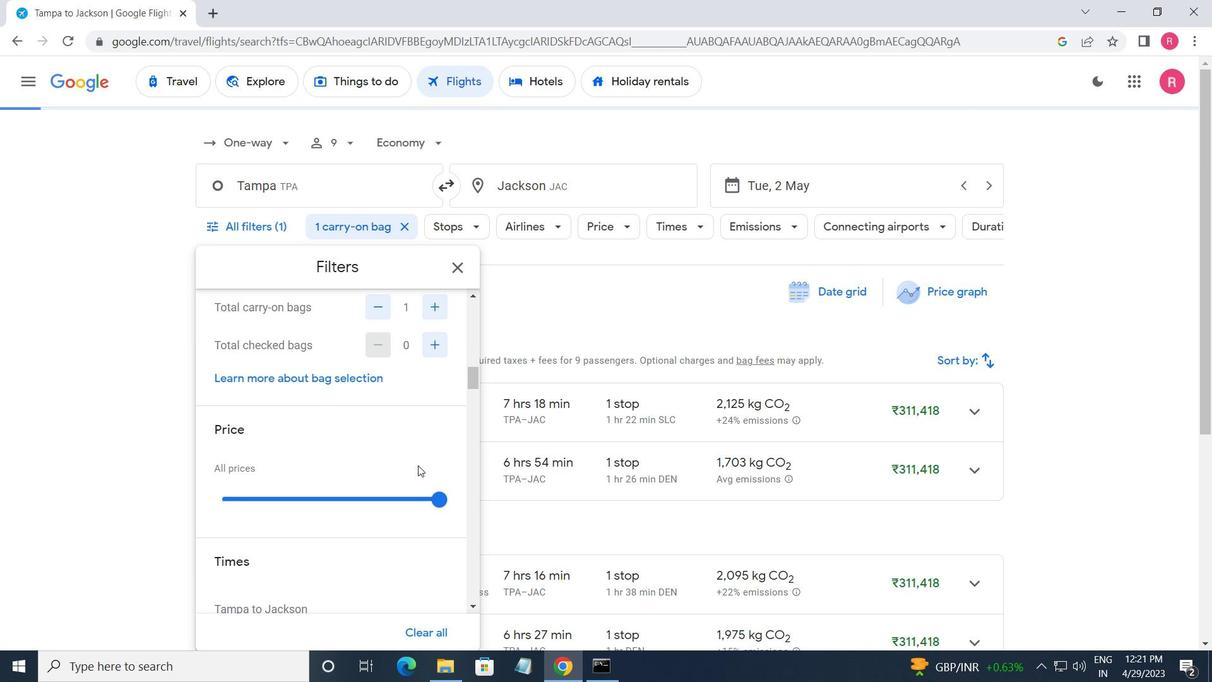 
Action: Mouse moved to (414, 464)
Screenshot: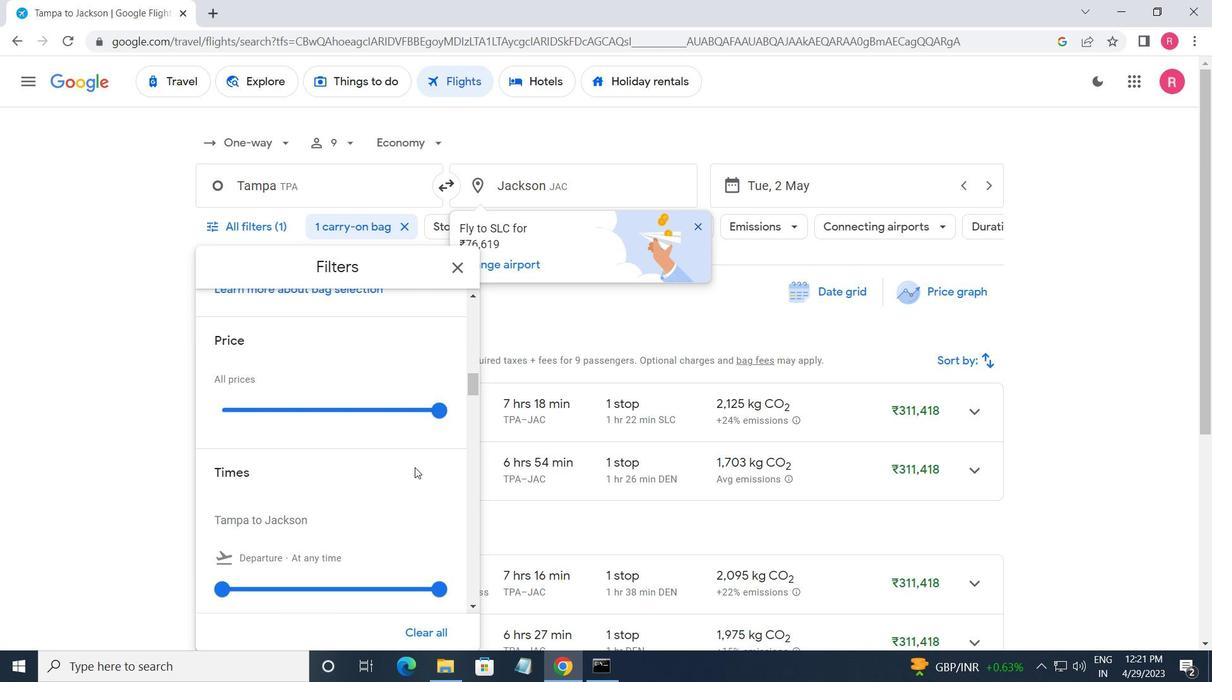 
Action: Mouse scrolled (414, 465) with delta (0, 0)
Screenshot: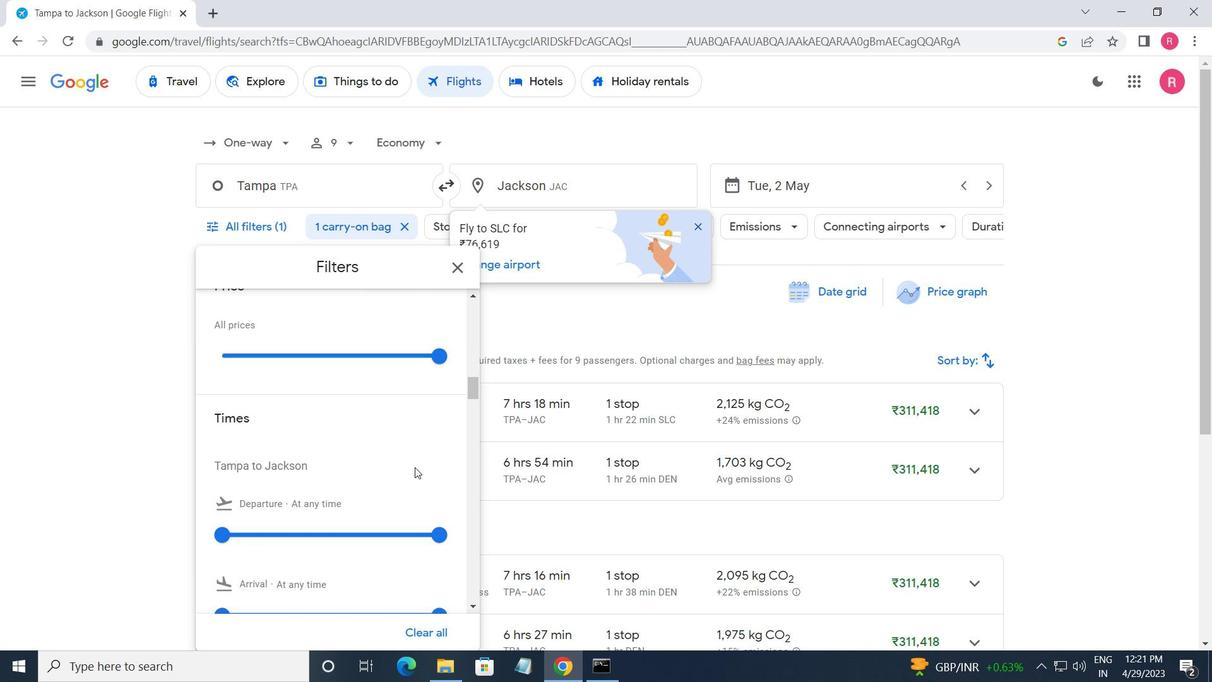 
Action: Mouse moved to (437, 421)
Screenshot: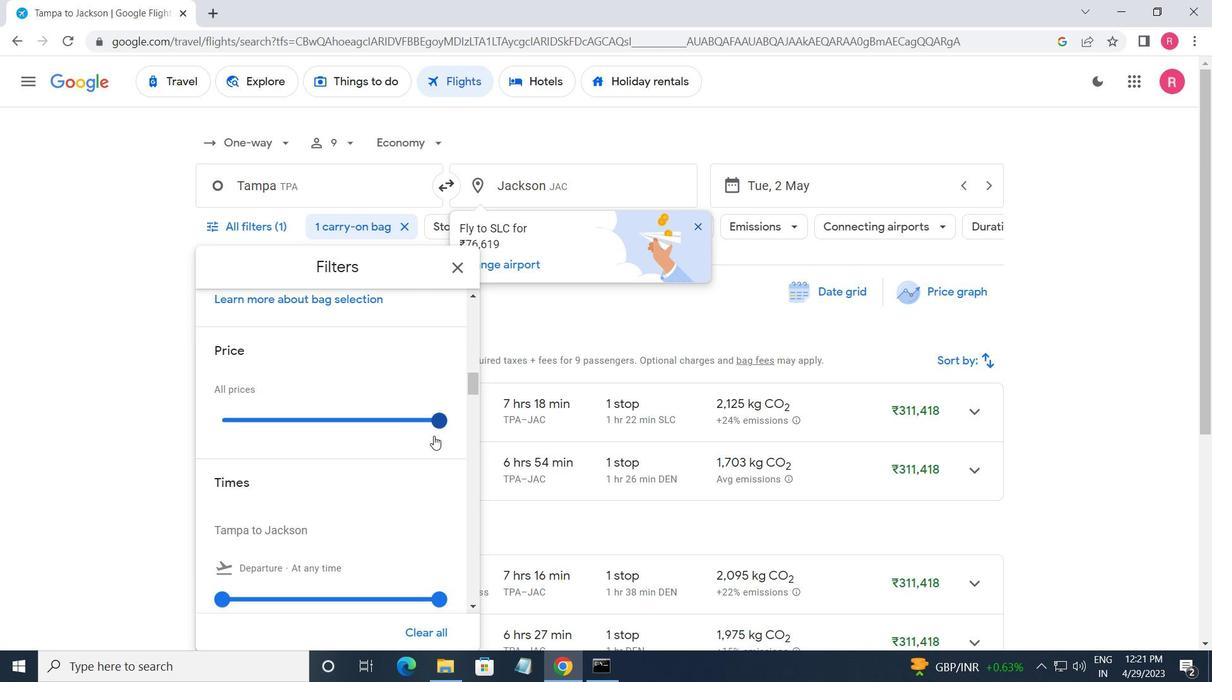 
Action: Mouse pressed left at (437, 421)
Screenshot: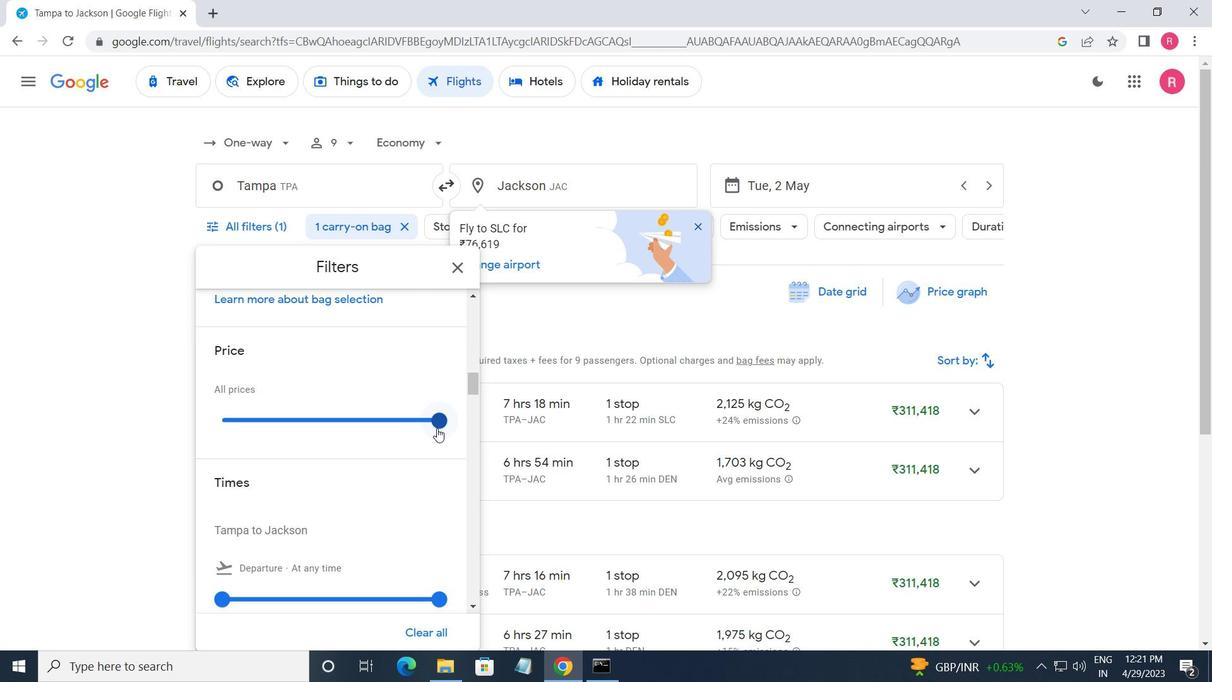
Action: Mouse moved to (274, 529)
Screenshot: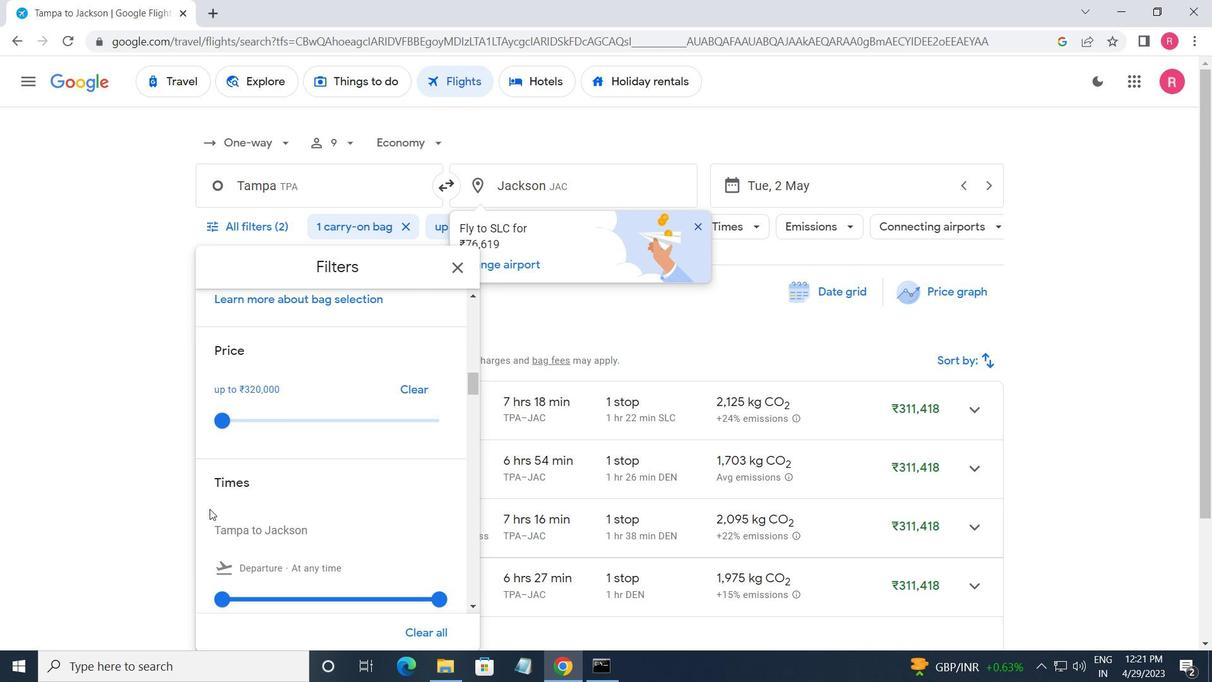 
Action: Mouse scrolled (274, 529) with delta (0, 0)
Screenshot: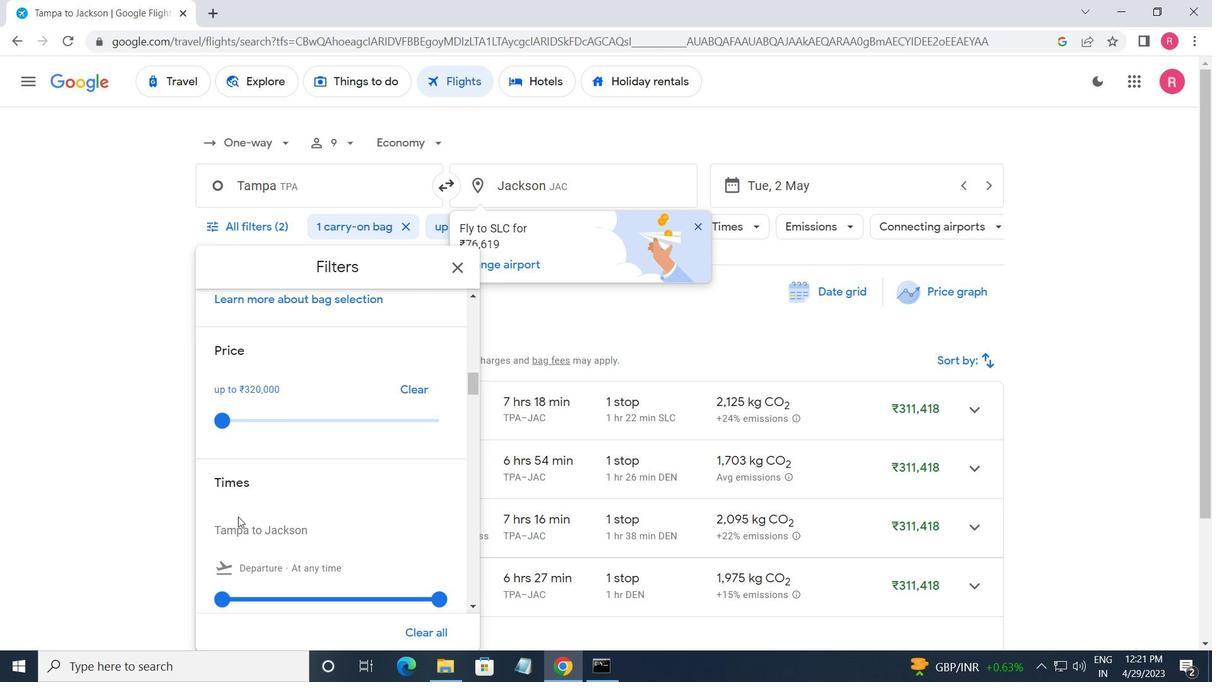 
Action: Mouse moved to (228, 526)
Screenshot: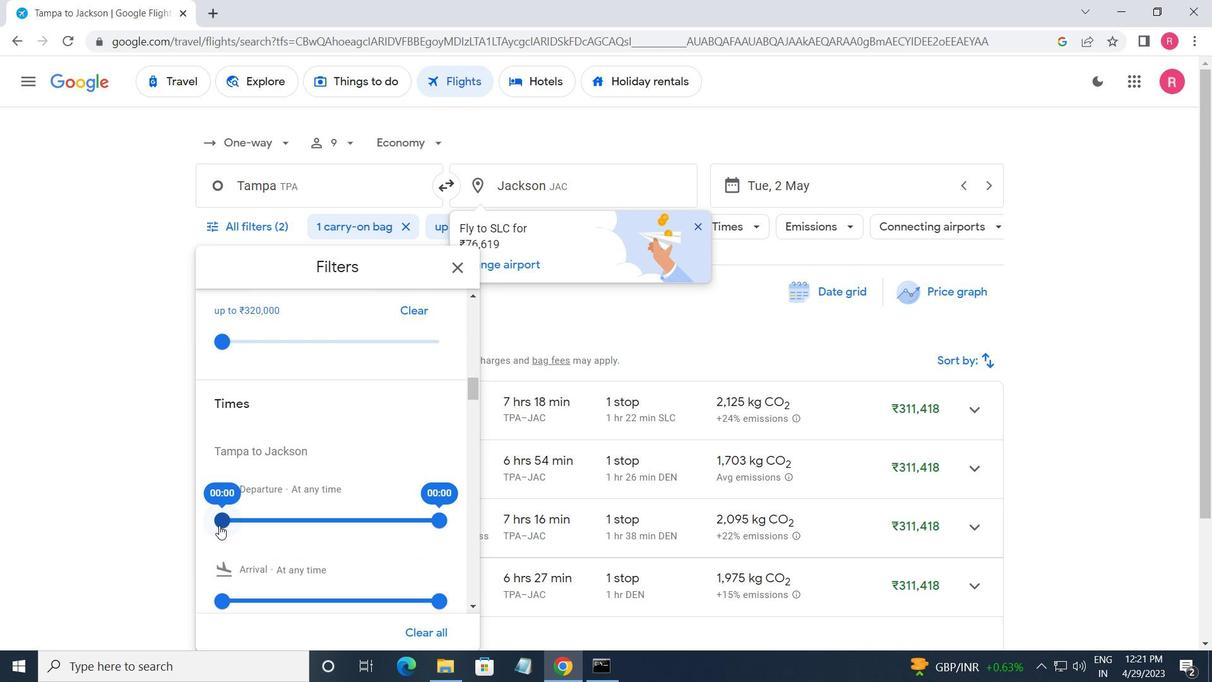 
Action: Mouse pressed left at (228, 526)
Screenshot: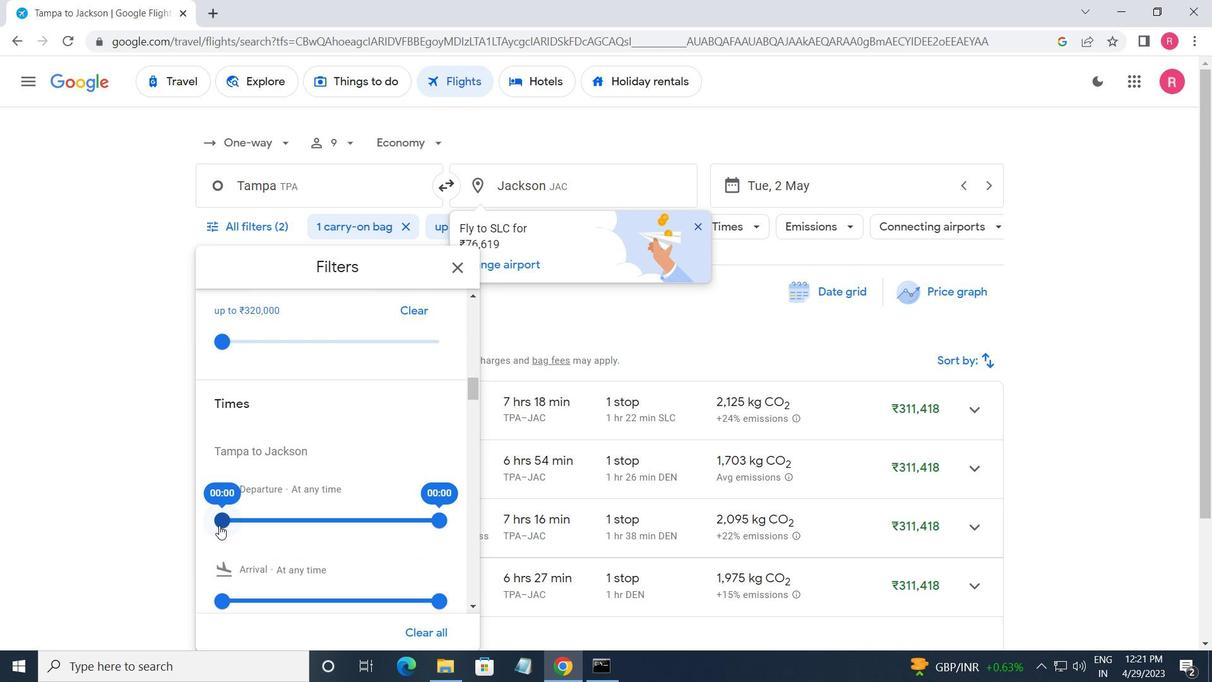 
Action: Mouse moved to (438, 519)
Screenshot: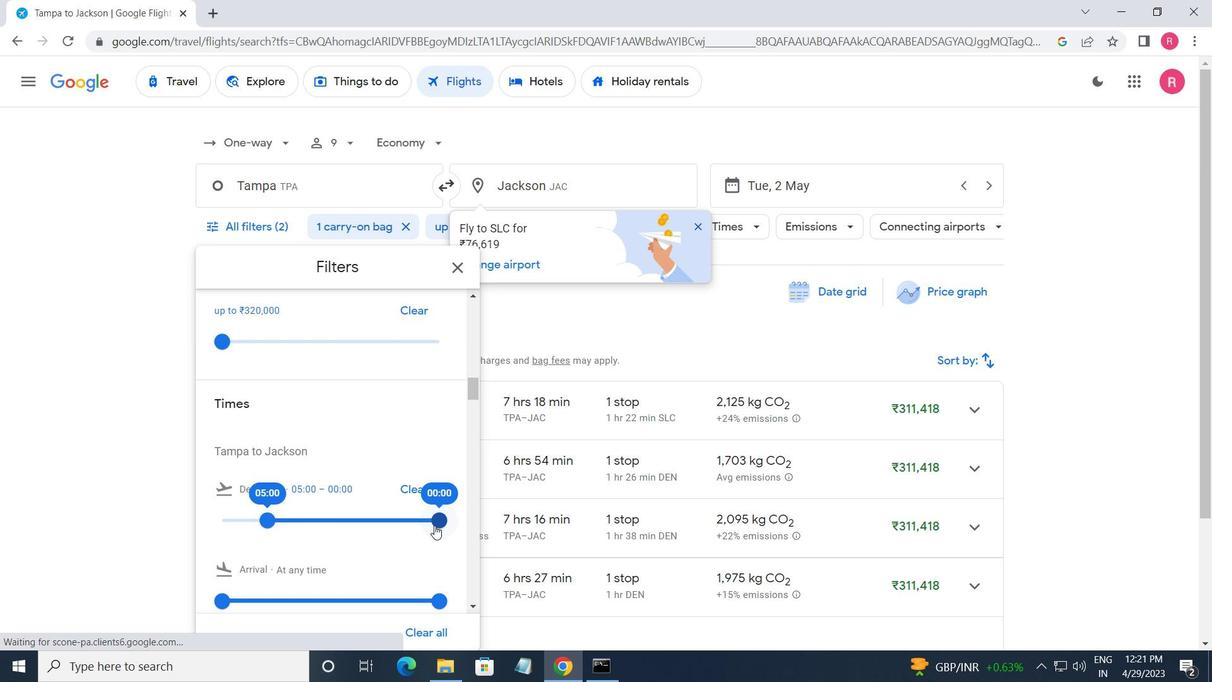 
Action: Mouse pressed left at (438, 519)
Screenshot: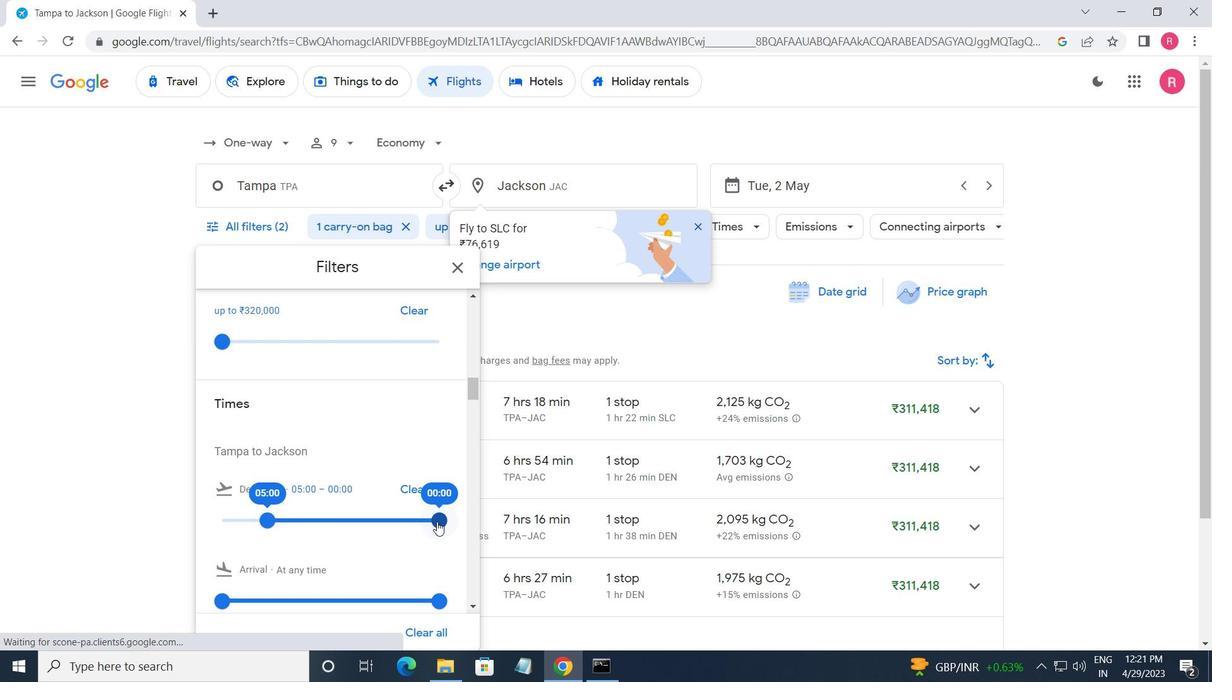 
Action: Mouse moved to (453, 272)
Screenshot: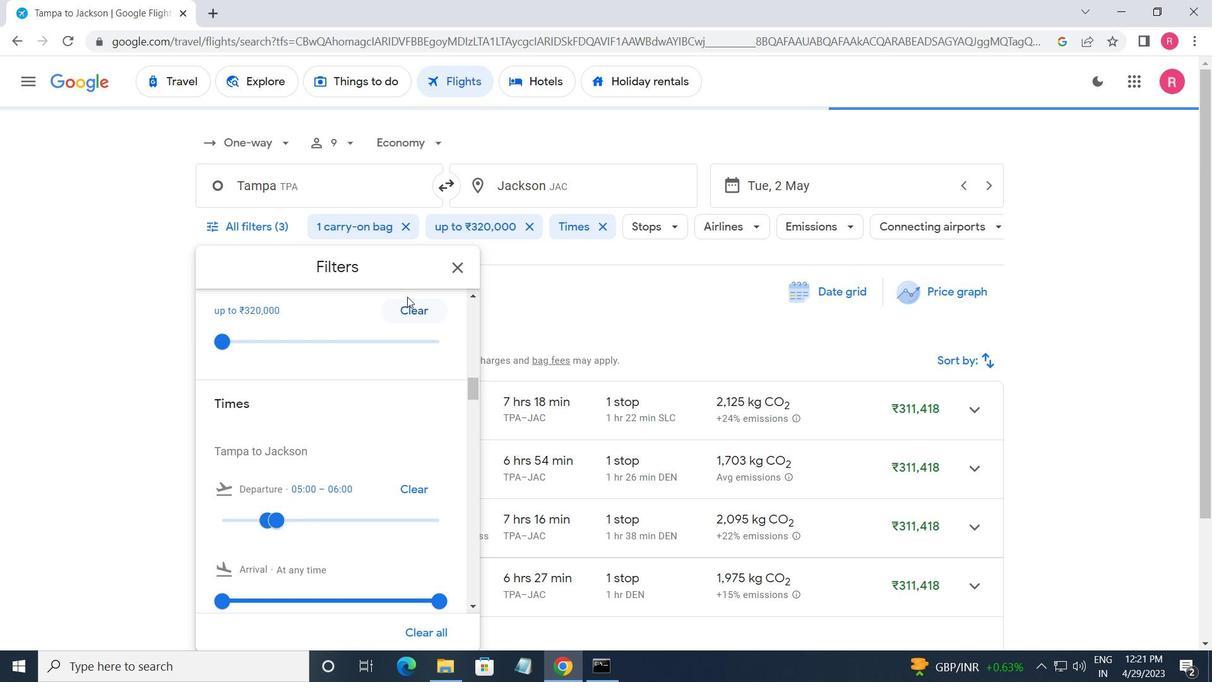 
Action: Mouse pressed left at (453, 272)
Screenshot: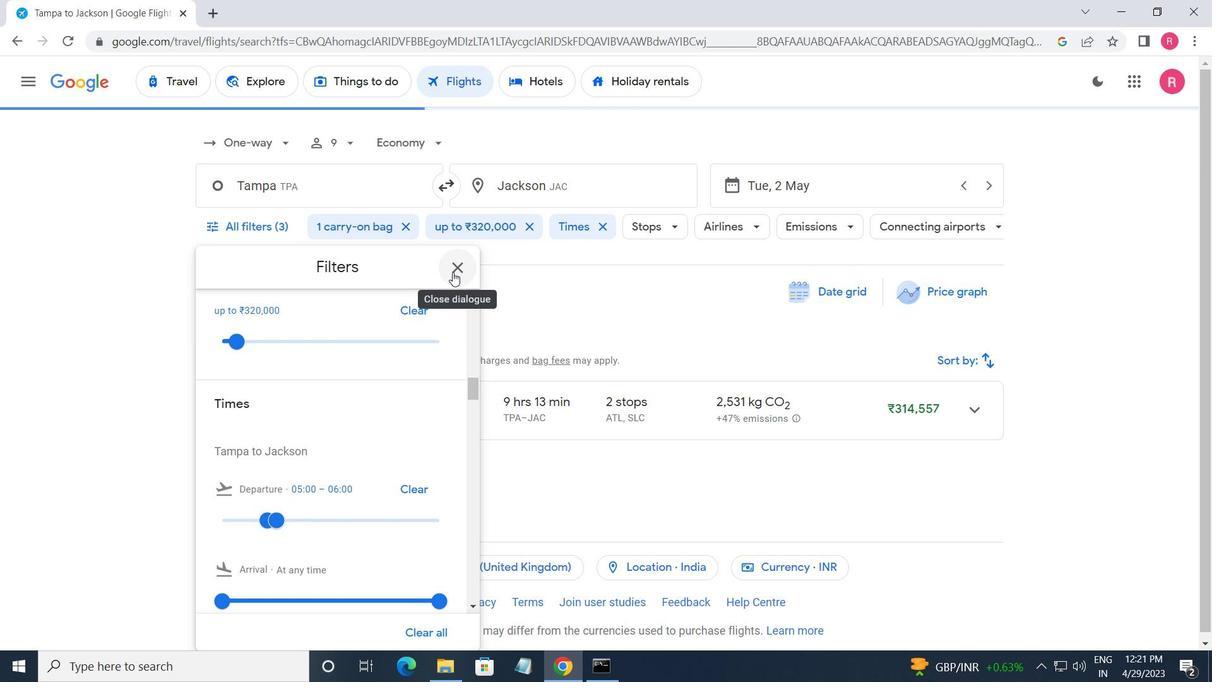 
